 Task: Find connections with filter location Münster with filter topic #wellnesswith filter profile language Potuguese with filter current company GAIL (India) Limited with filter school Institute Of Marketing and Management with filter industry Hydroelectric Power Generation with filter service category Financial Advisory with filter keywords title Financial Services Representative
Action: Mouse moved to (649, 61)
Screenshot: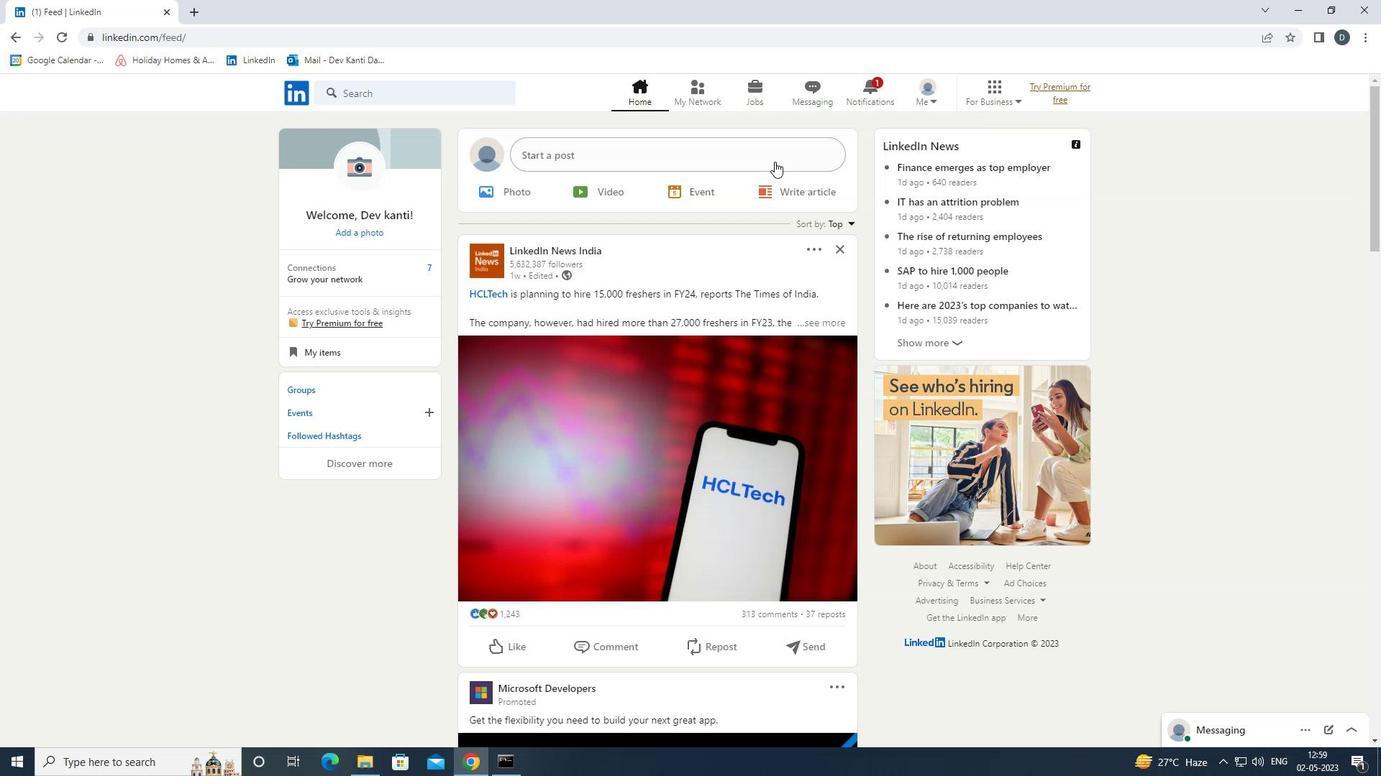 
Action: Mouse pressed left at (649, 61)
Screenshot: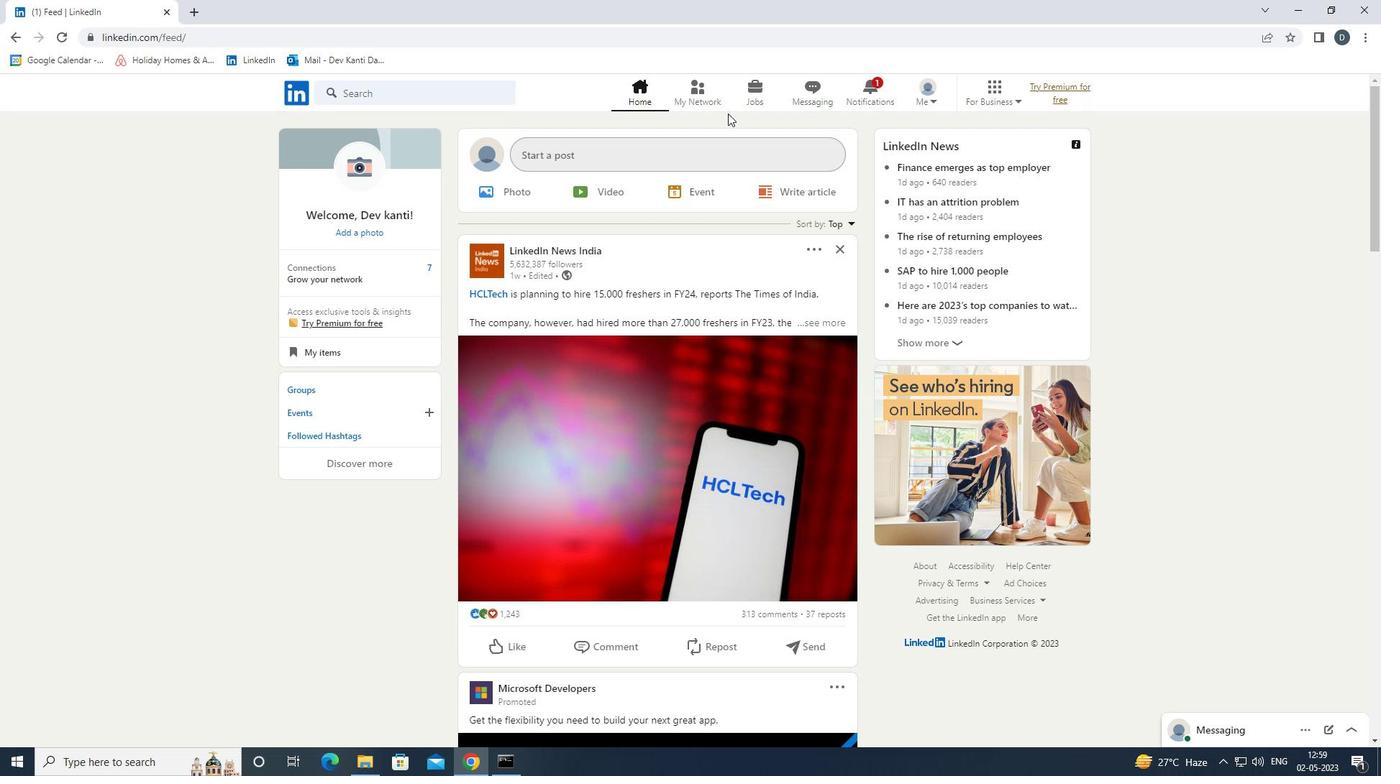 
Action: Mouse moved to (697, 92)
Screenshot: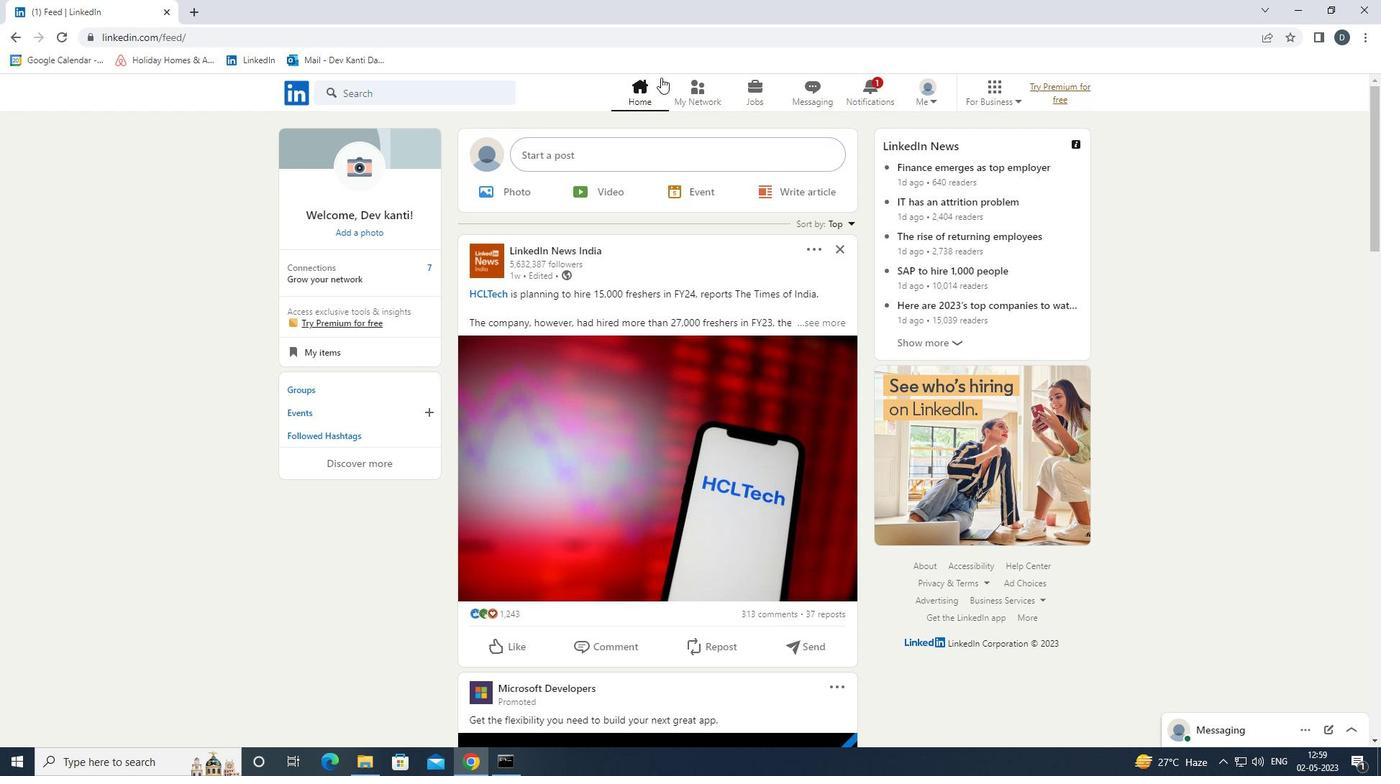 
Action: Mouse pressed left at (697, 92)
Screenshot: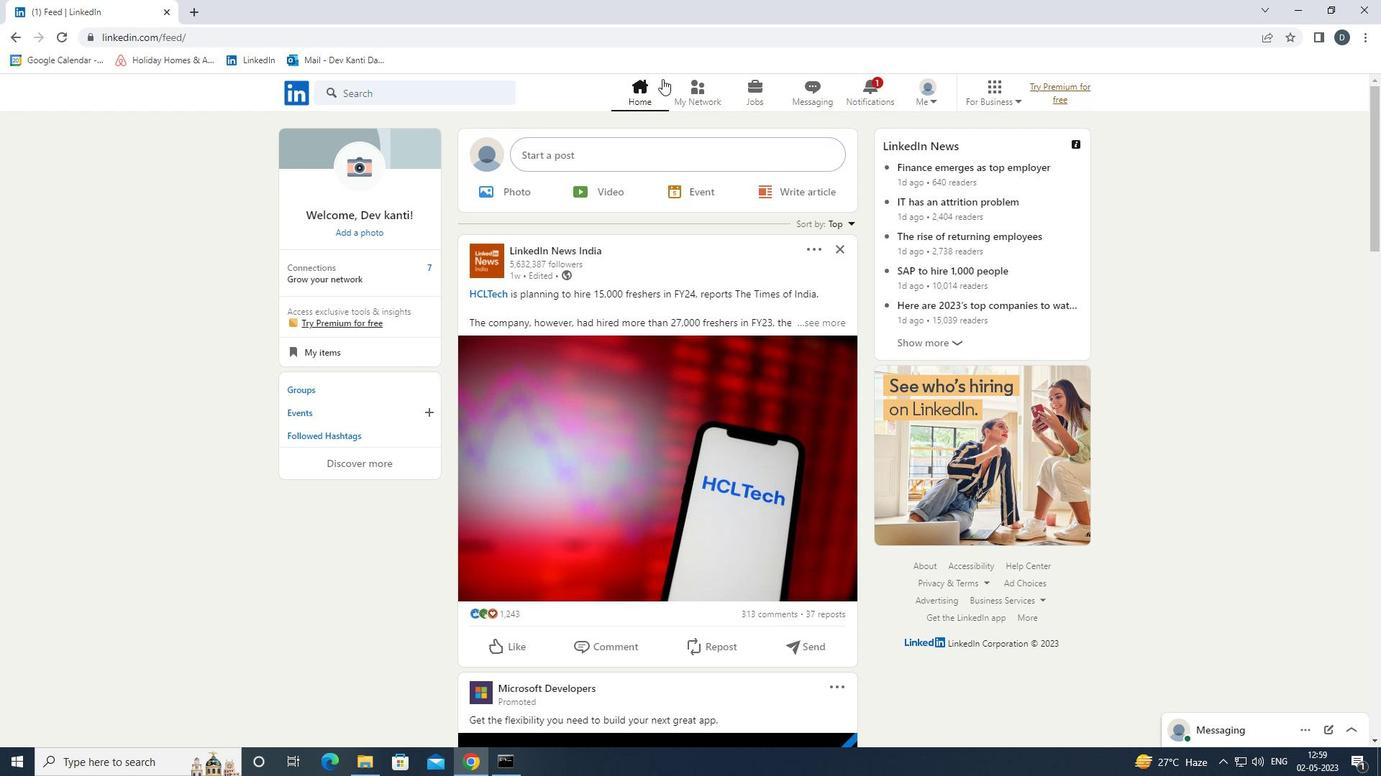 
Action: Mouse moved to (476, 166)
Screenshot: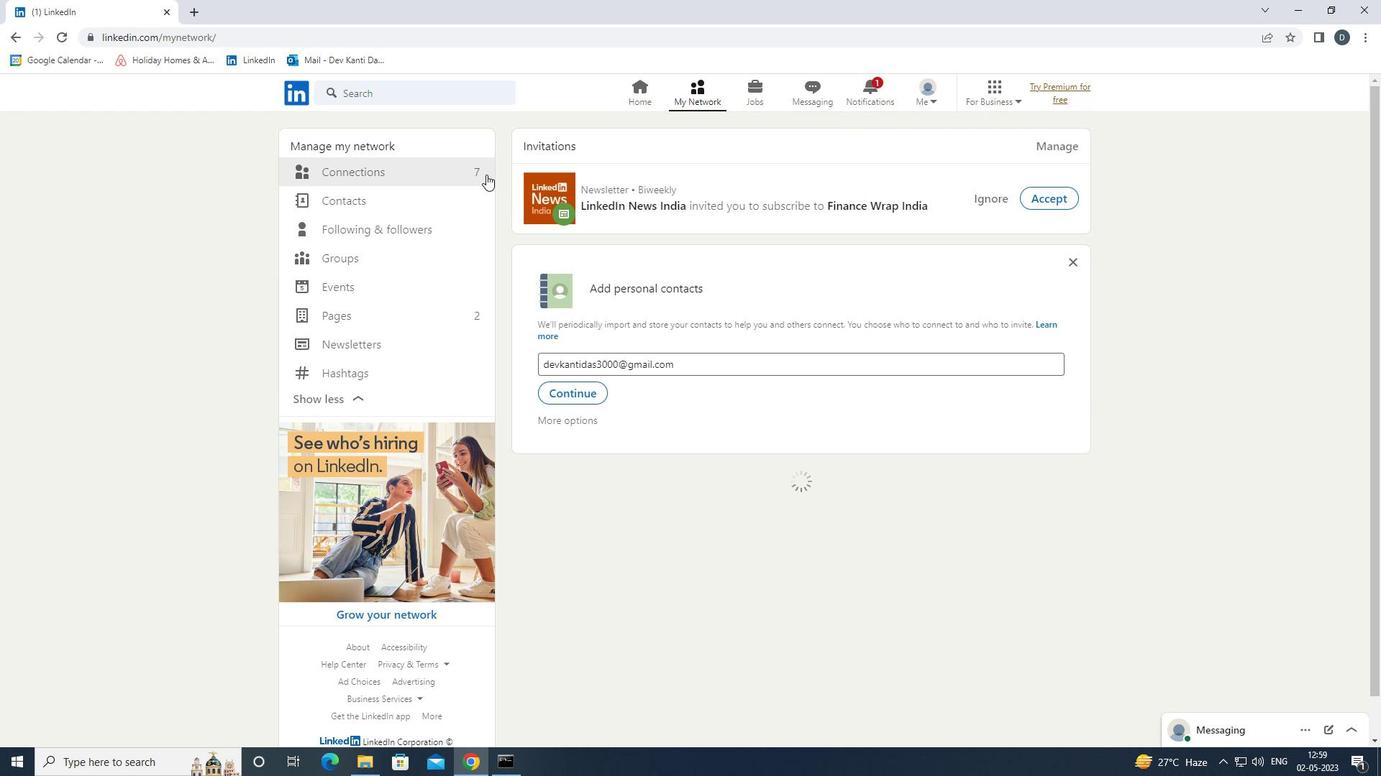 
Action: Mouse pressed left at (476, 166)
Screenshot: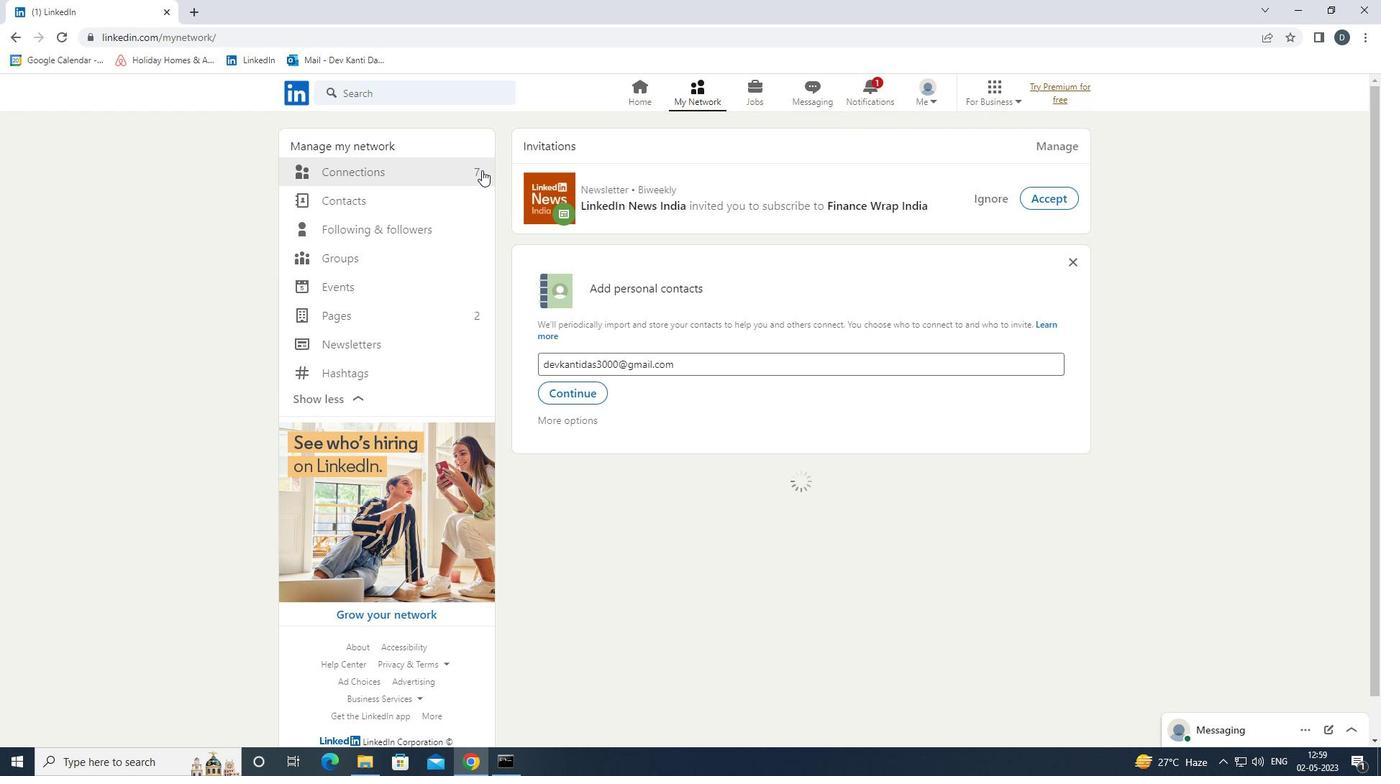 
Action: Mouse moved to (827, 178)
Screenshot: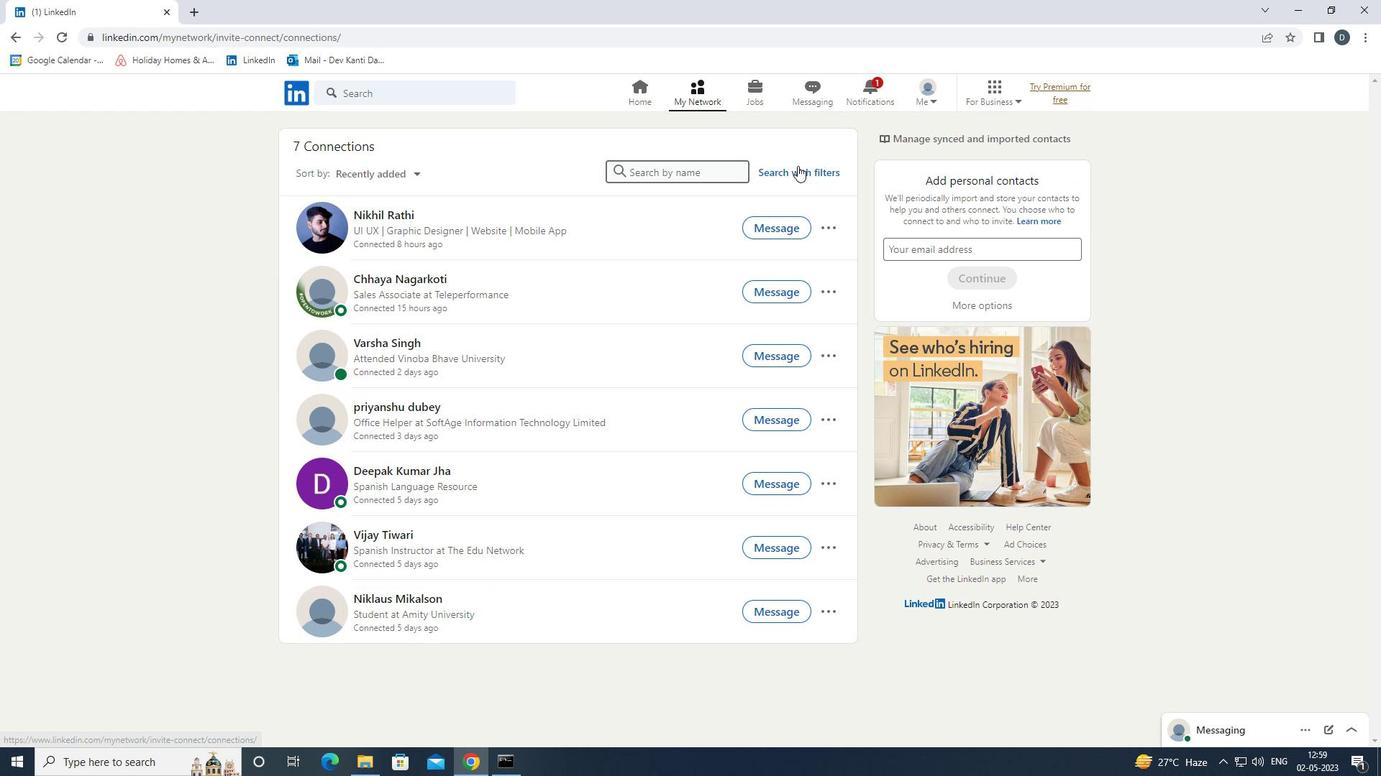 
Action: Mouse pressed left at (827, 178)
Screenshot: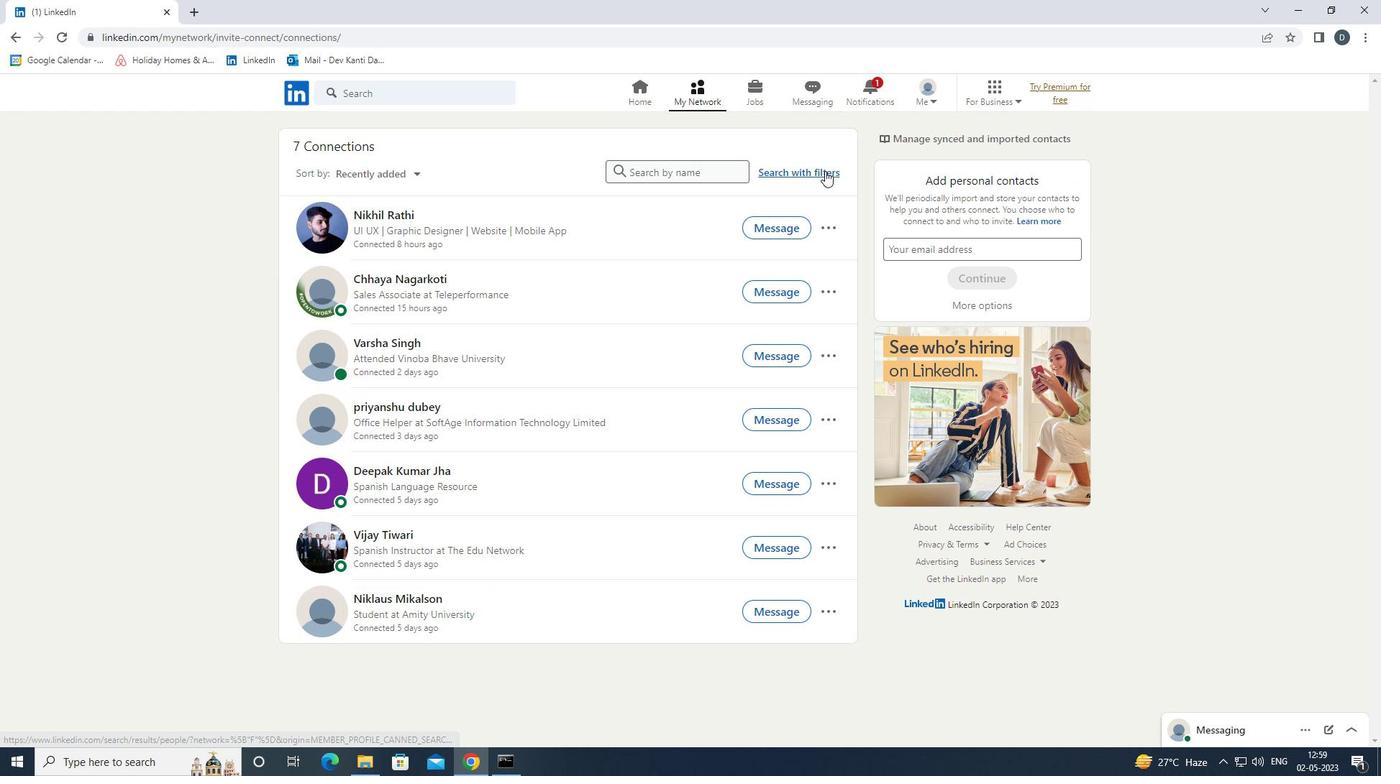 
Action: Mouse moved to (724, 137)
Screenshot: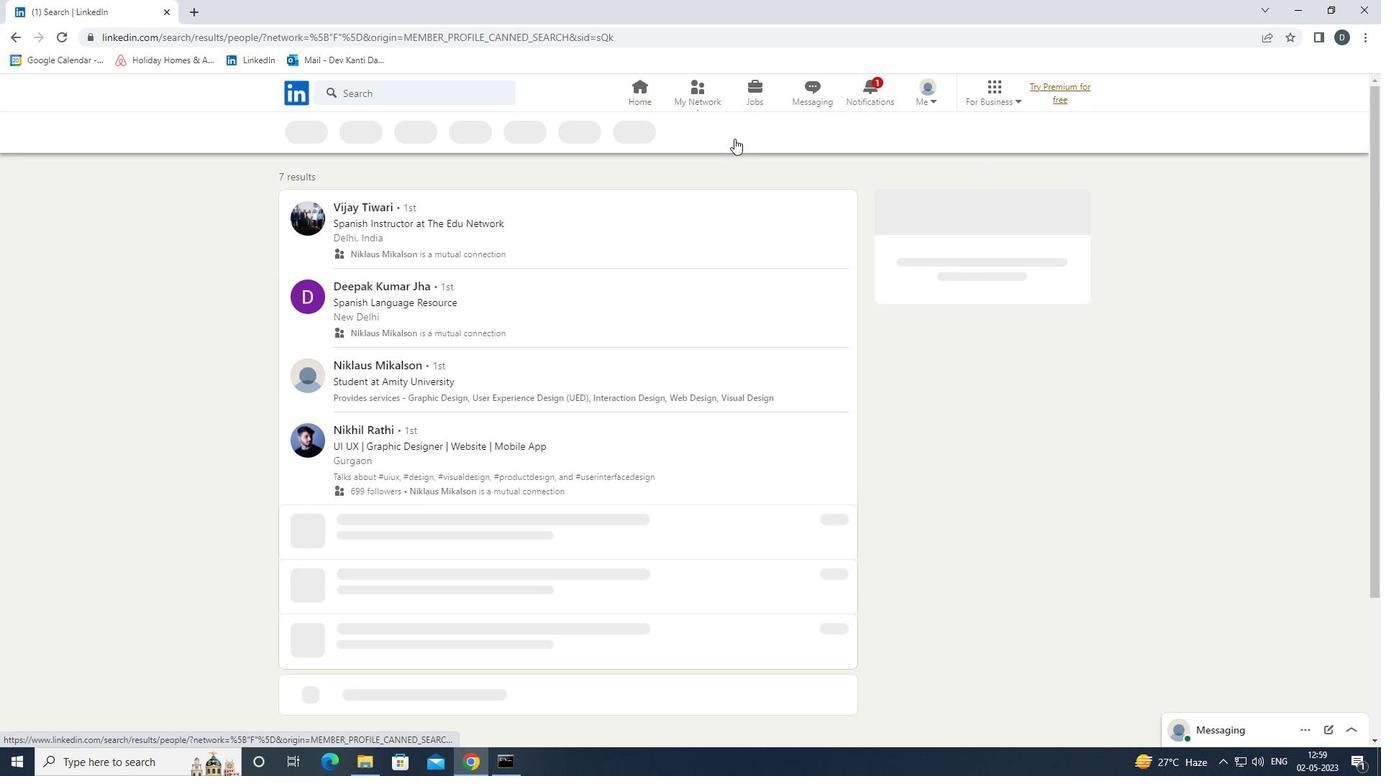 
Action: Mouse pressed left at (724, 137)
Screenshot: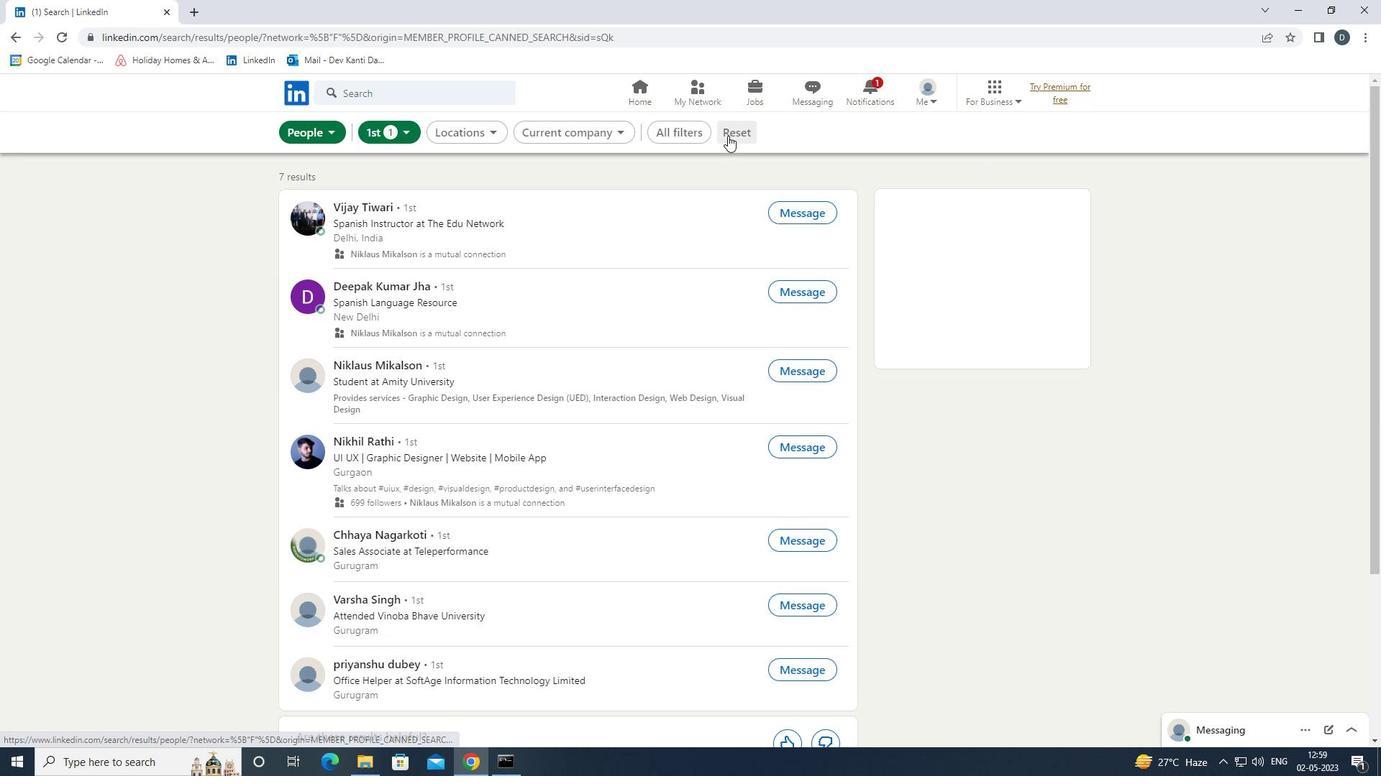 
Action: Mouse moved to (694, 138)
Screenshot: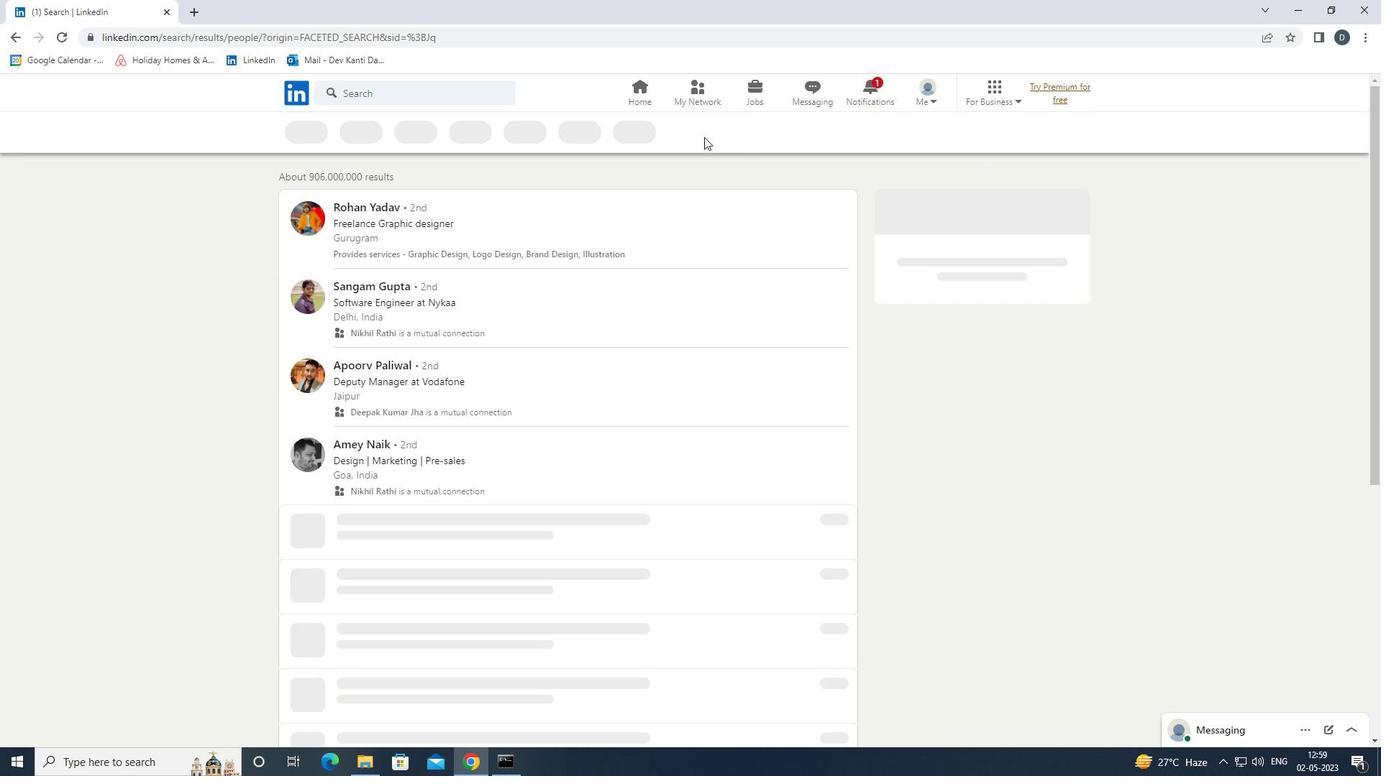 
Action: Mouse pressed left at (694, 138)
Screenshot: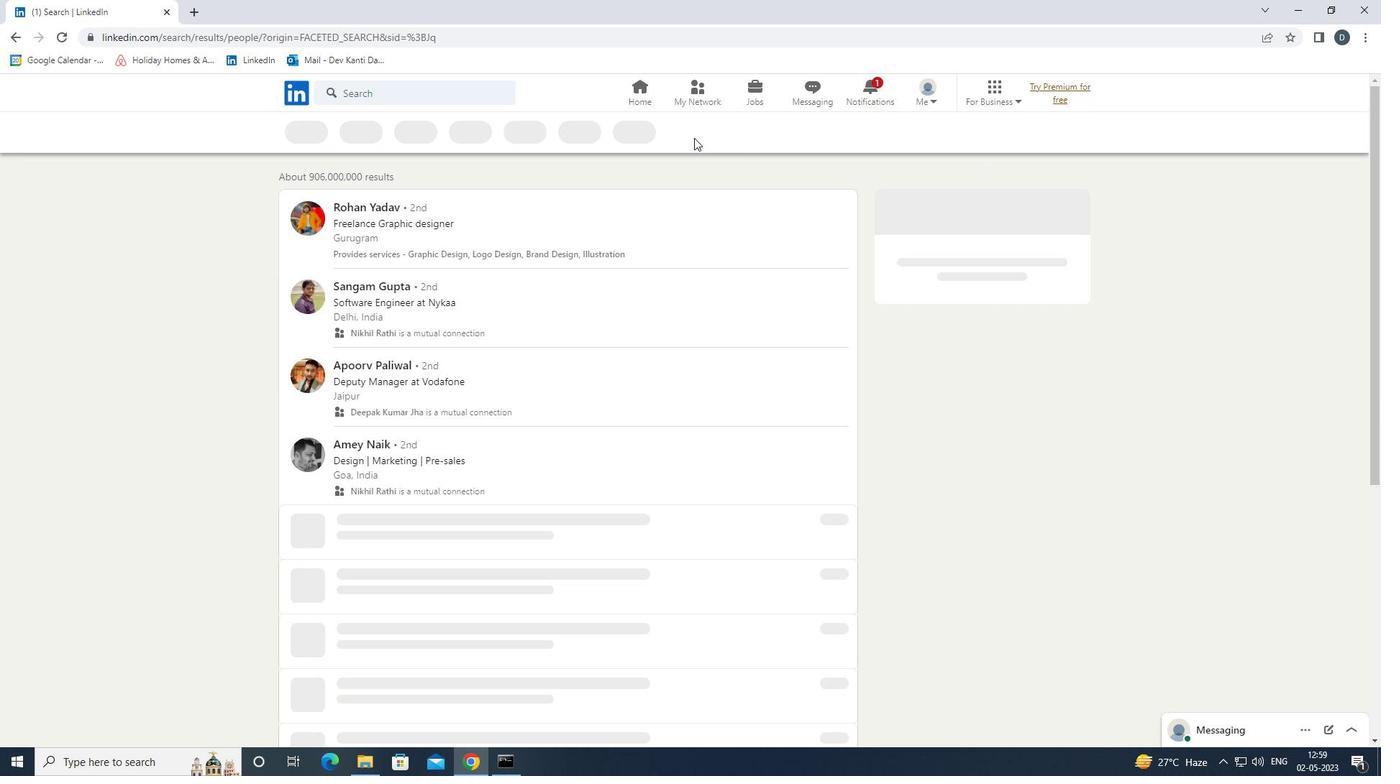 
Action: Mouse moved to (701, 135)
Screenshot: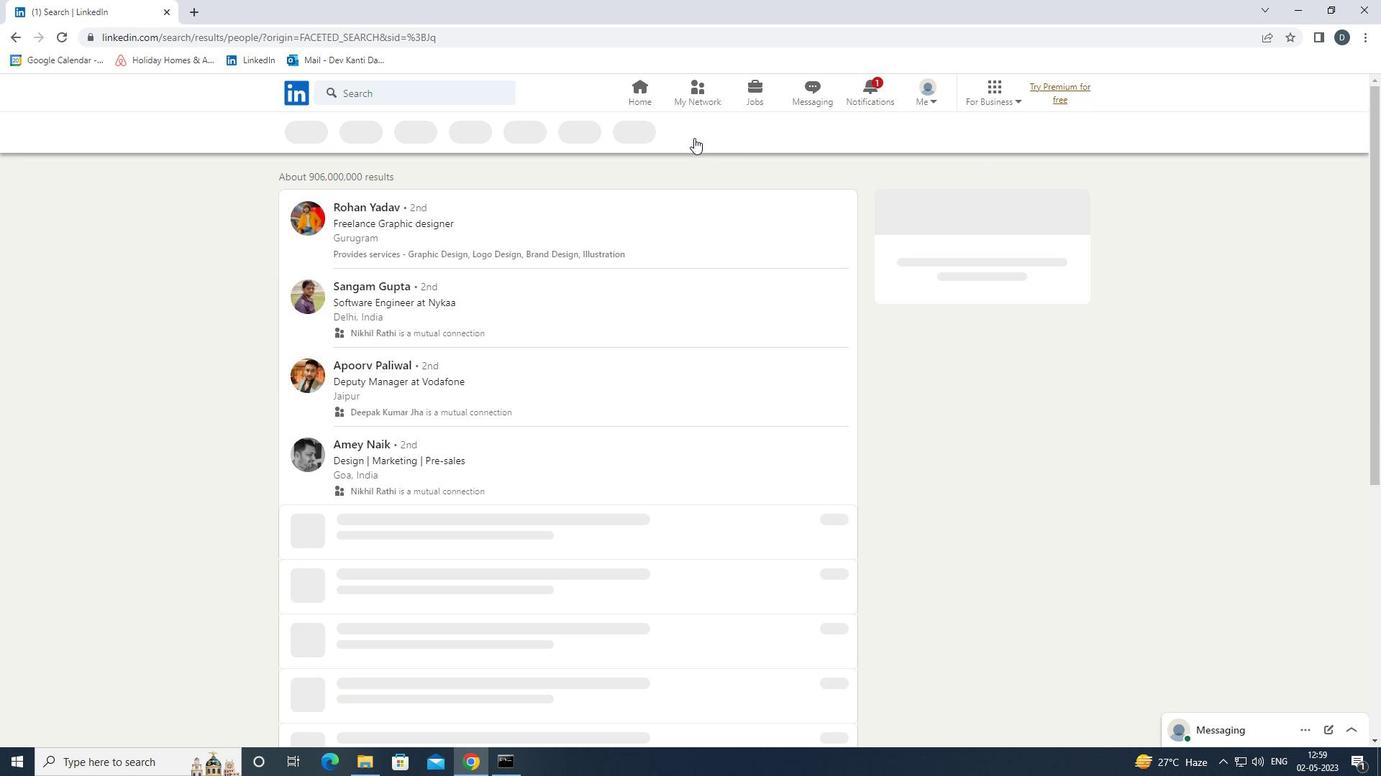 
Action: Mouse pressed left at (701, 135)
Screenshot: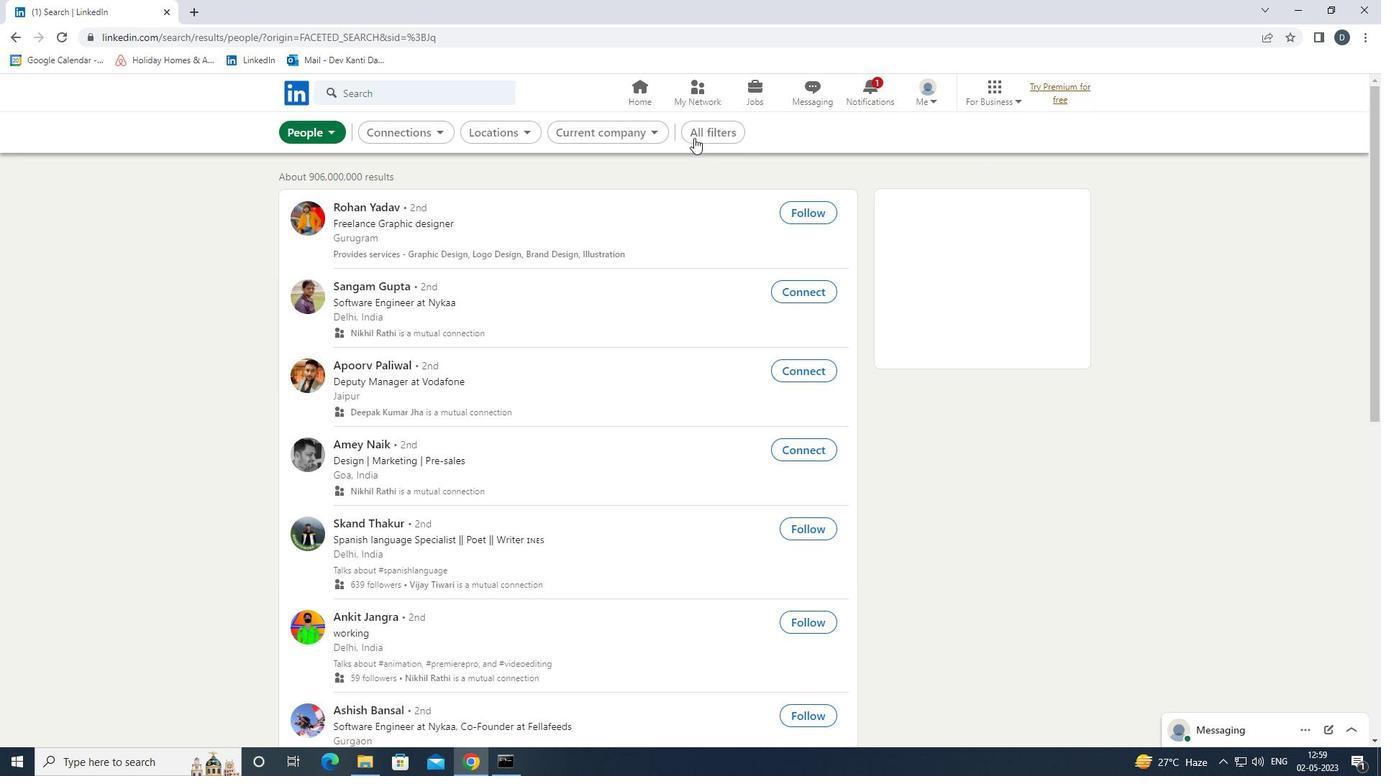 
Action: Mouse moved to (738, 138)
Screenshot: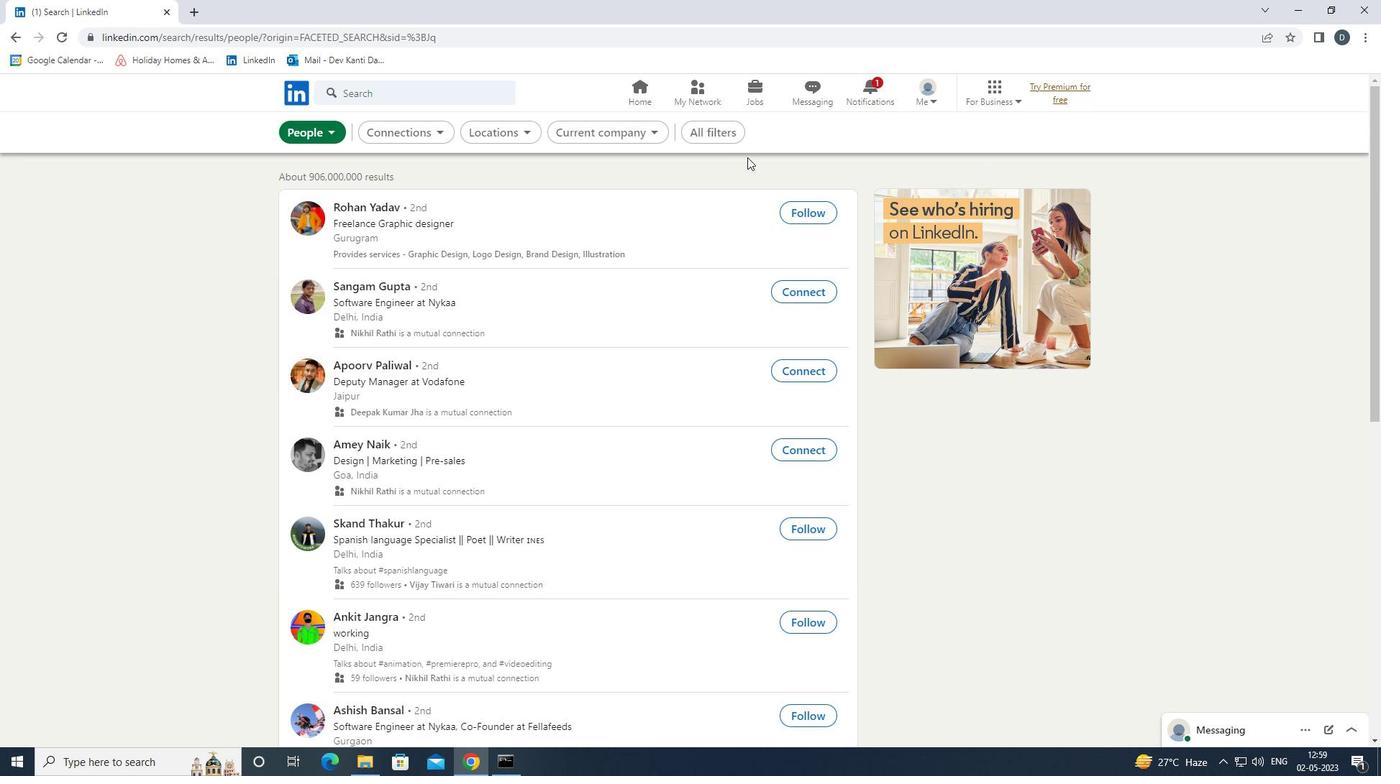 
Action: Mouse pressed left at (738, 138)
Screenshot: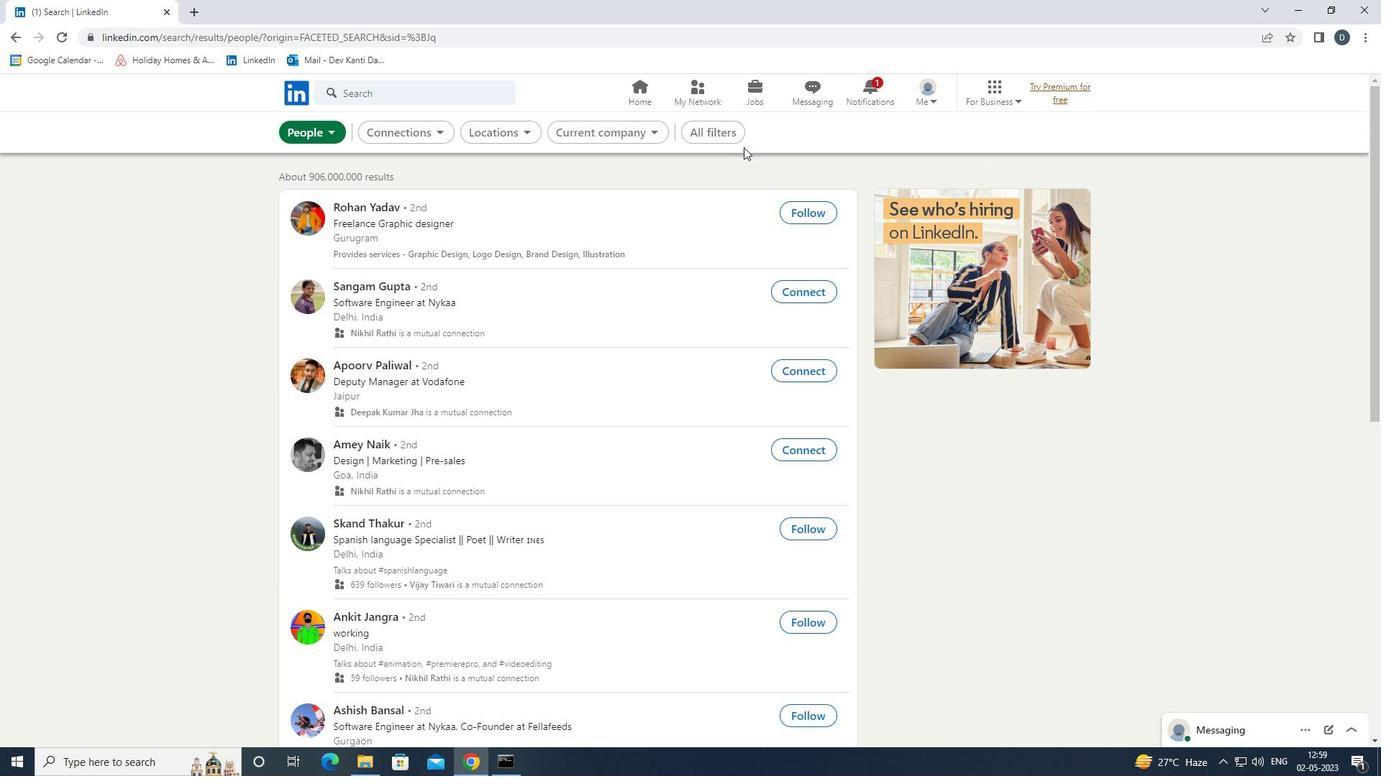 
Action: Mouse moved to (1282, 417)
Screenshot: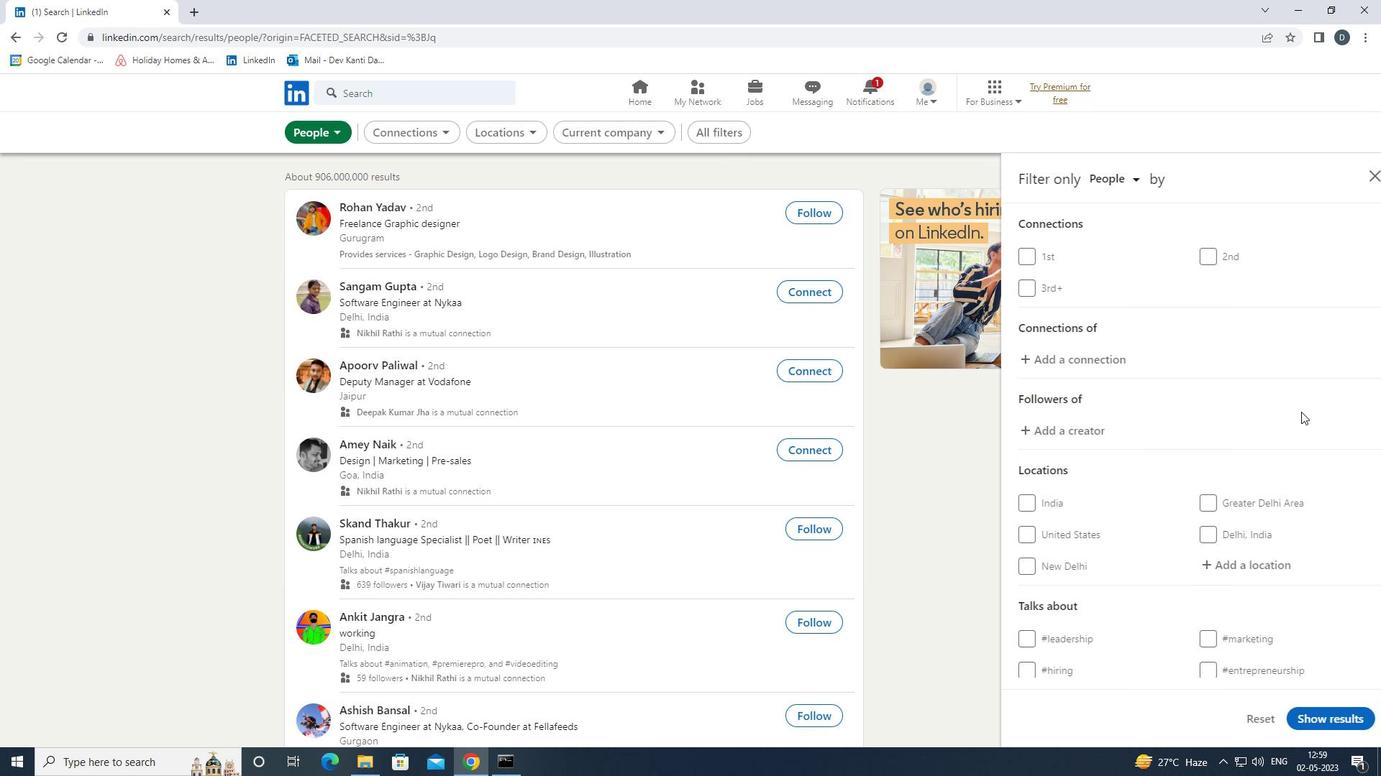 
Action: Mouse scrolled (1282, 417) with delta (0, 0)
Screenshot: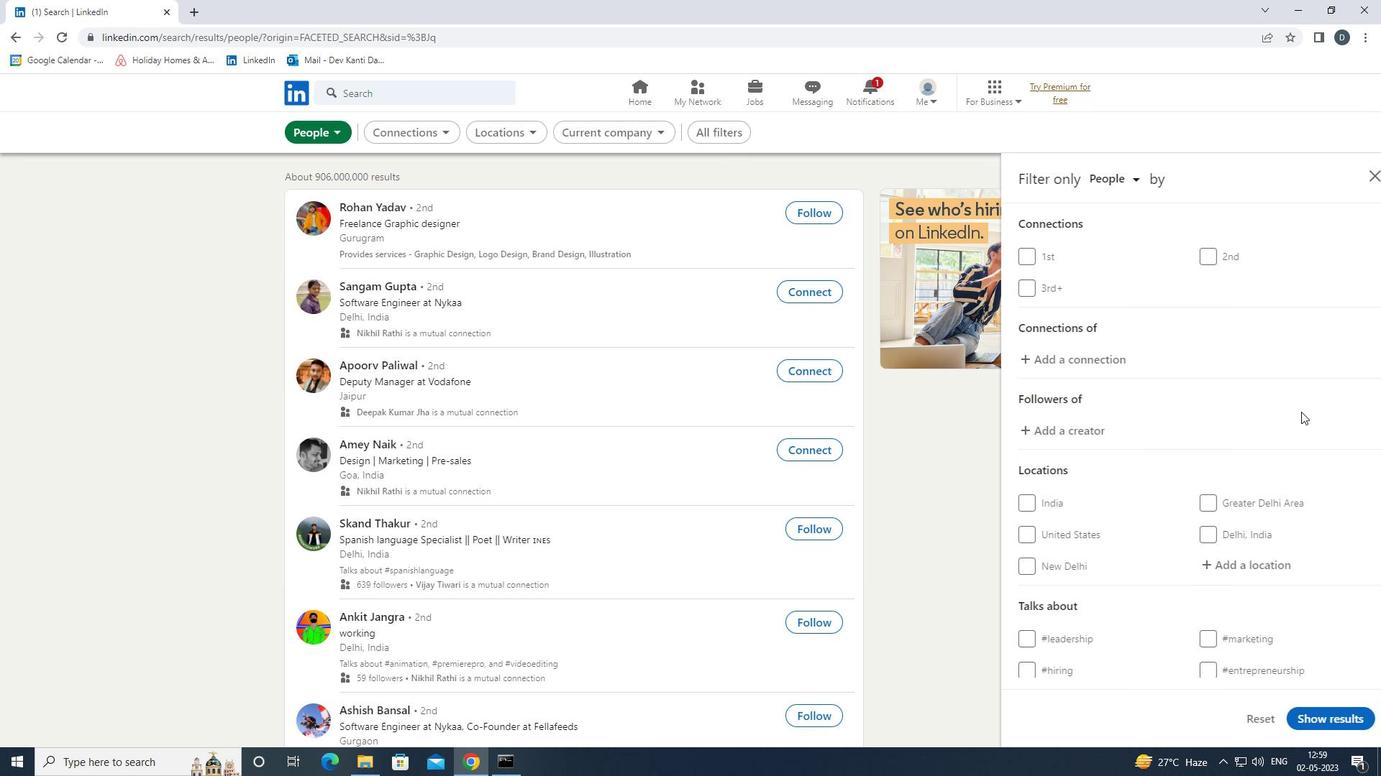 
Action: Mouse moved to (1279, 418)
Screenshot: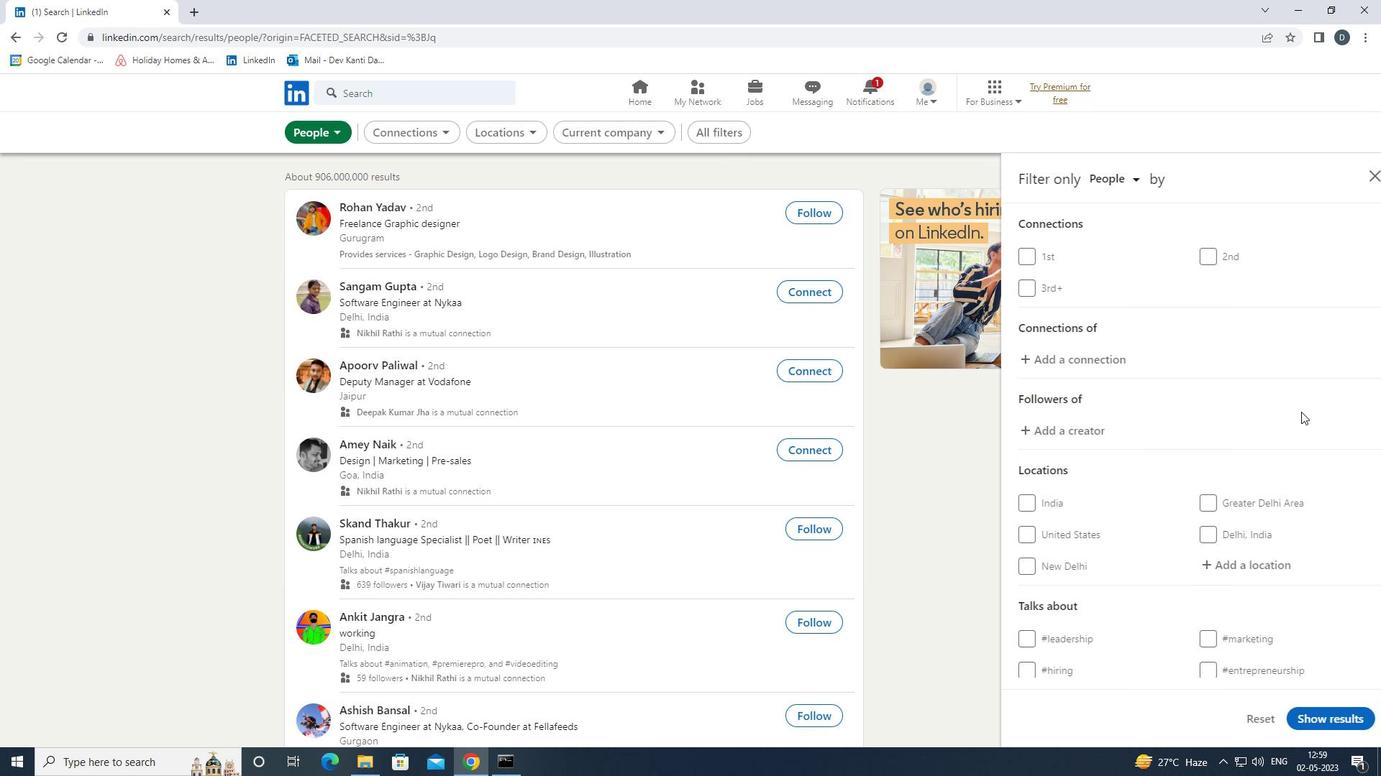 
Action: Mouse scrolled (1279, 417) with delta (0, 0)
Screenshot: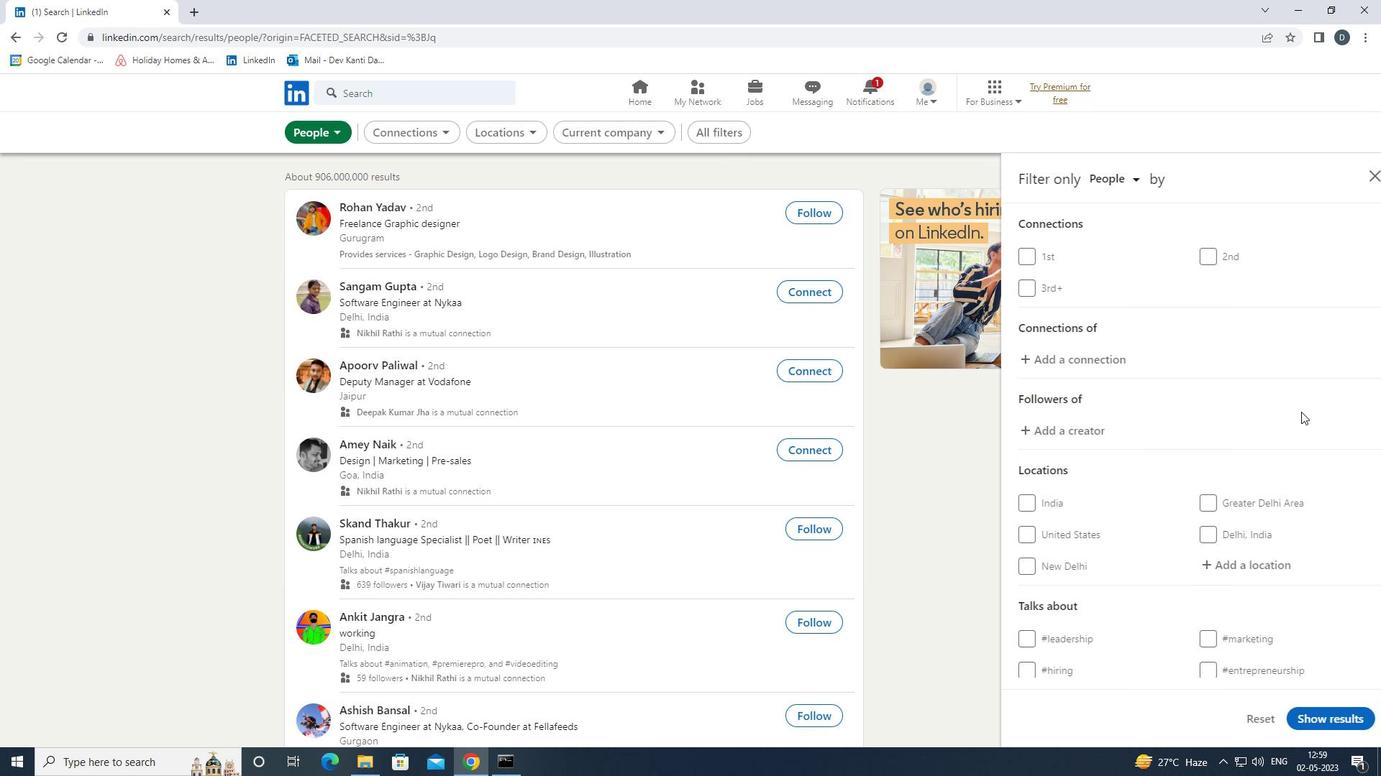 
Action: Mouse moved to (1239, 410)
Screenshot: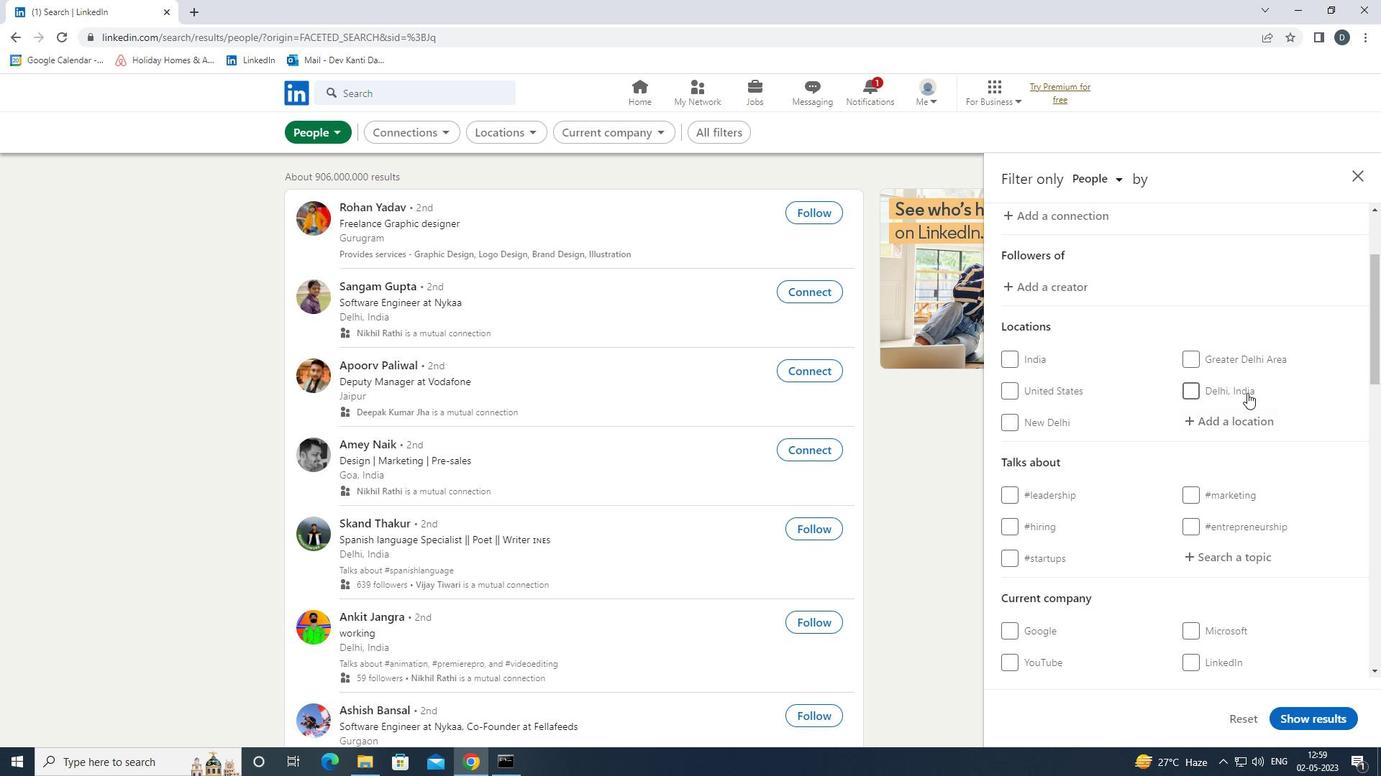 
Action: Mouse pressed left at (1239, 410)
Screenshot: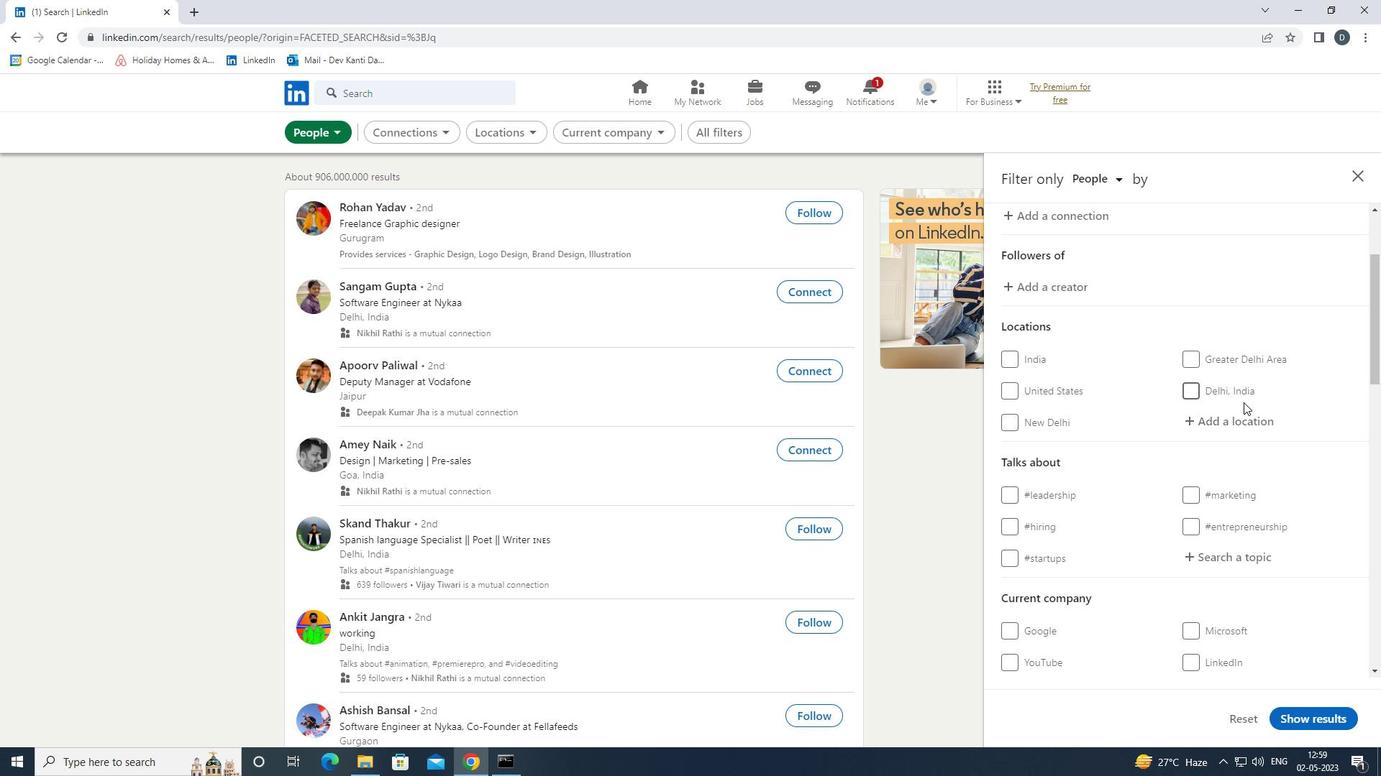 
Action: Mouse moved to (1238, 412)
Screenshot: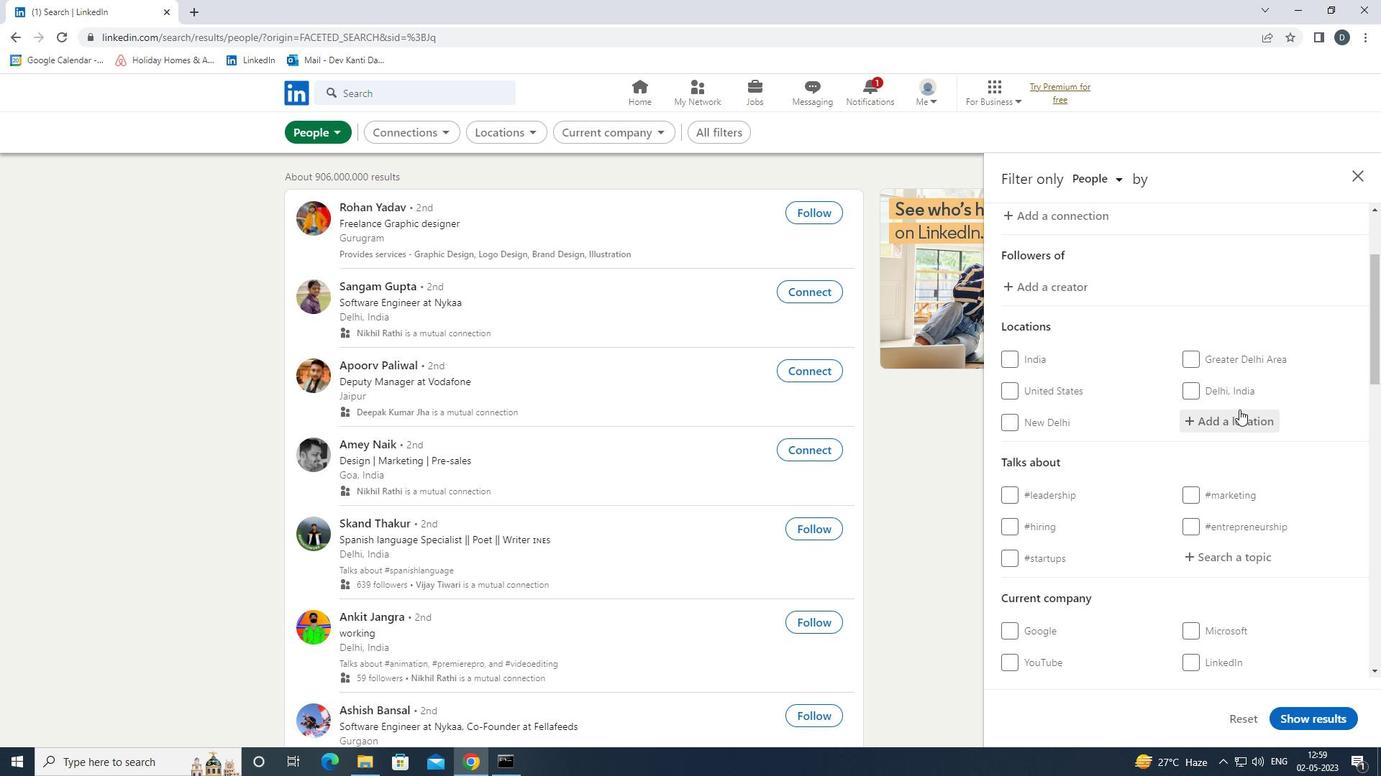 
Action: Key pressed <Key.shift>MUNSTER<Key.down><Key.down><Key.down><Key.enter>
Screenshot: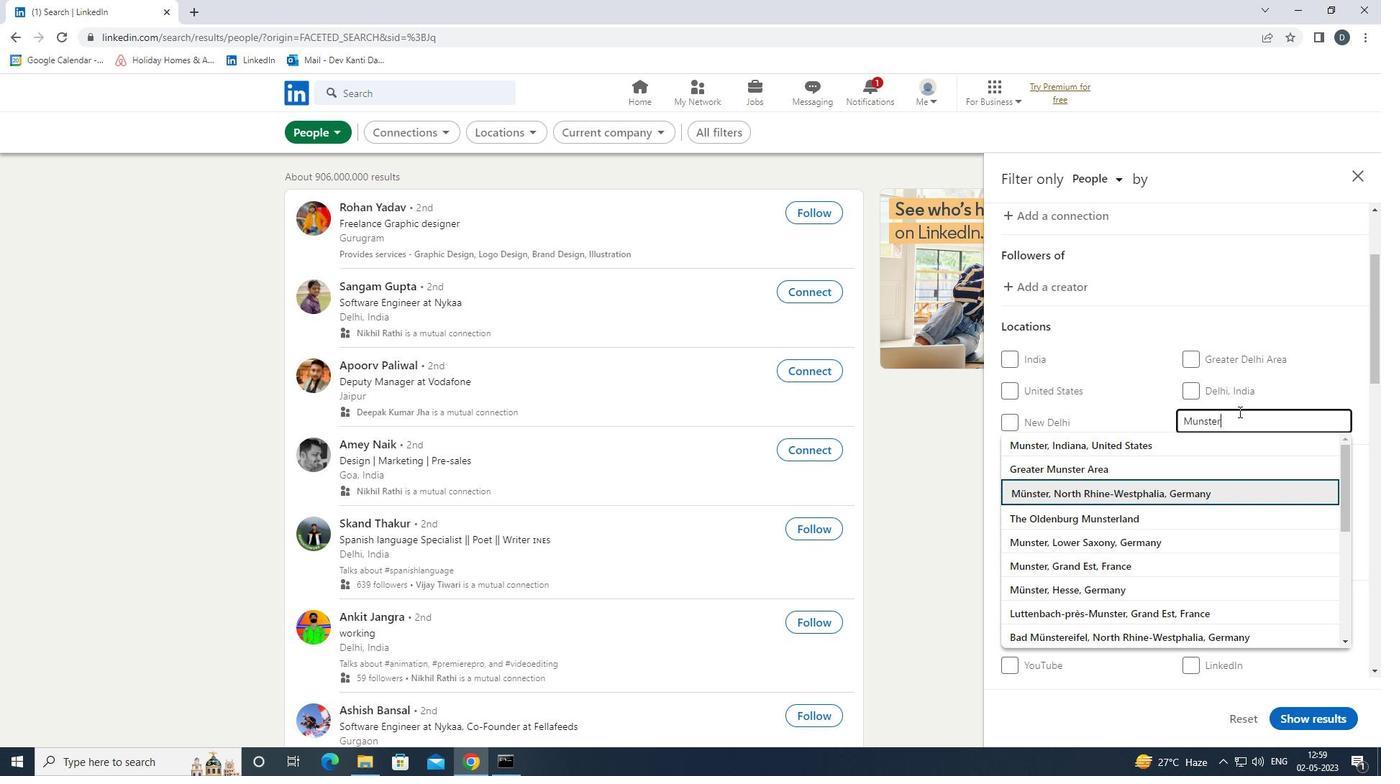 
Action: Mouse moved to (1237, 404)
Screenshot: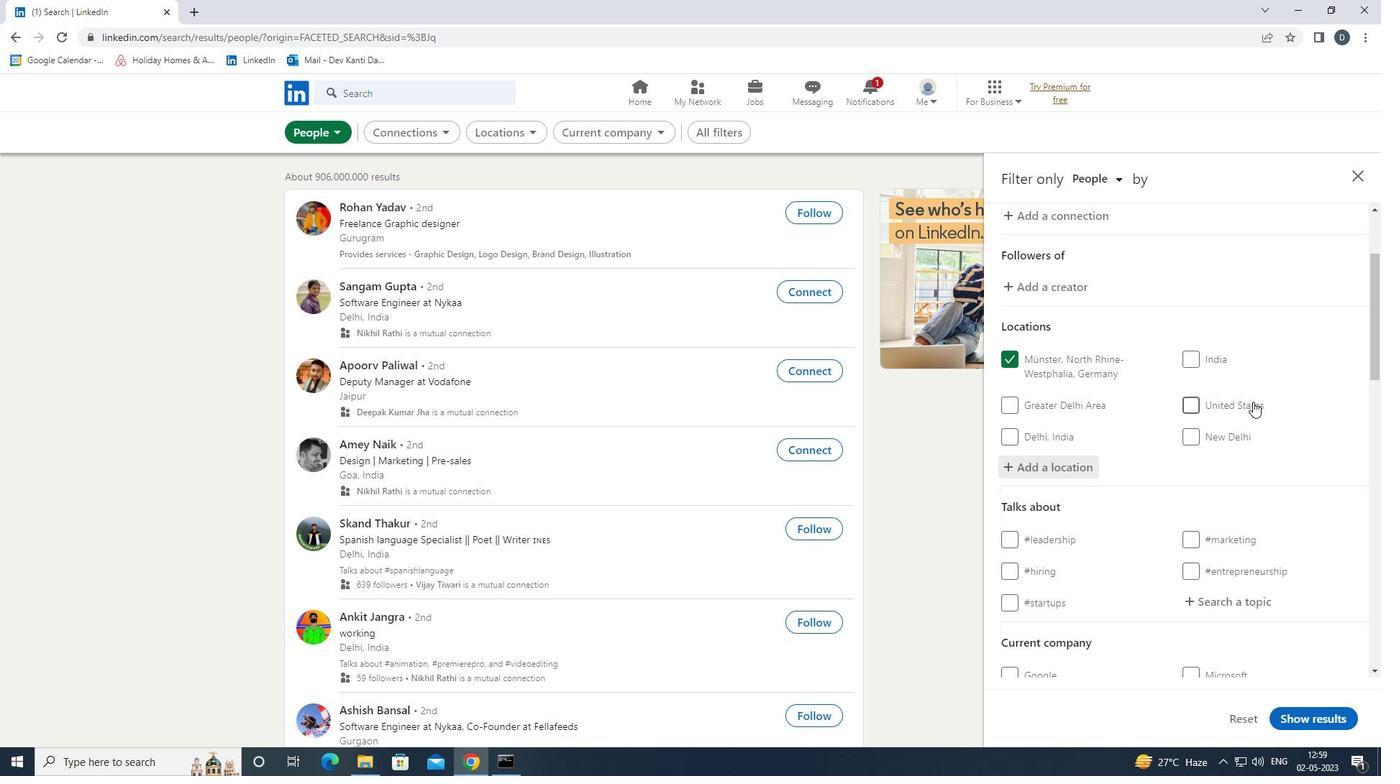 
Action: Mouse scrolled (1237, 403) with delta (0, 0)
Screenshot: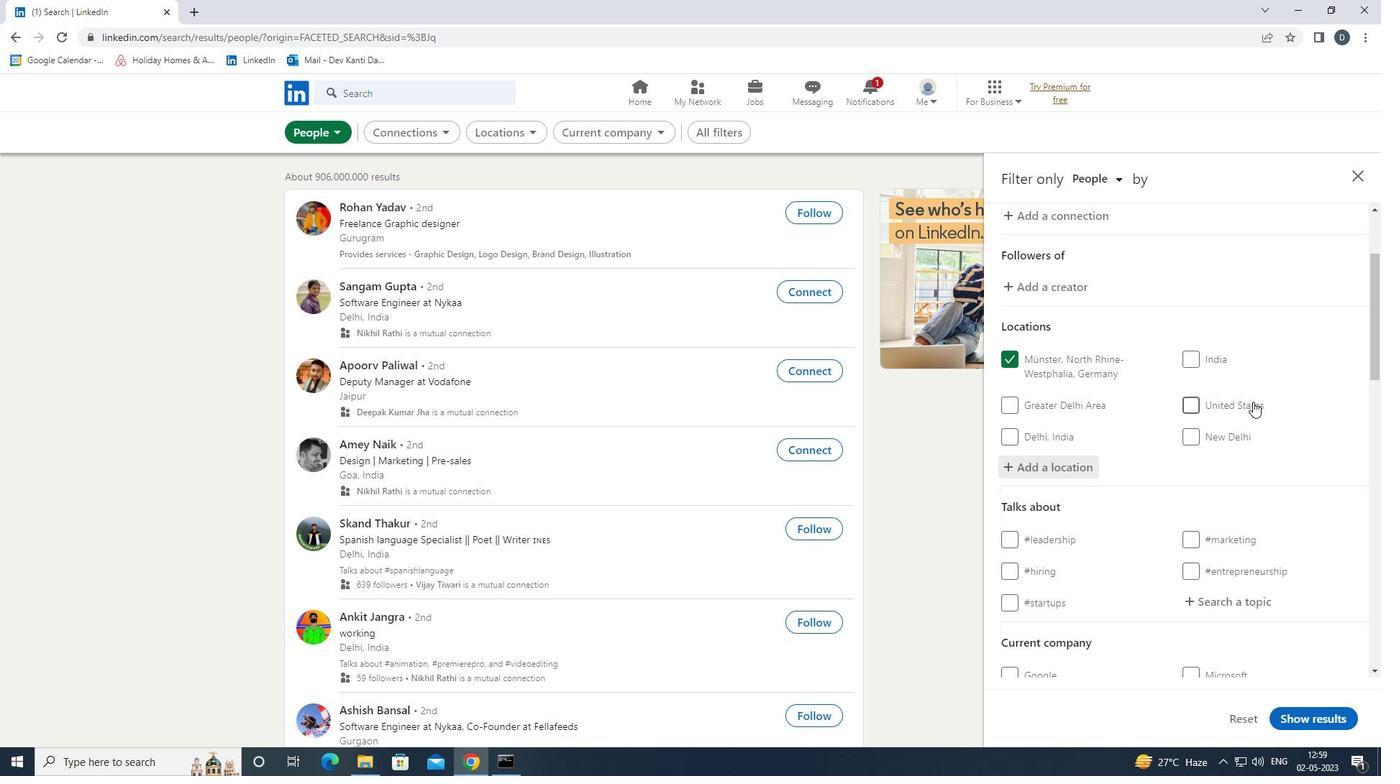 
Action: Mouse scrolled (1237, 403) with delta (0, 0)
Screenshot: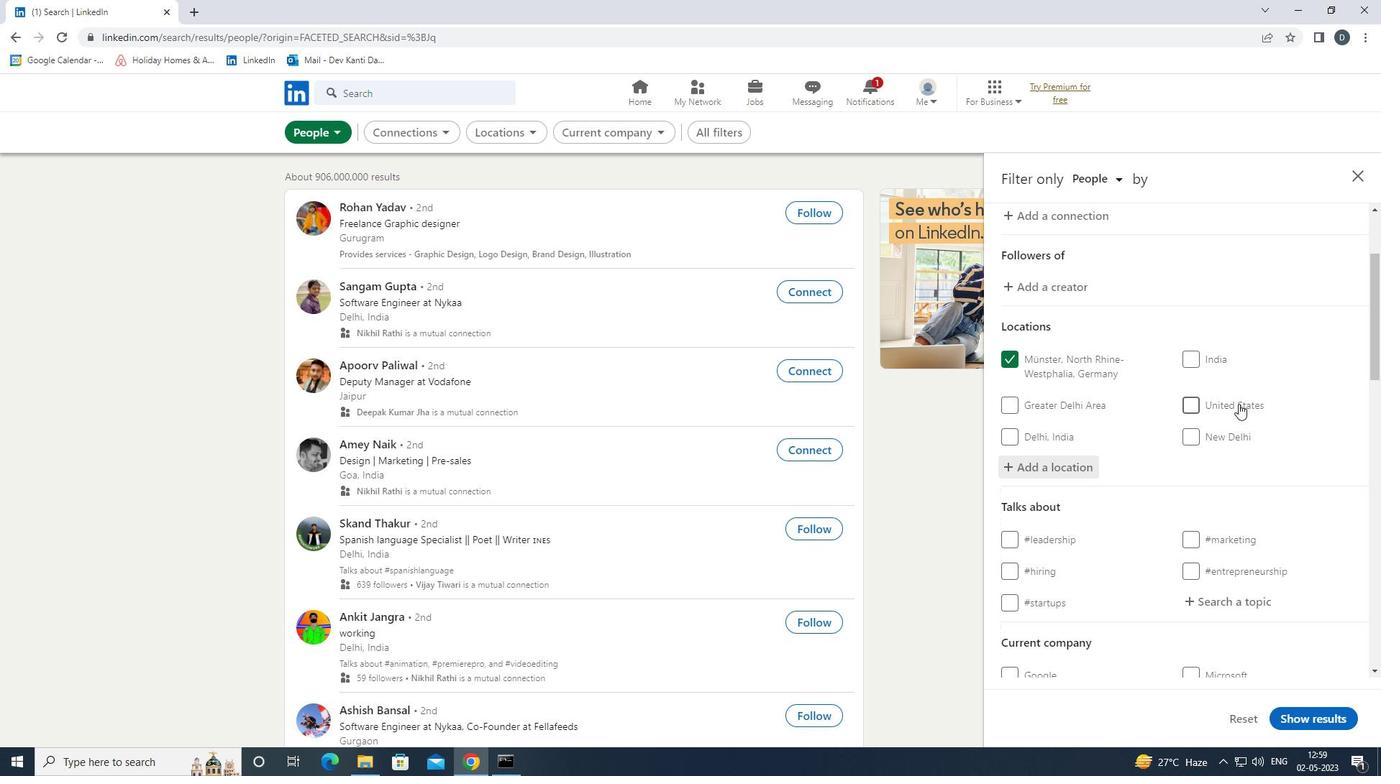 
Action: Mouse moved to (1237, 404)
Screenshot: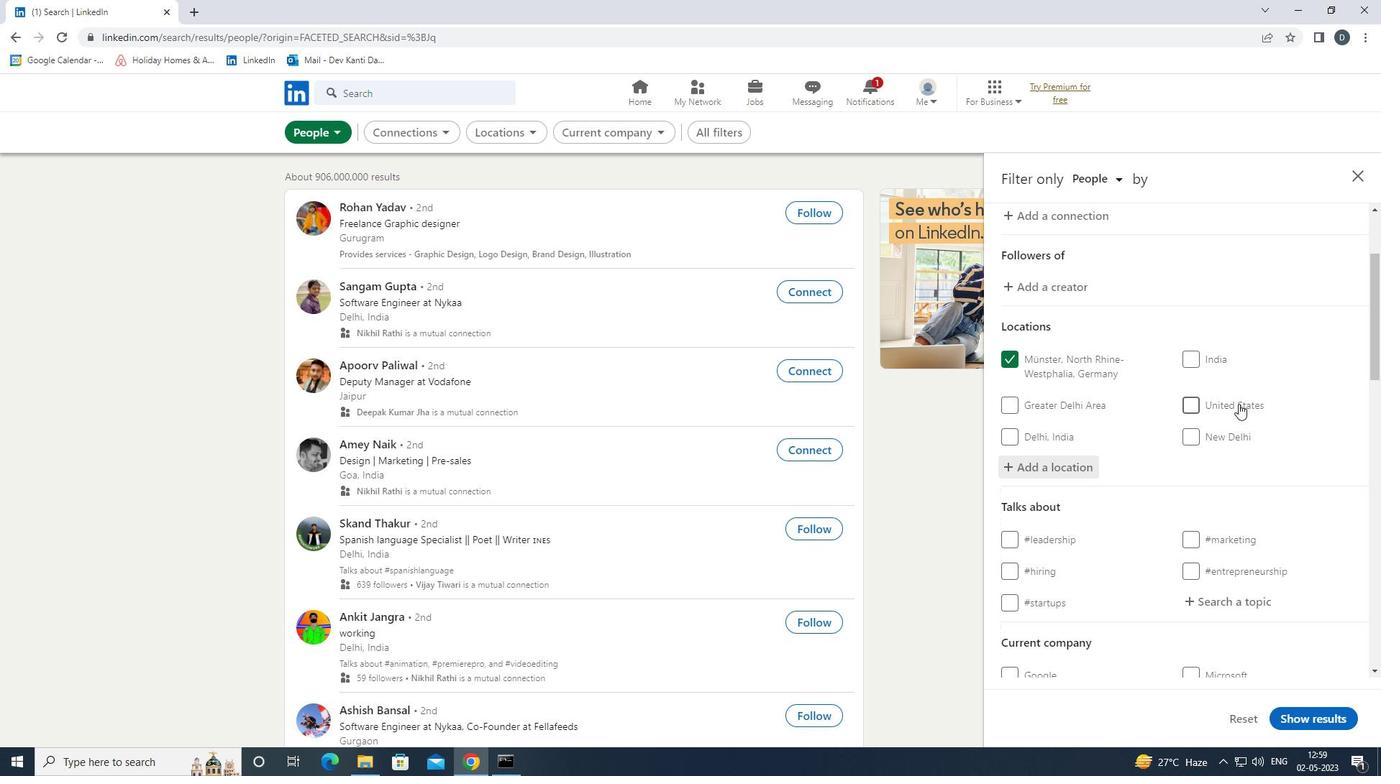 
Action: Mouse scrolled (1237, 404) with delta (0, 0)
Screenshot: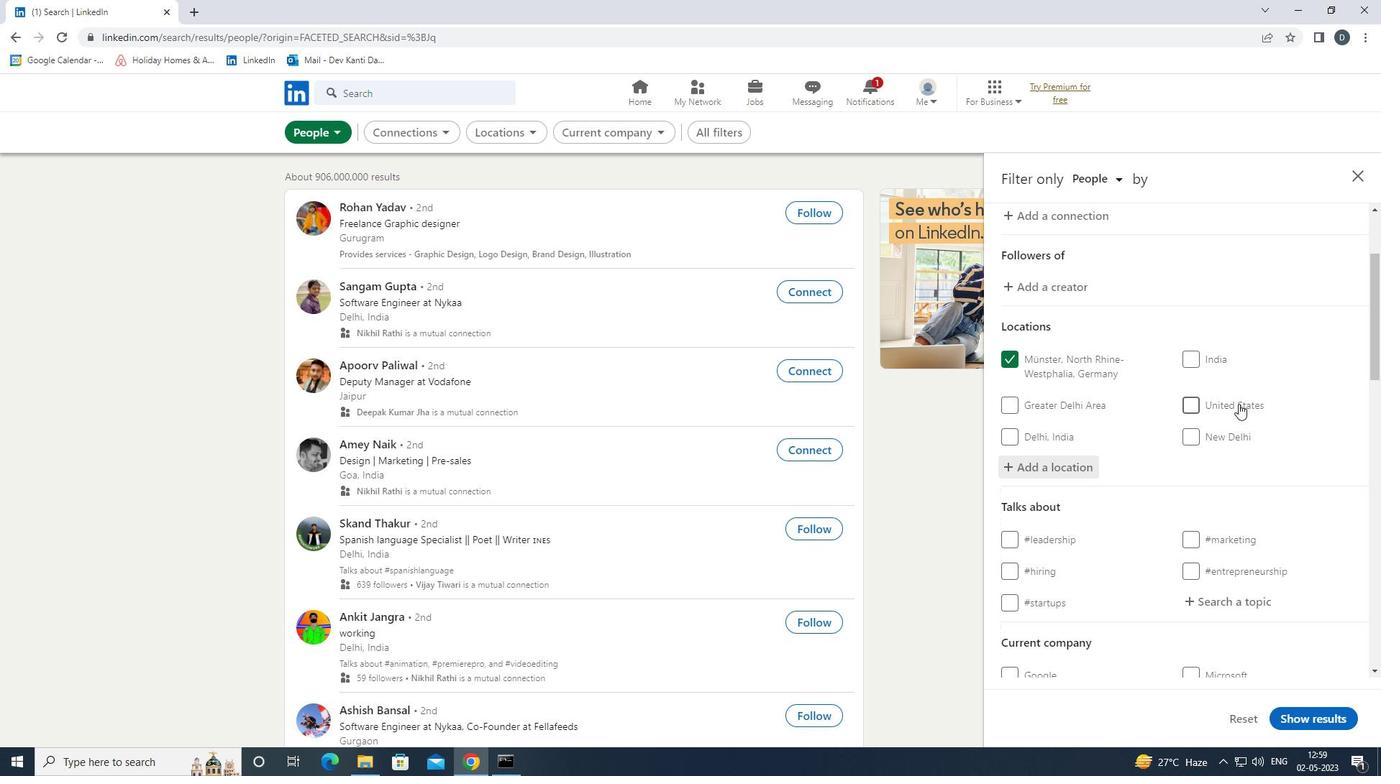 
Action: Mouse moved to (1235, 395)
Screenshot: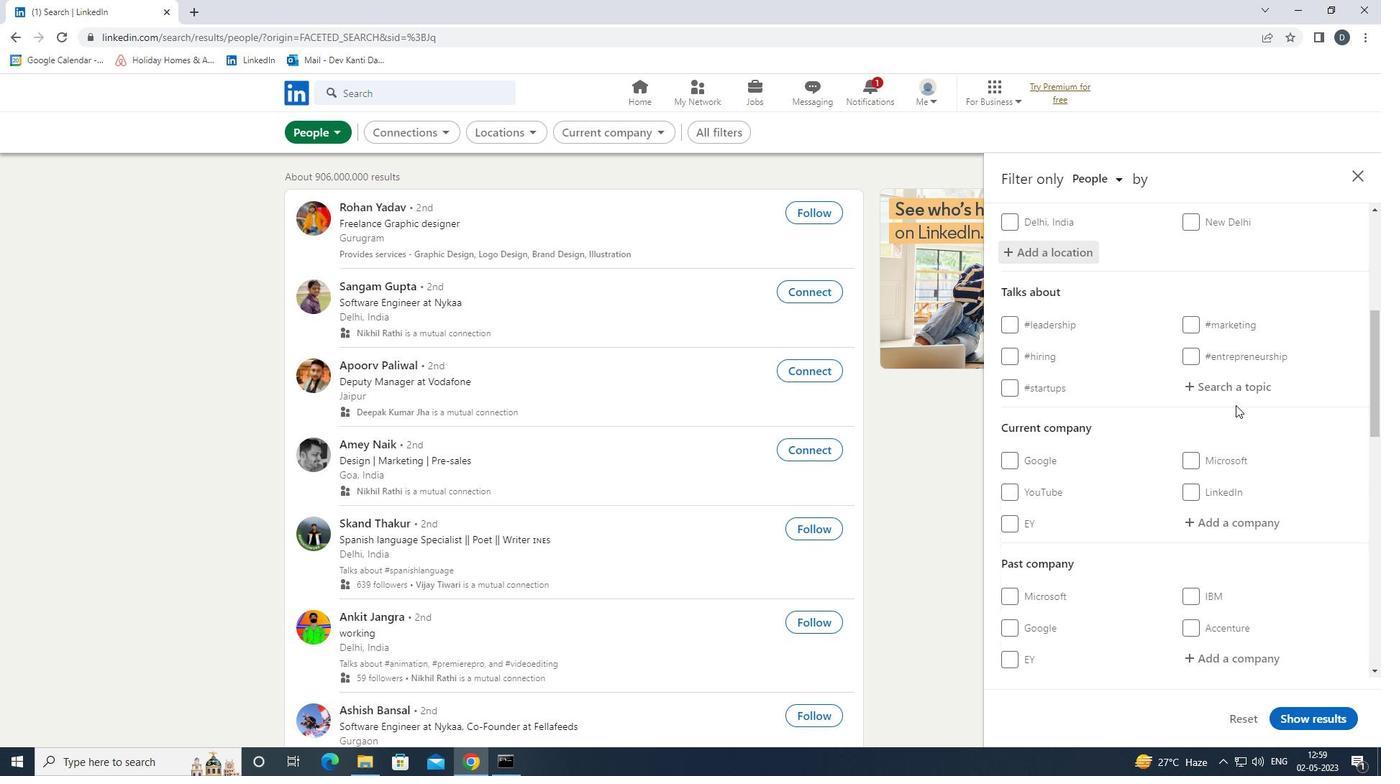 
Action: Mouse pressed left at (1235, 395)
Screenshot: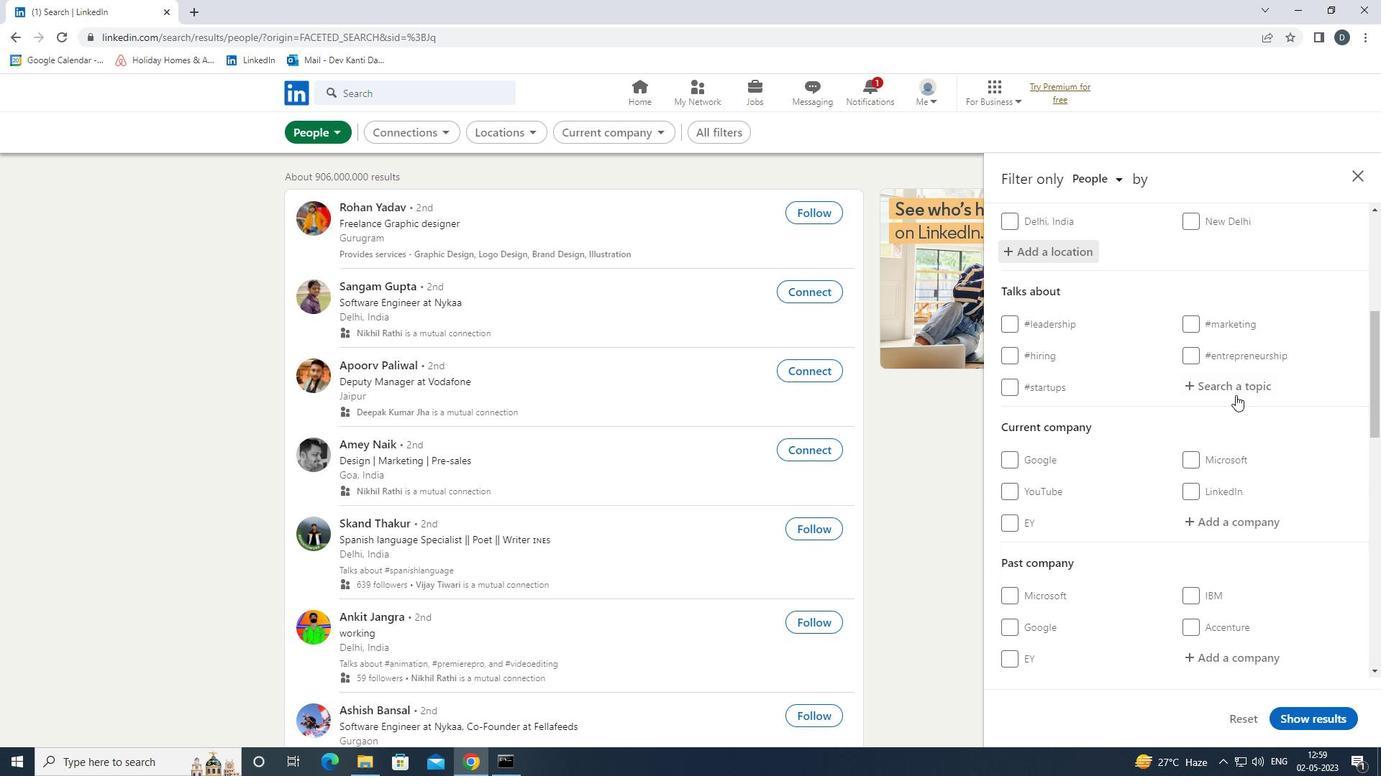 
Action: Key pressed WELNESS<Key.down><Key.enter>
Screenshot: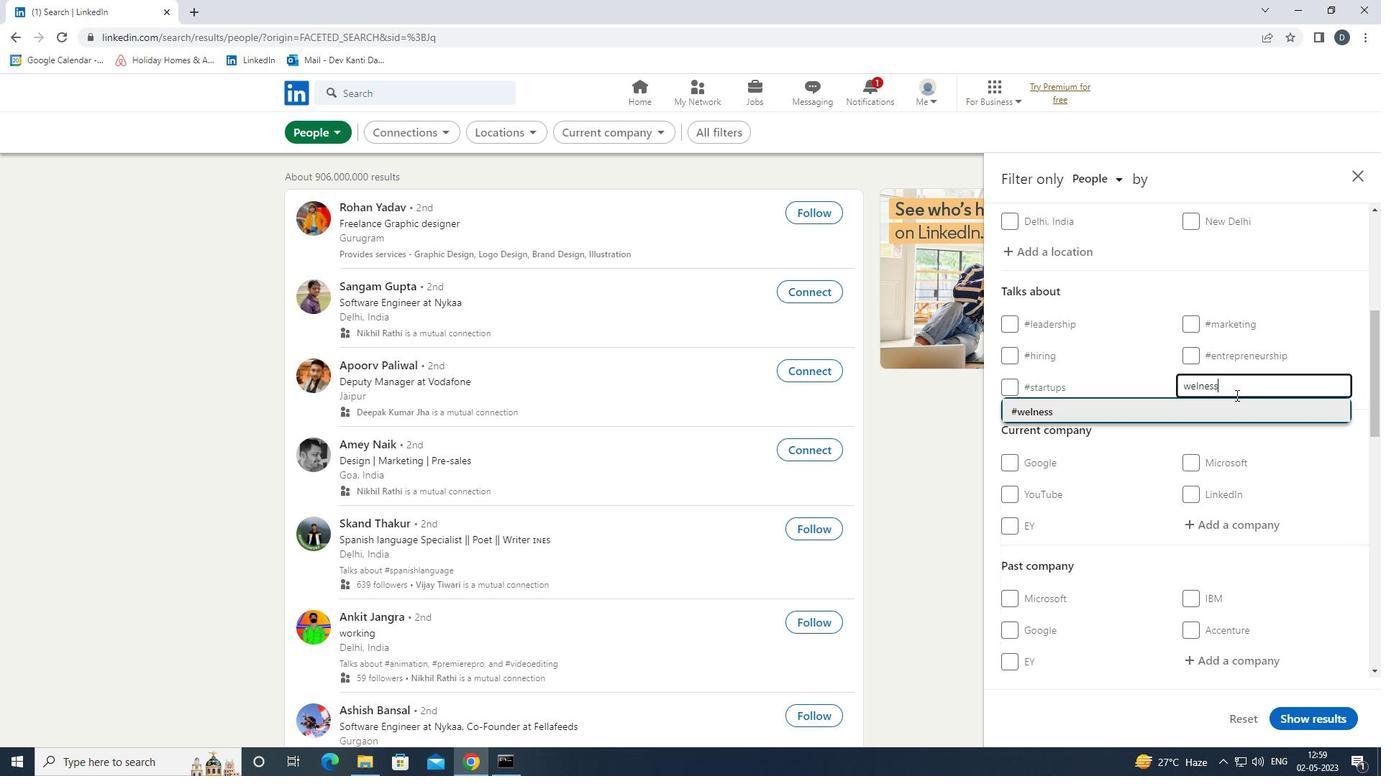 
Action: Mouse moved to (1237, 413)
Screenshot: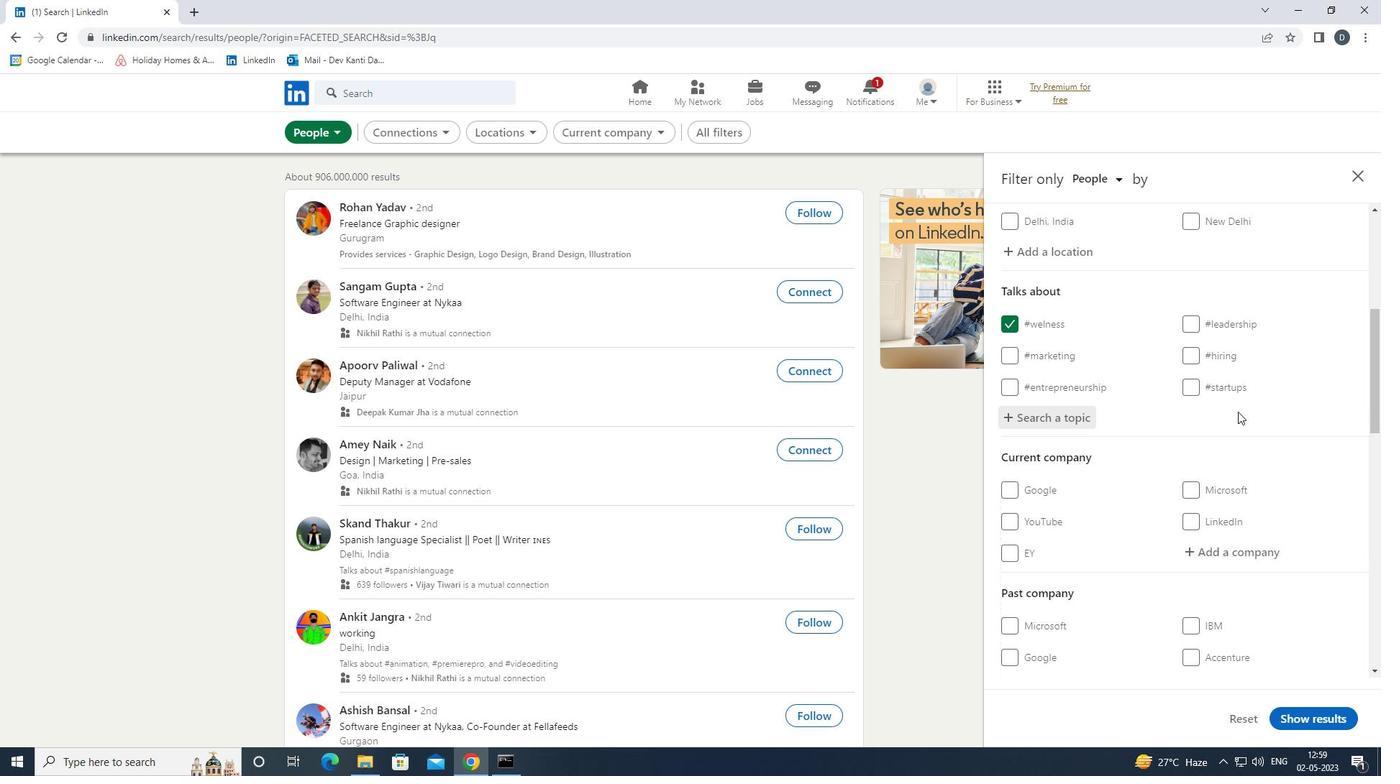 
Action: Mouse scrolled (1237, 412) with delta (0, 0)
Screenshot: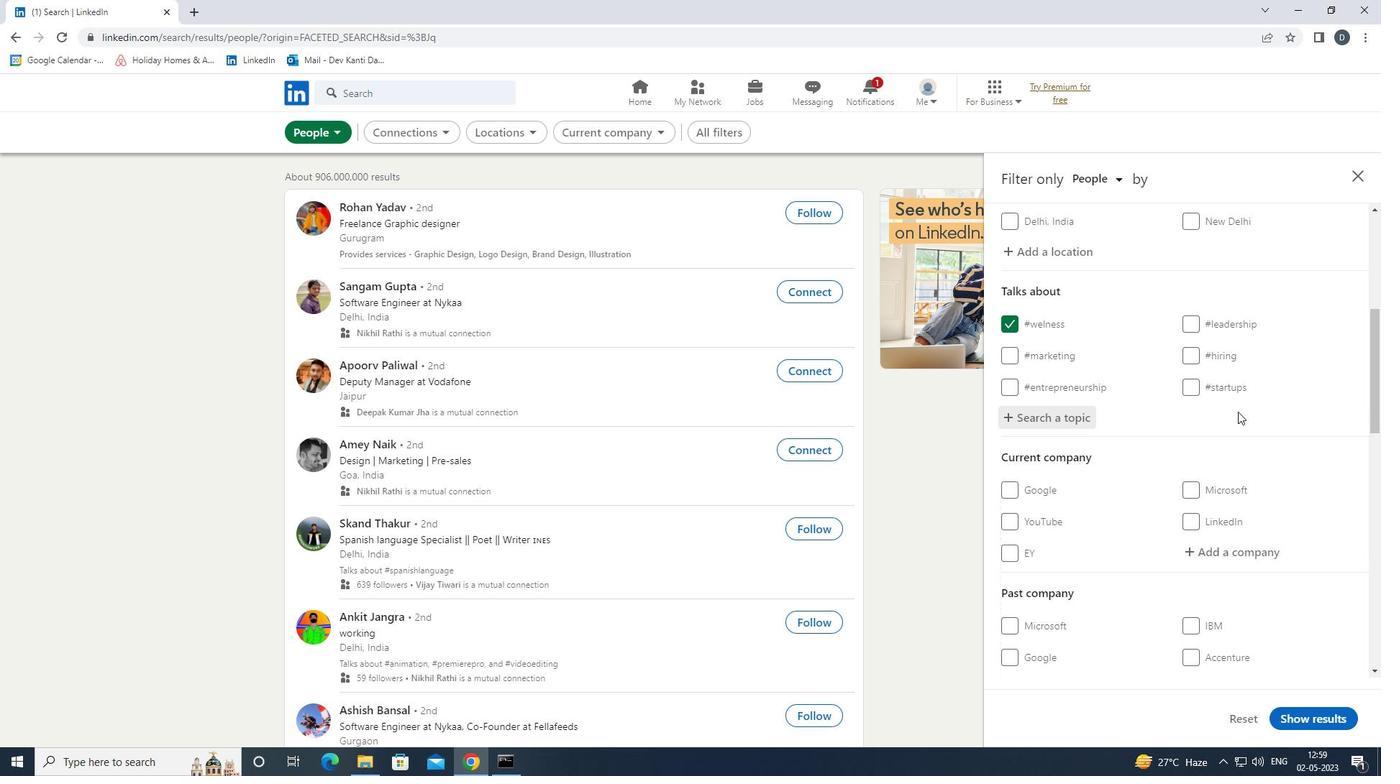 
Action: Mouse moved to (1237, 415)
Screenshot: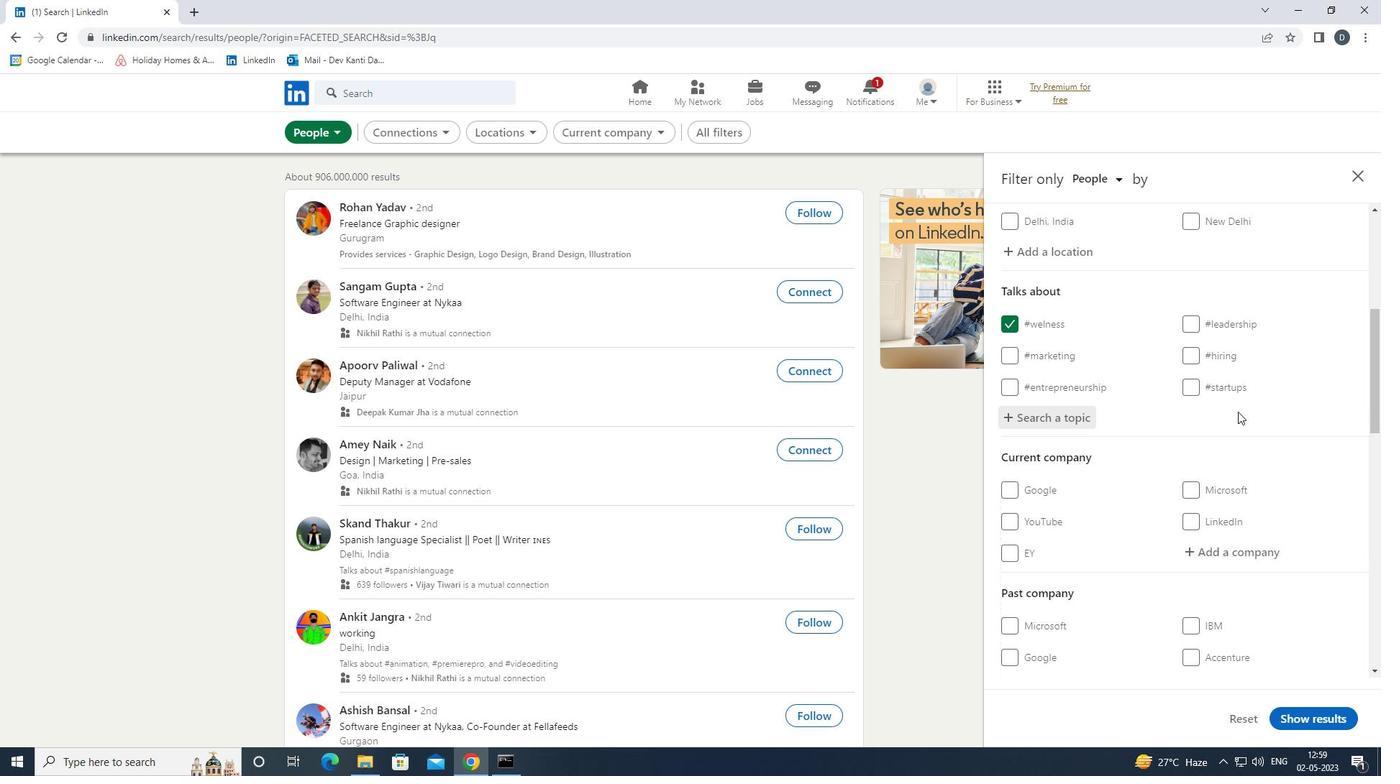 
Action: Mouse scrolled (1237, 414) with delta (0, 0)
Screenshot: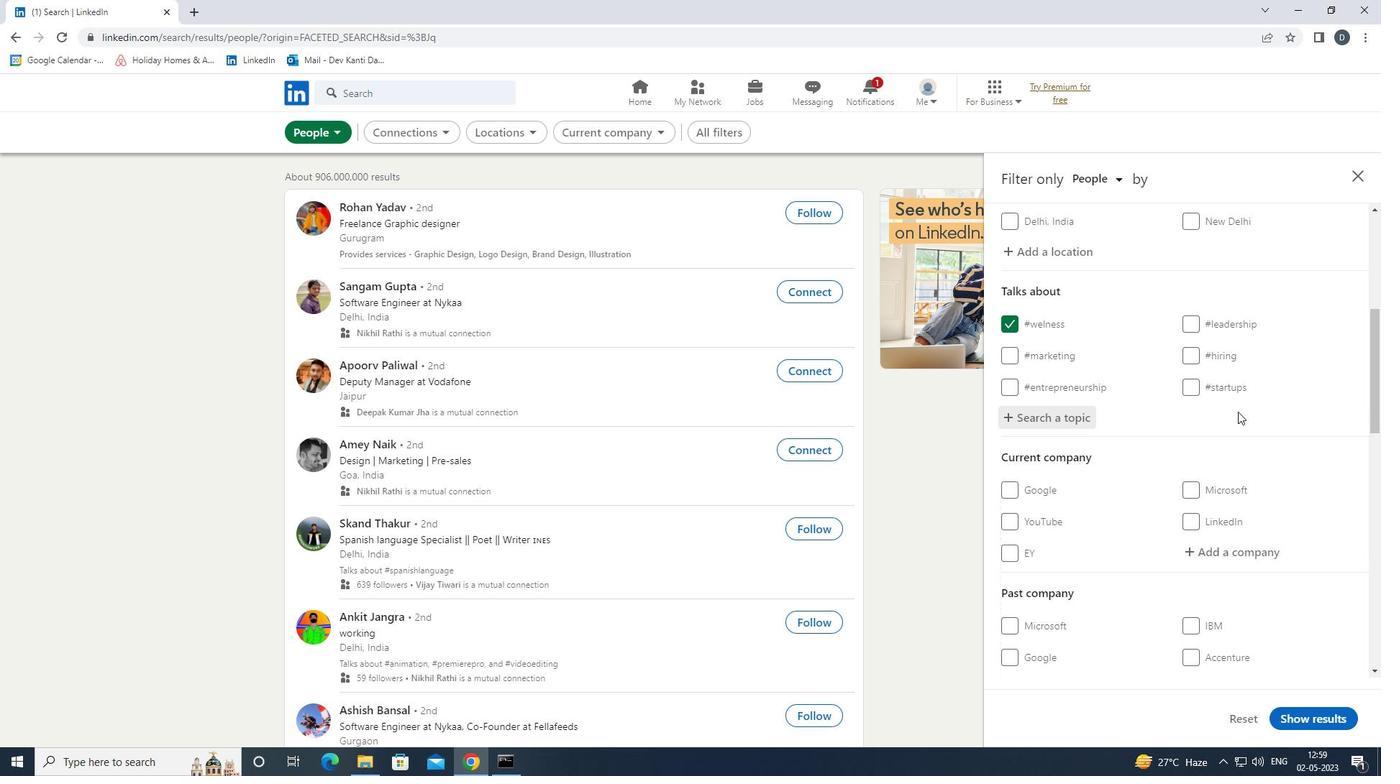 
Action: Mouse moved to (1231, 418)
Screenshot: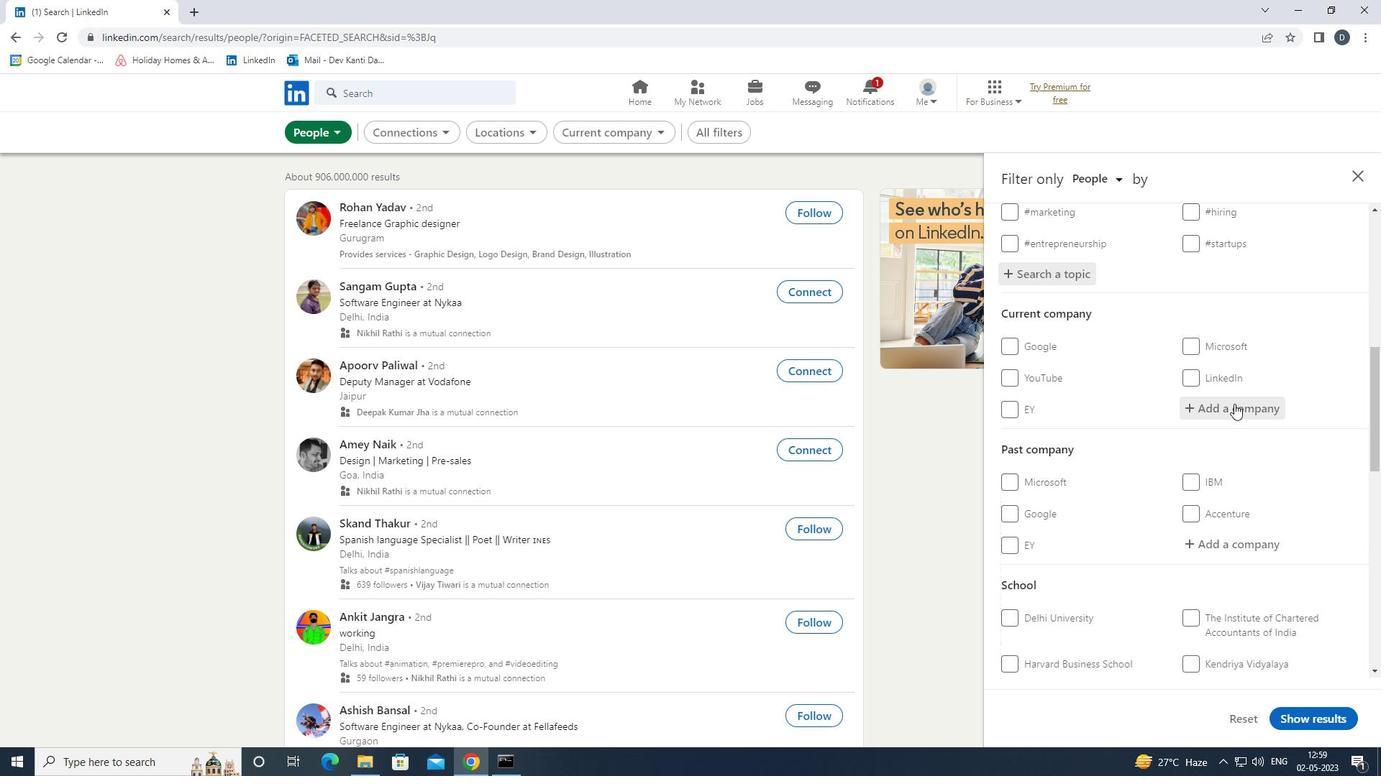 
Action: Mouse scrolled (1231, 417) with delta (0, 0)
Screenshot: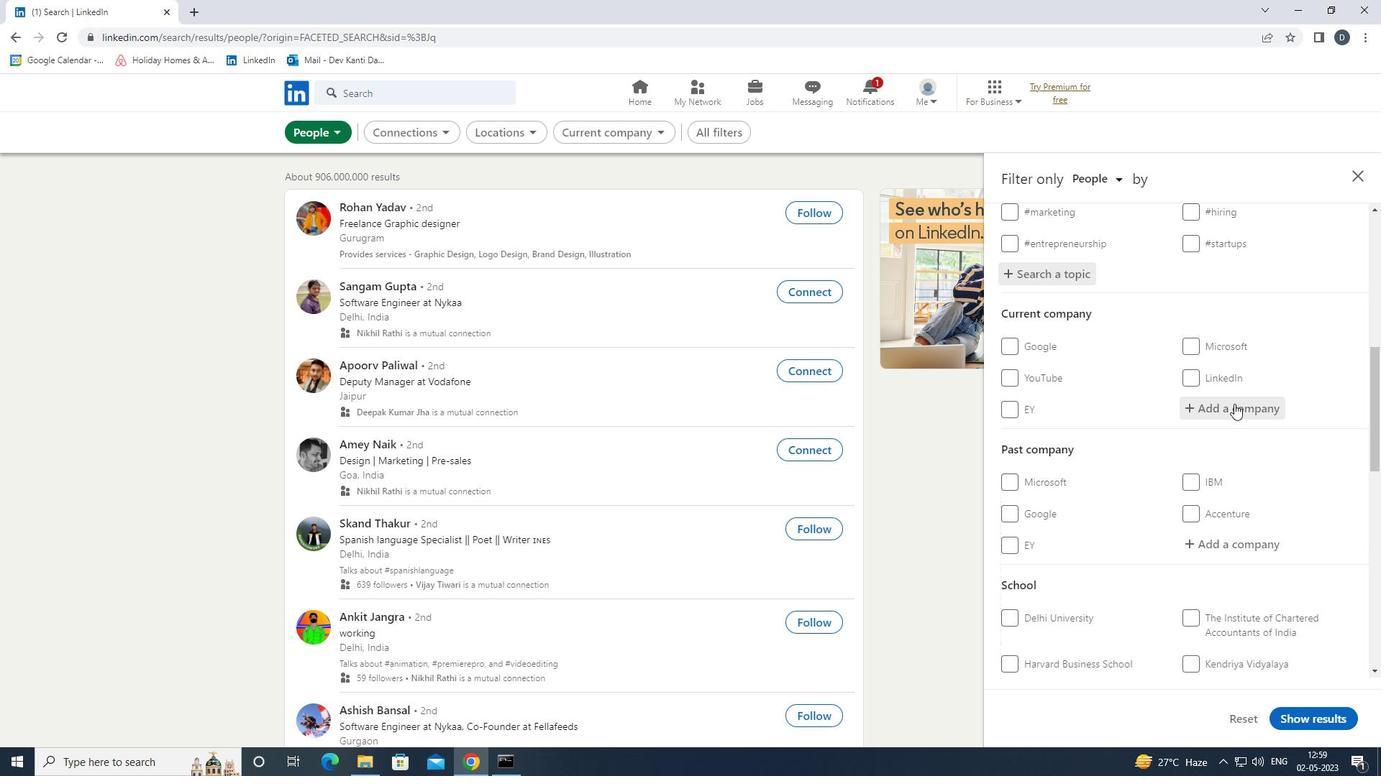 
Action: Mouse moved to (1231, 419)
Screenshot: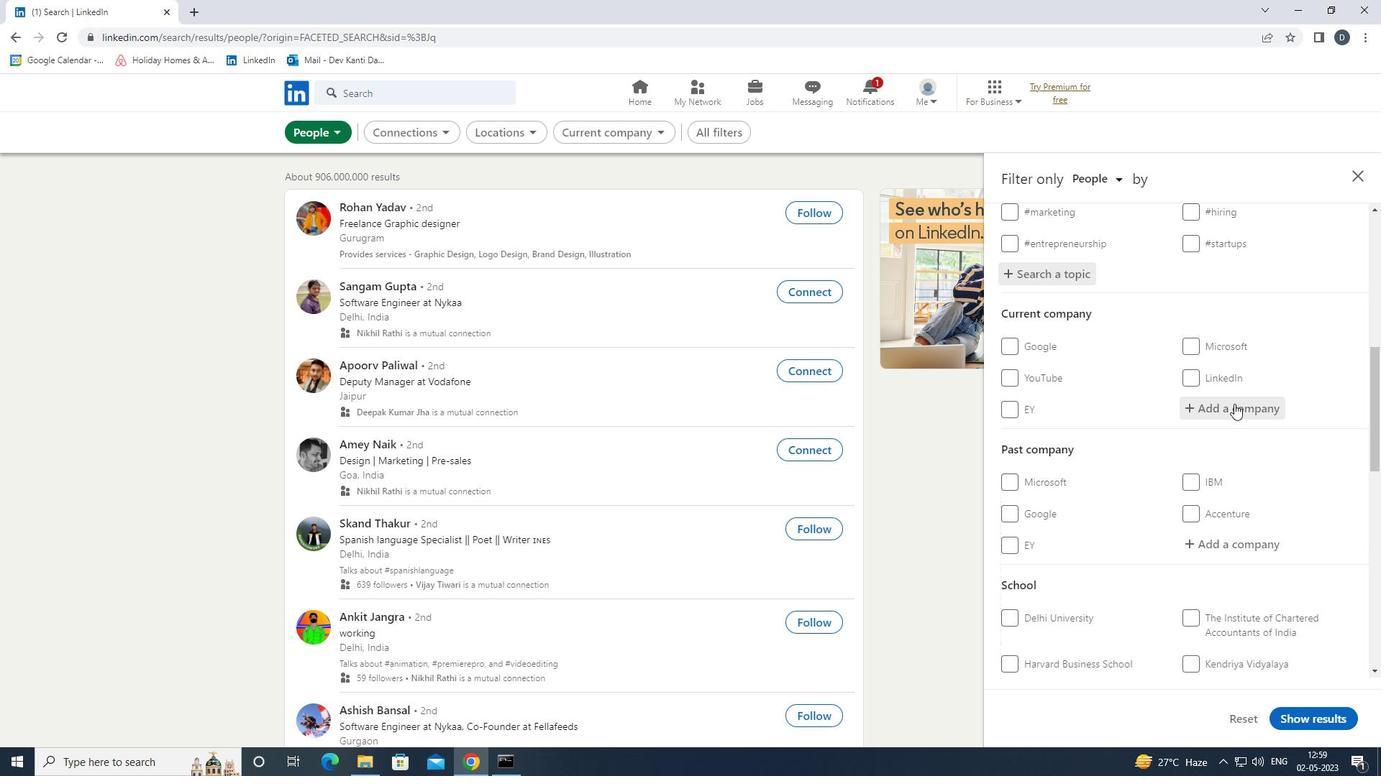 
Action: Mouse scrolled (1231, 418) with delta (0, 0)
Screenshot: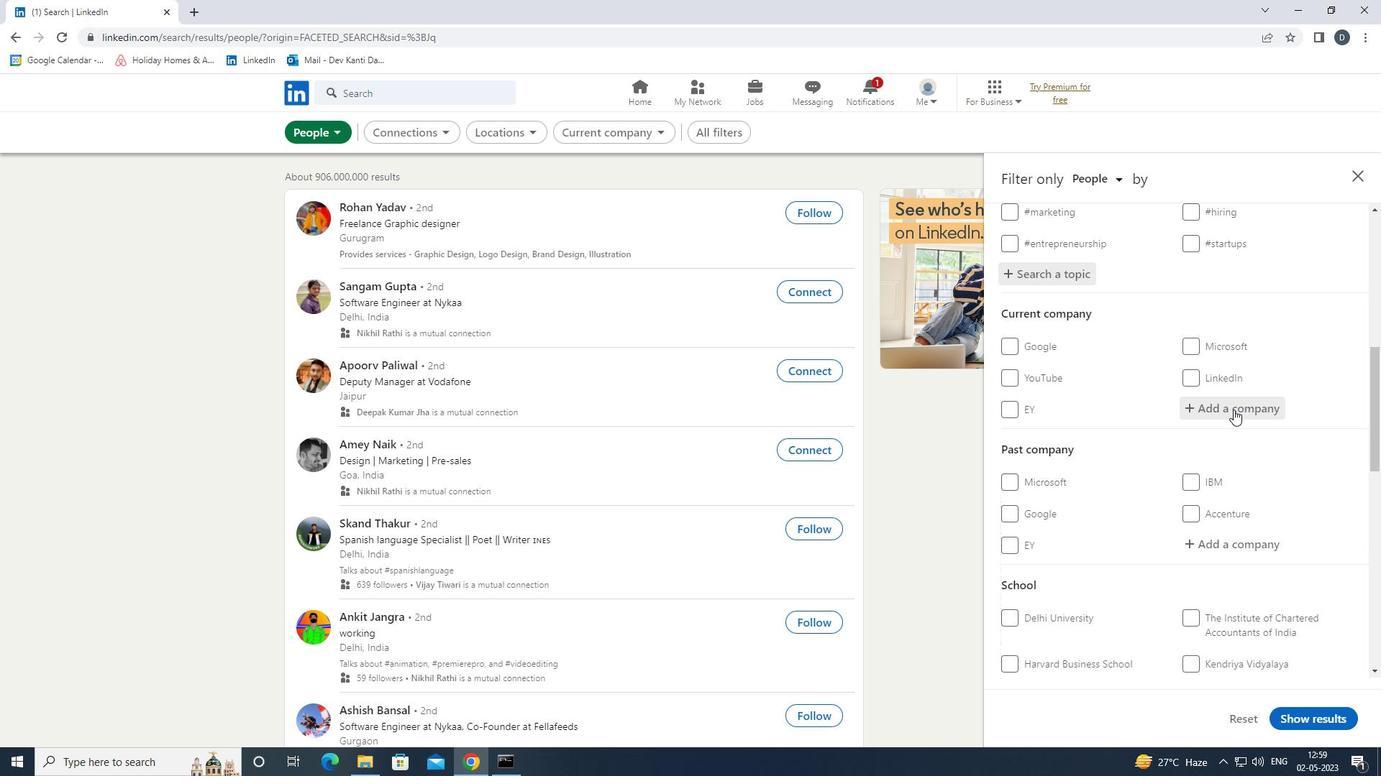 
Action: Mouse scrolled (1231, 418) with delta (0, 0)
Screenshot: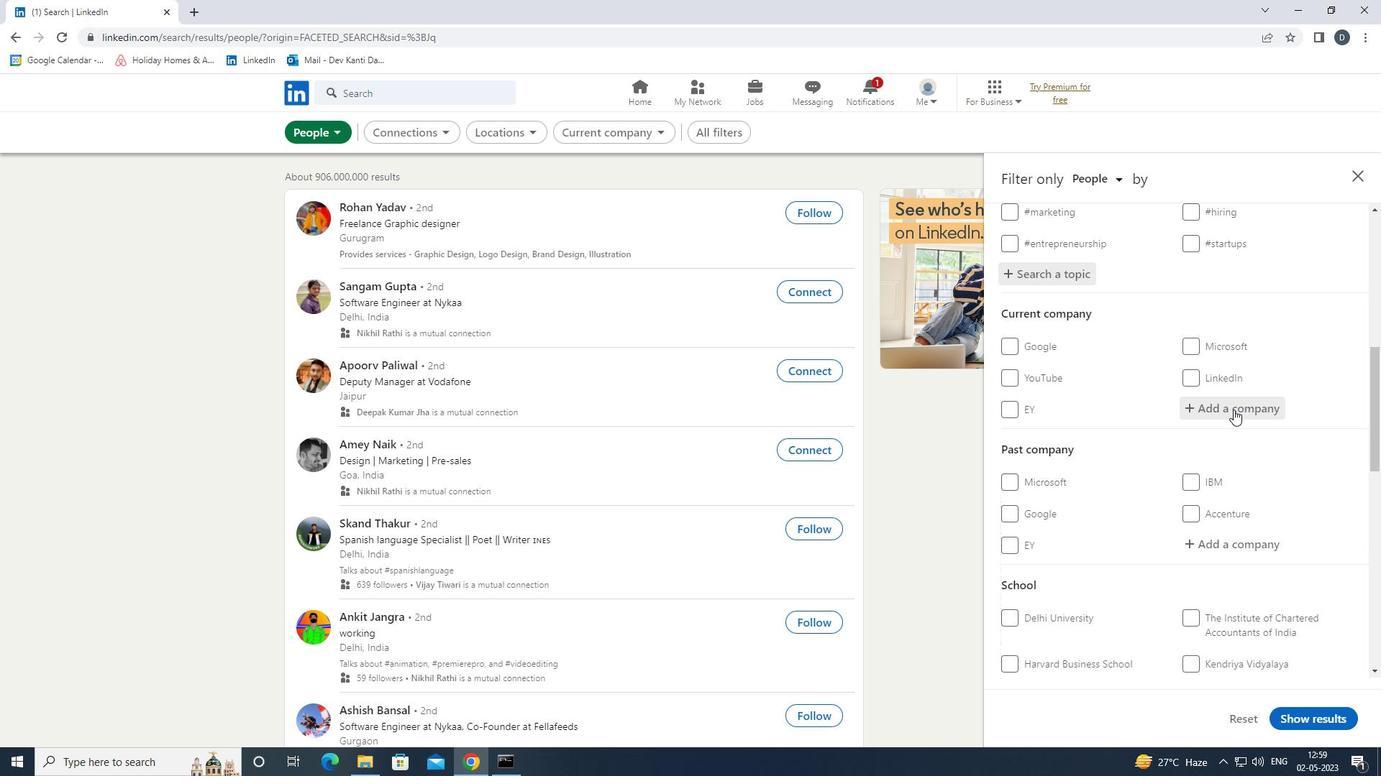 
Action: Mouse scrolled (1231, 418) with delta (0, 0)
Screenshot: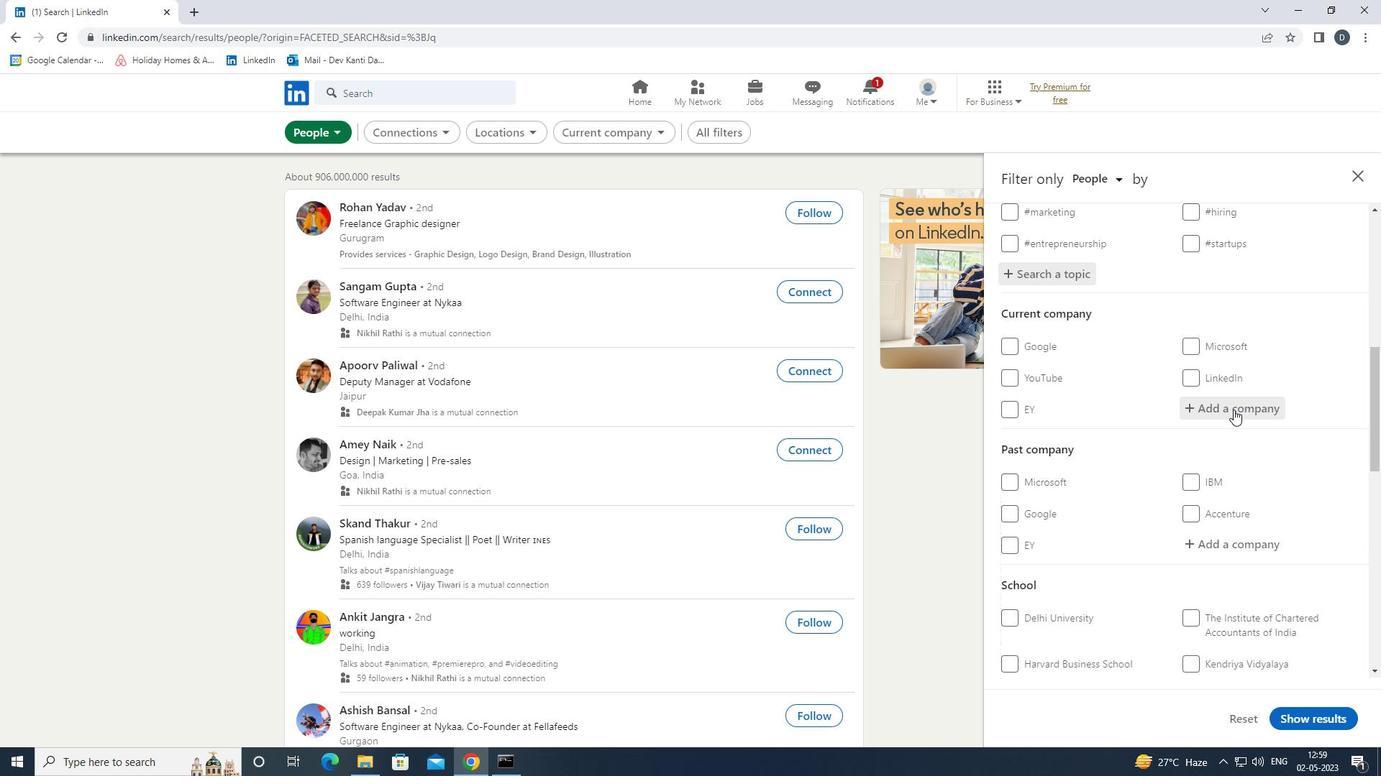 
Action: Mouse scrolled (1231, 418) with delta (0, 0)
Screenshot: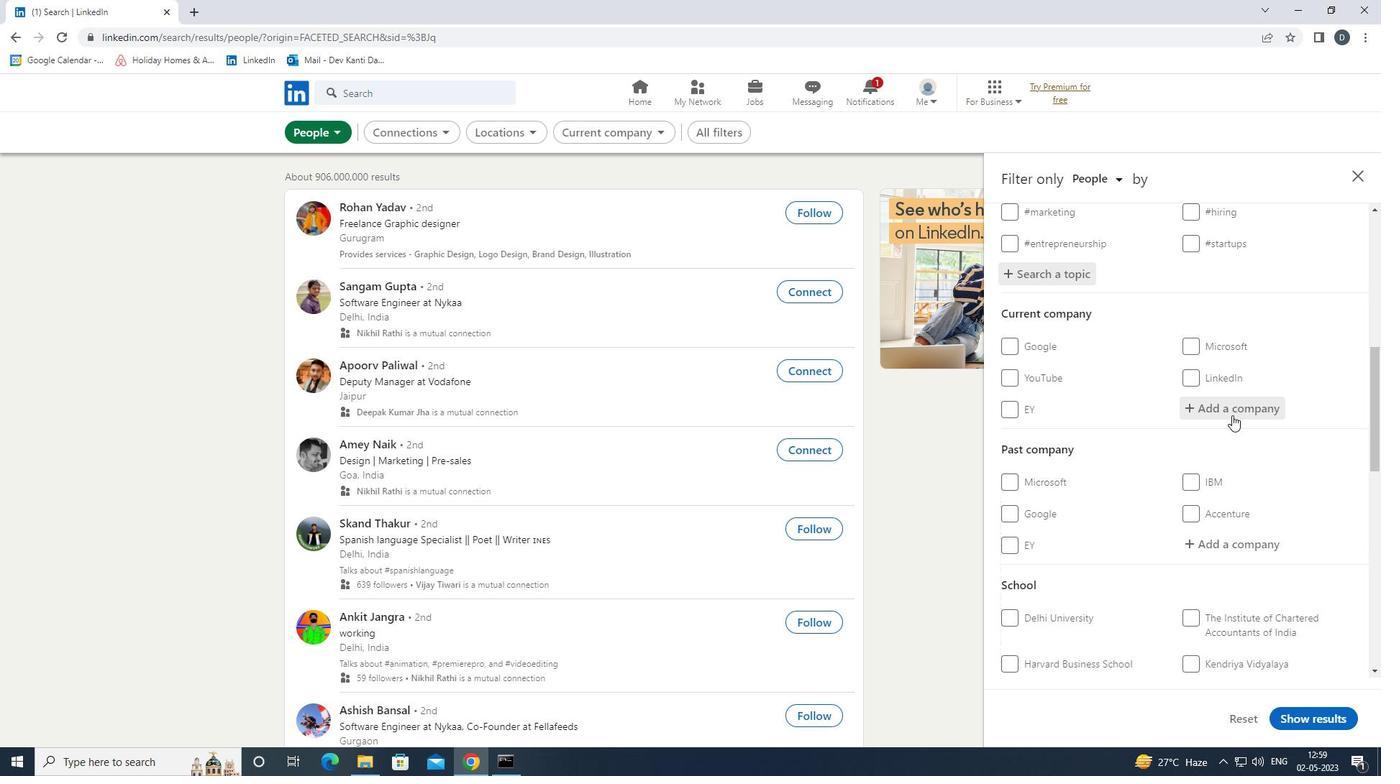 
Action: Mouse moved to (1207, 608)
Screenshot: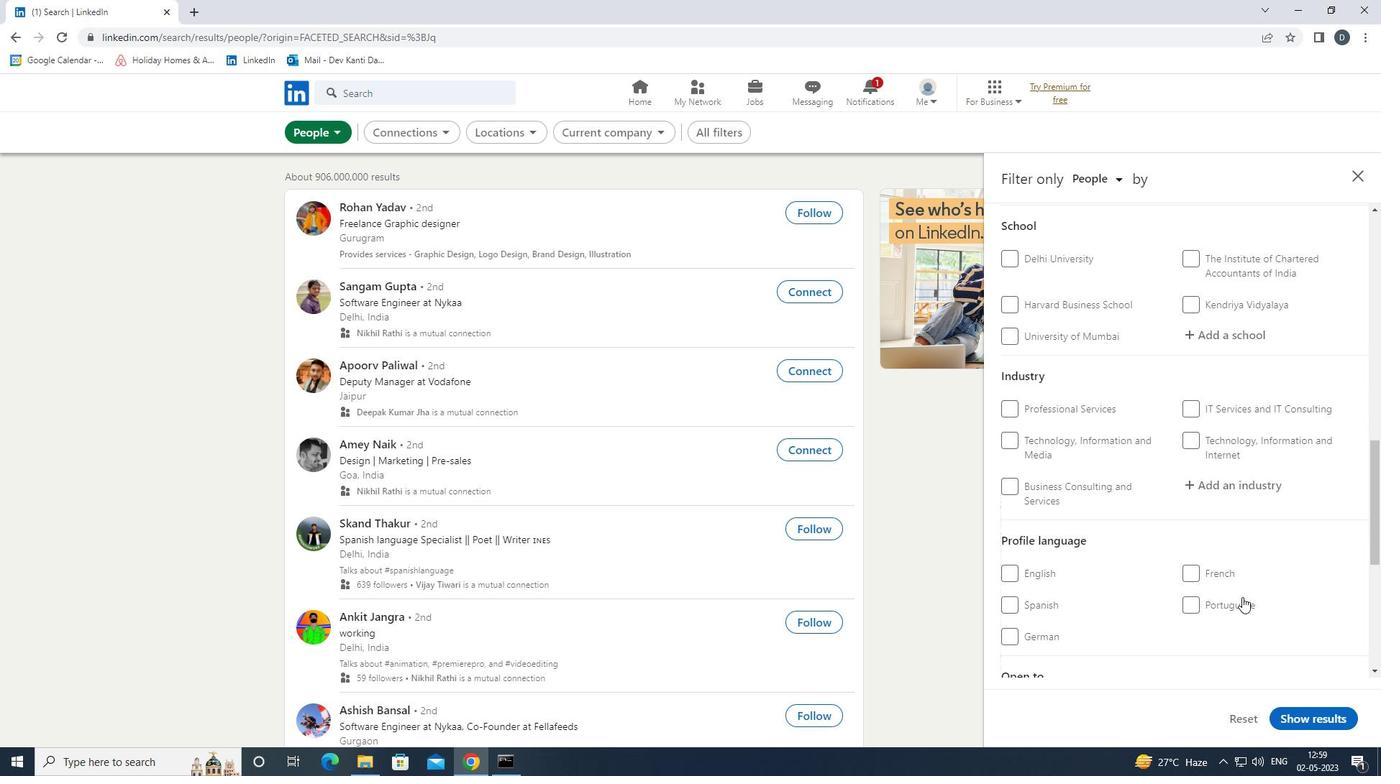 
Action: Mouse pressed left at (1207, 608)
Screenshot: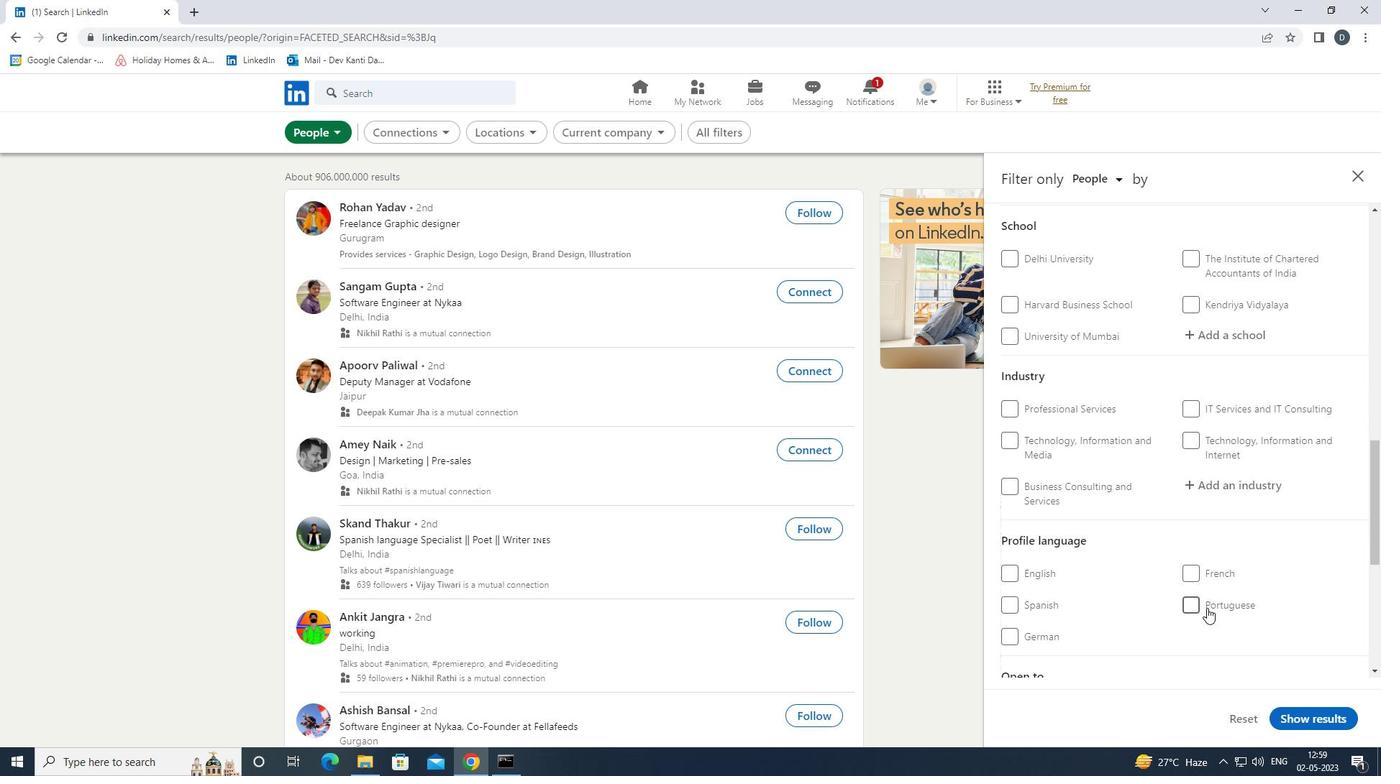 
Action: Mouse moved to (1207, 608)
Screenshot: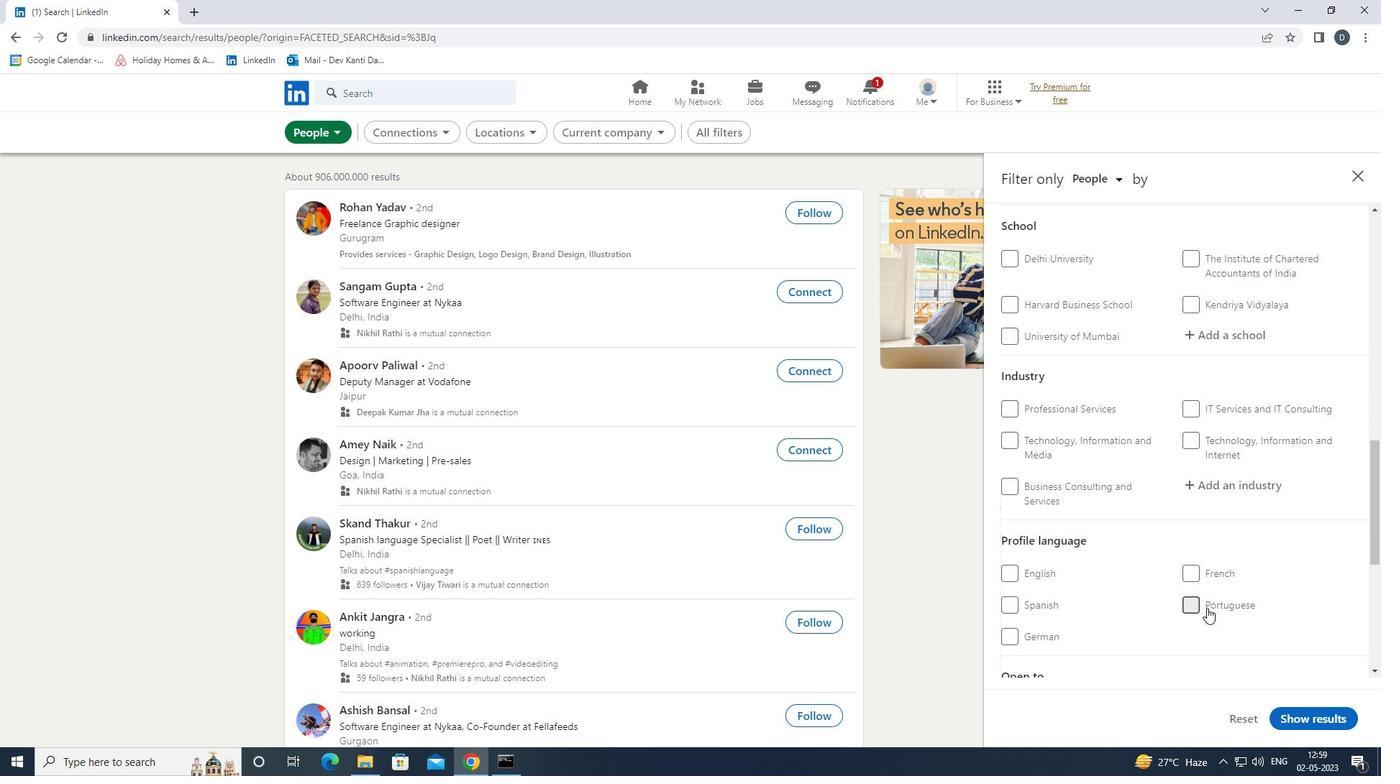 
Action: Mouse scrolled (1207, 609) with delta (0, 0)
Screenshot: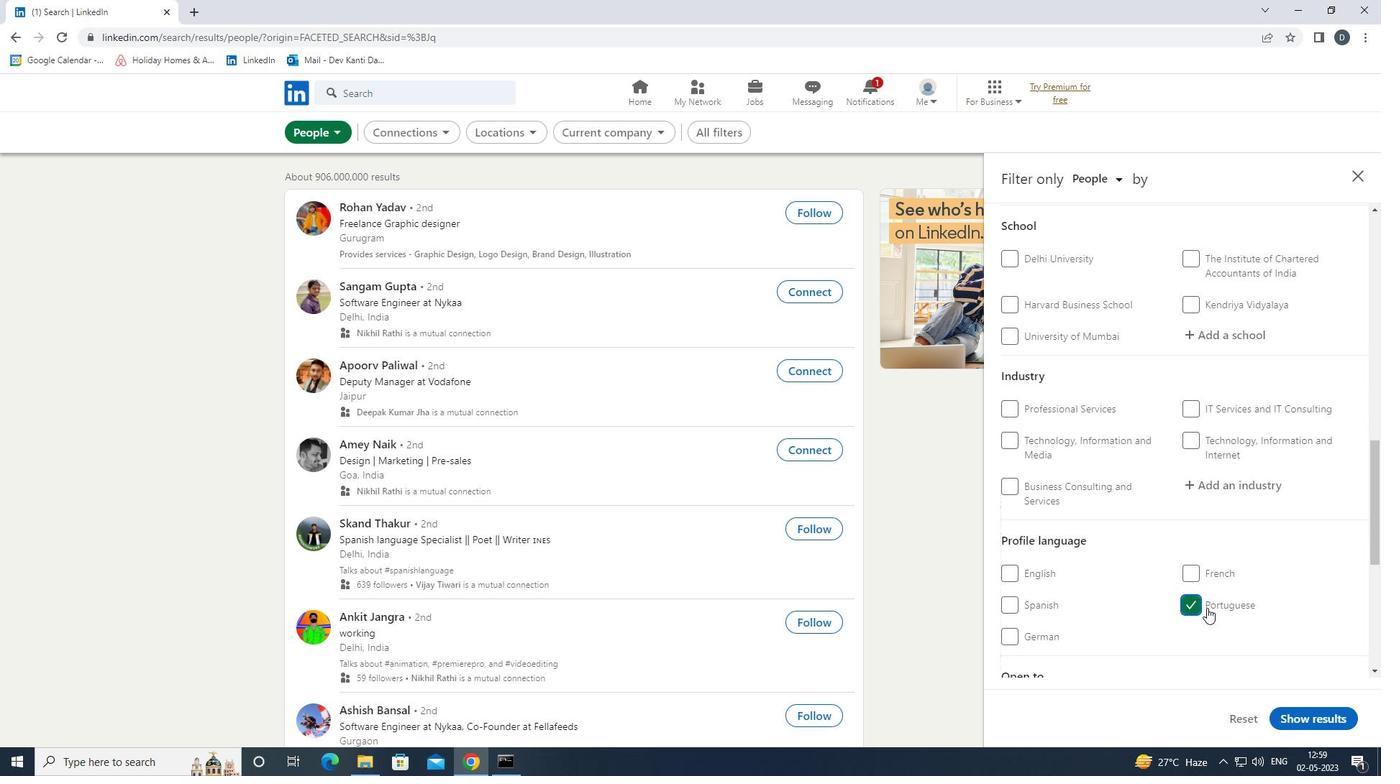 
Action: Mouse scrolled (1207, 609) with delta (0, 0)
Screenshot: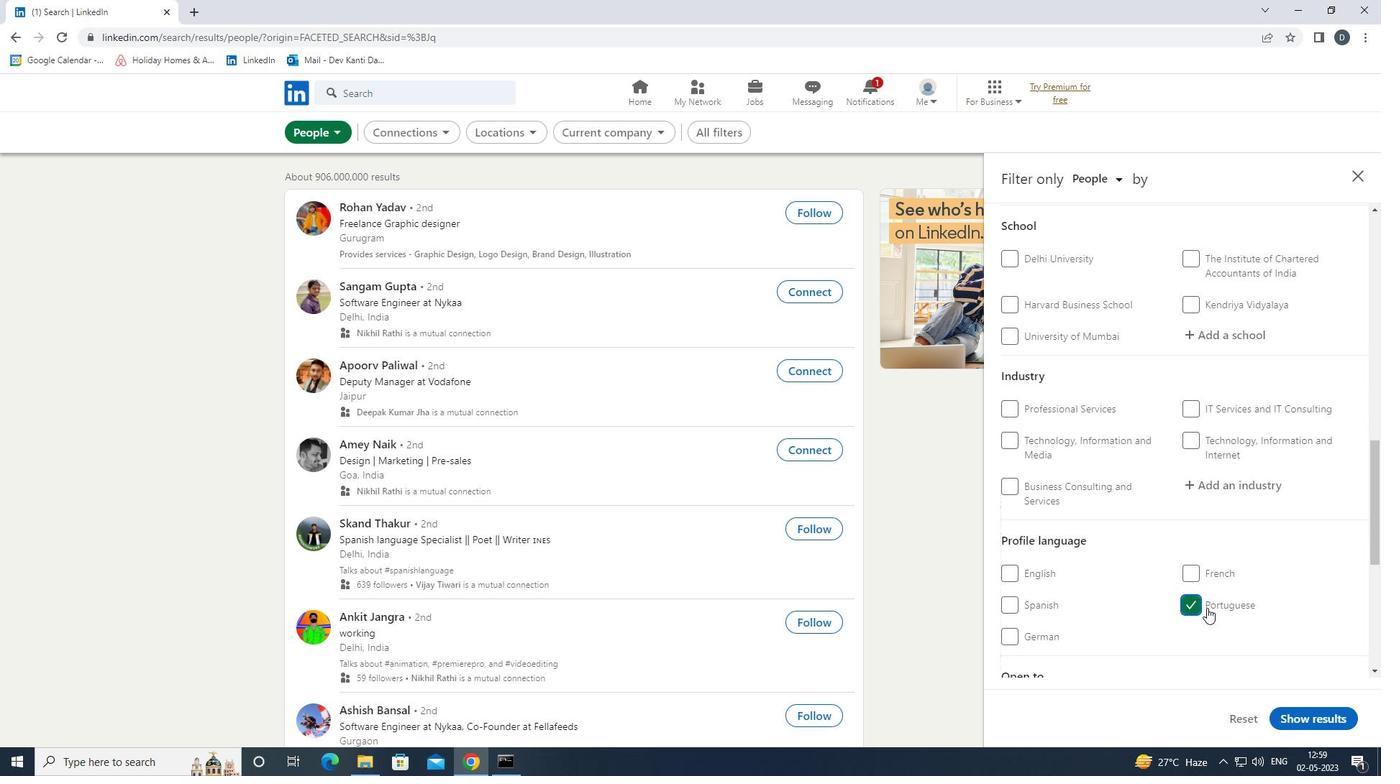 
Action: Mouse scrolled (1207, 609) with delta (0, 0)
Screenshot: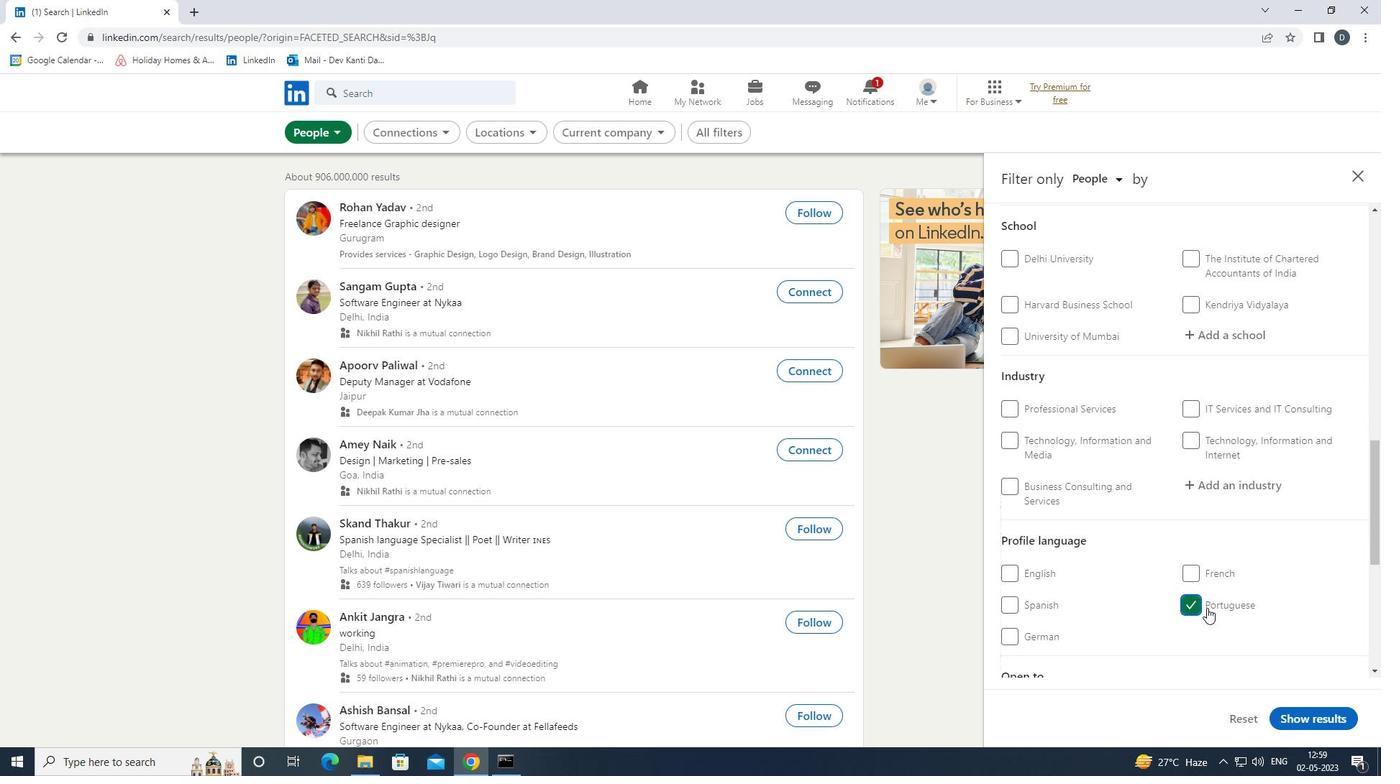 
Action: Mouse scrolled (1207, 609) with delta (0, 0)
Screenshot: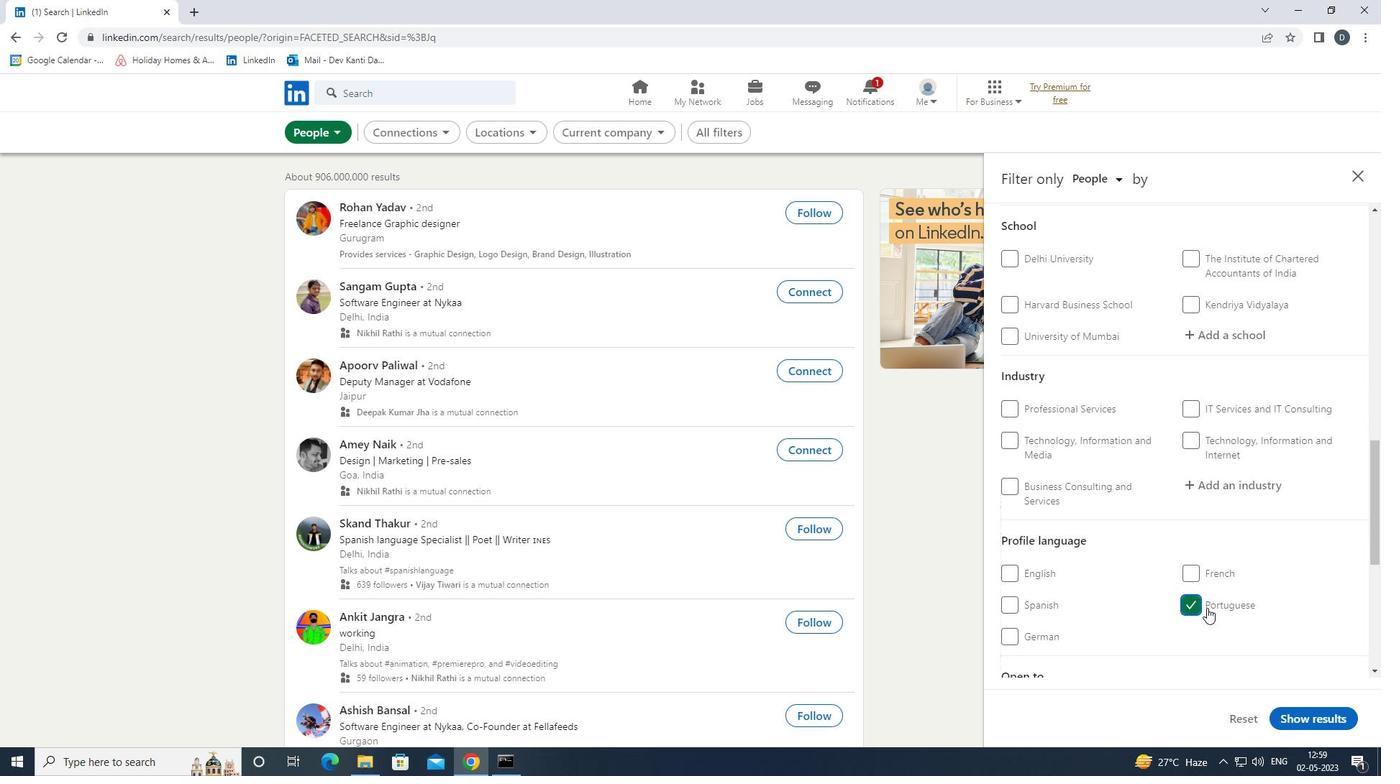 
Action: Mouse scrolled (1207, 609) with delta (0, 0)
Screenshot: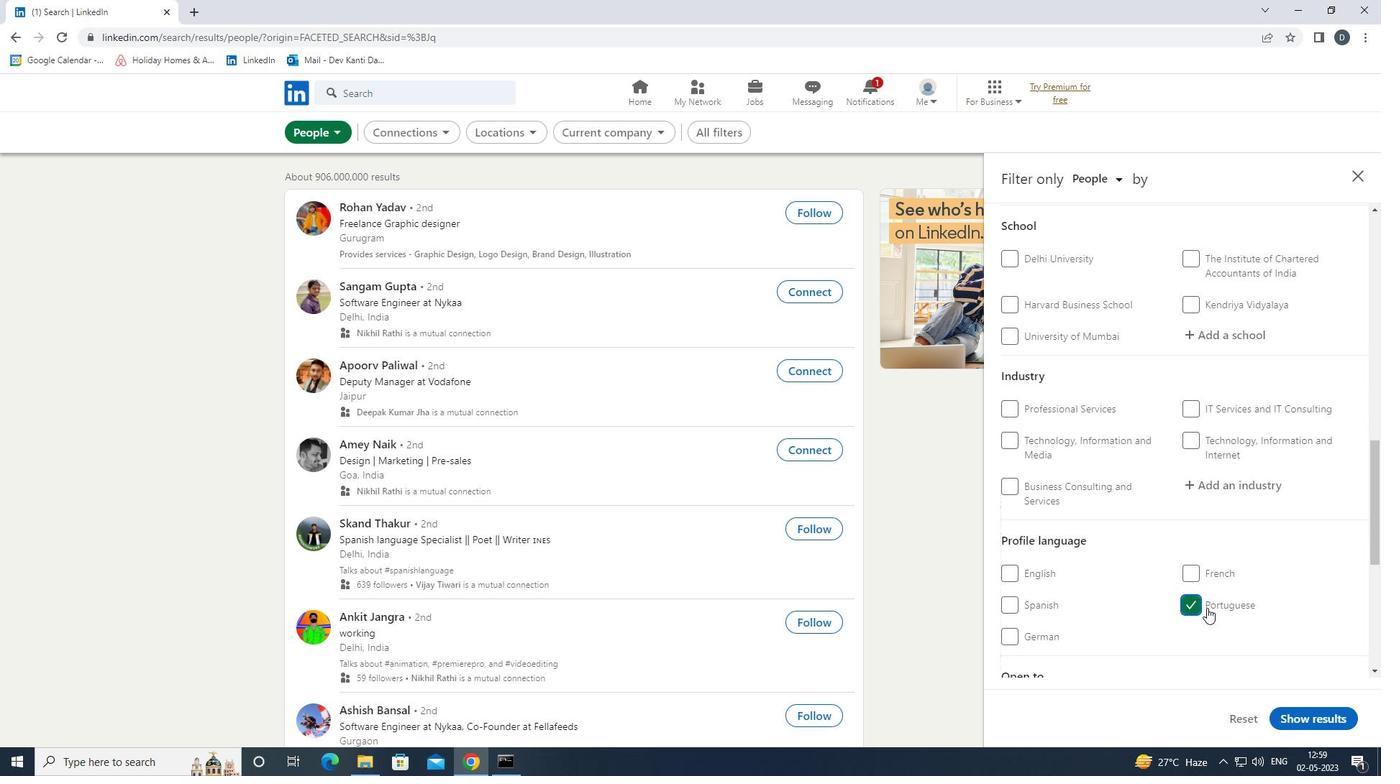 
Action: Mouse scrolled (1207, 609) with delta (0, 0)
Screenshot: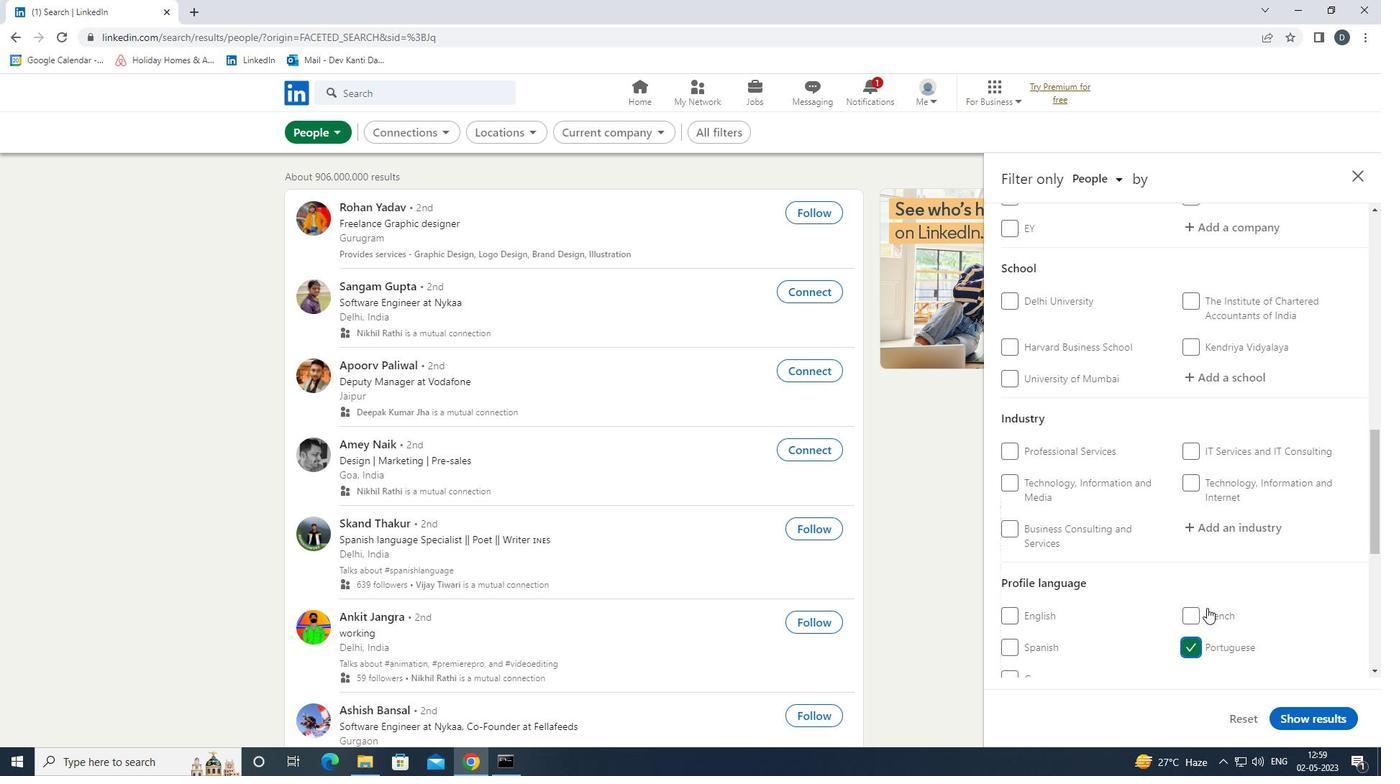 
Action: Mouse scrolled (1207, 609) with delta (0, 0)
Screenshot: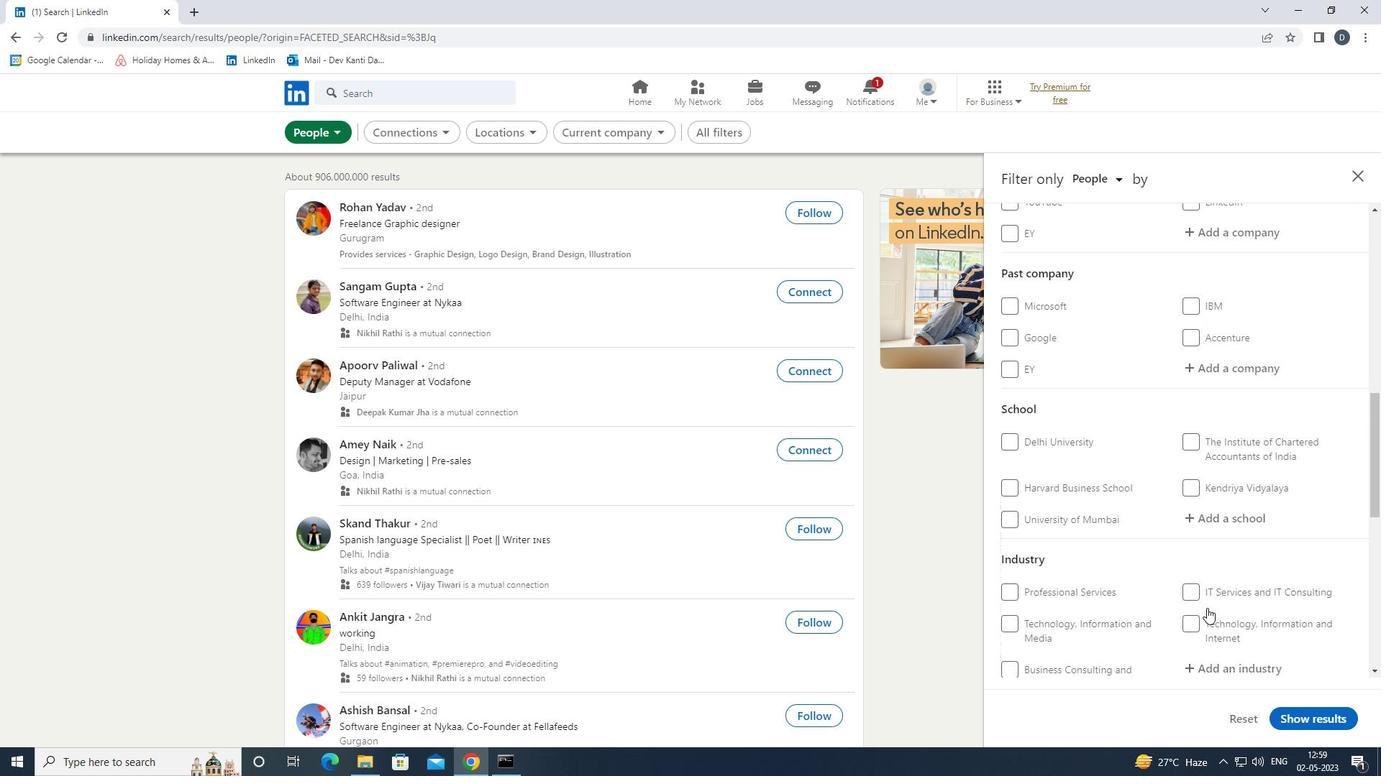 
Action: Mouse moved to (1207, 608)
Screenshot: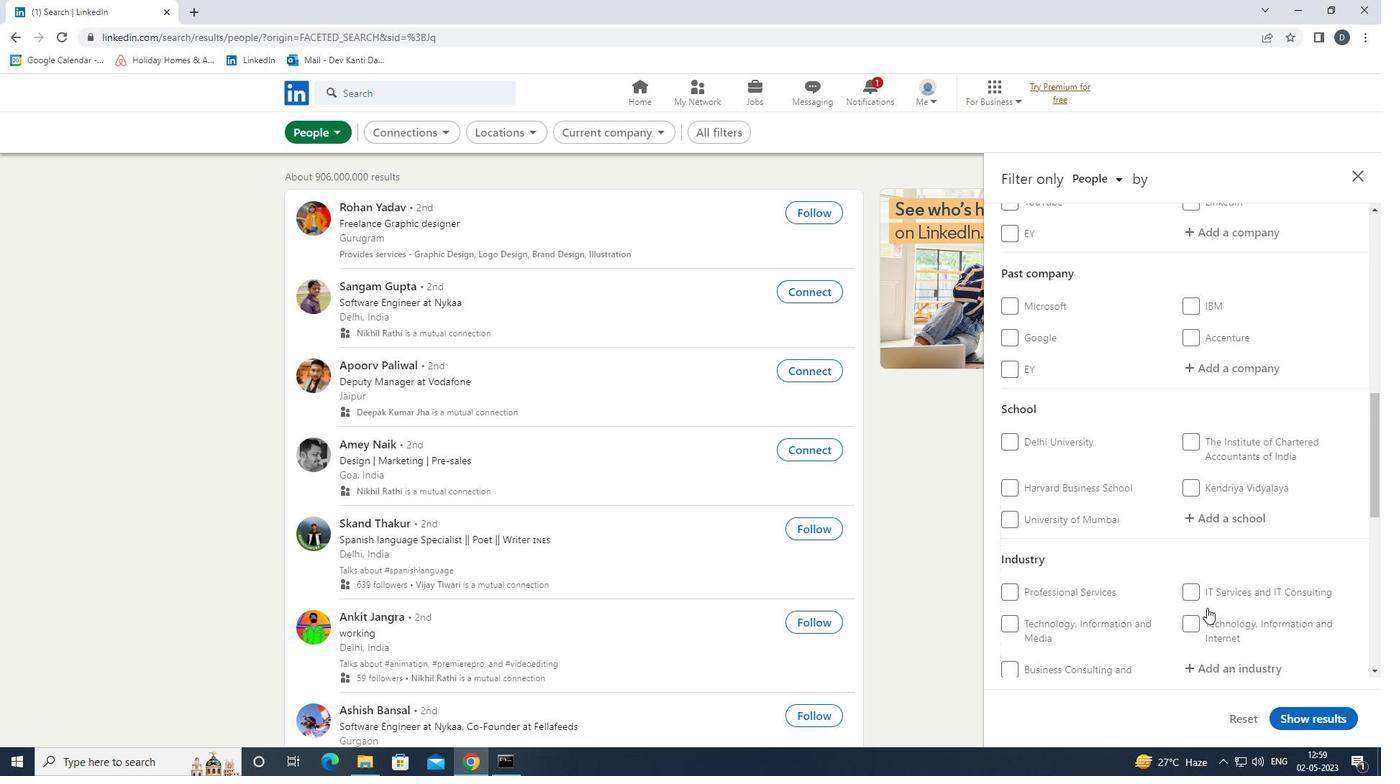 
Action: Mouse scrolled (1207, 609) with delta (0, 0)
Screenshot: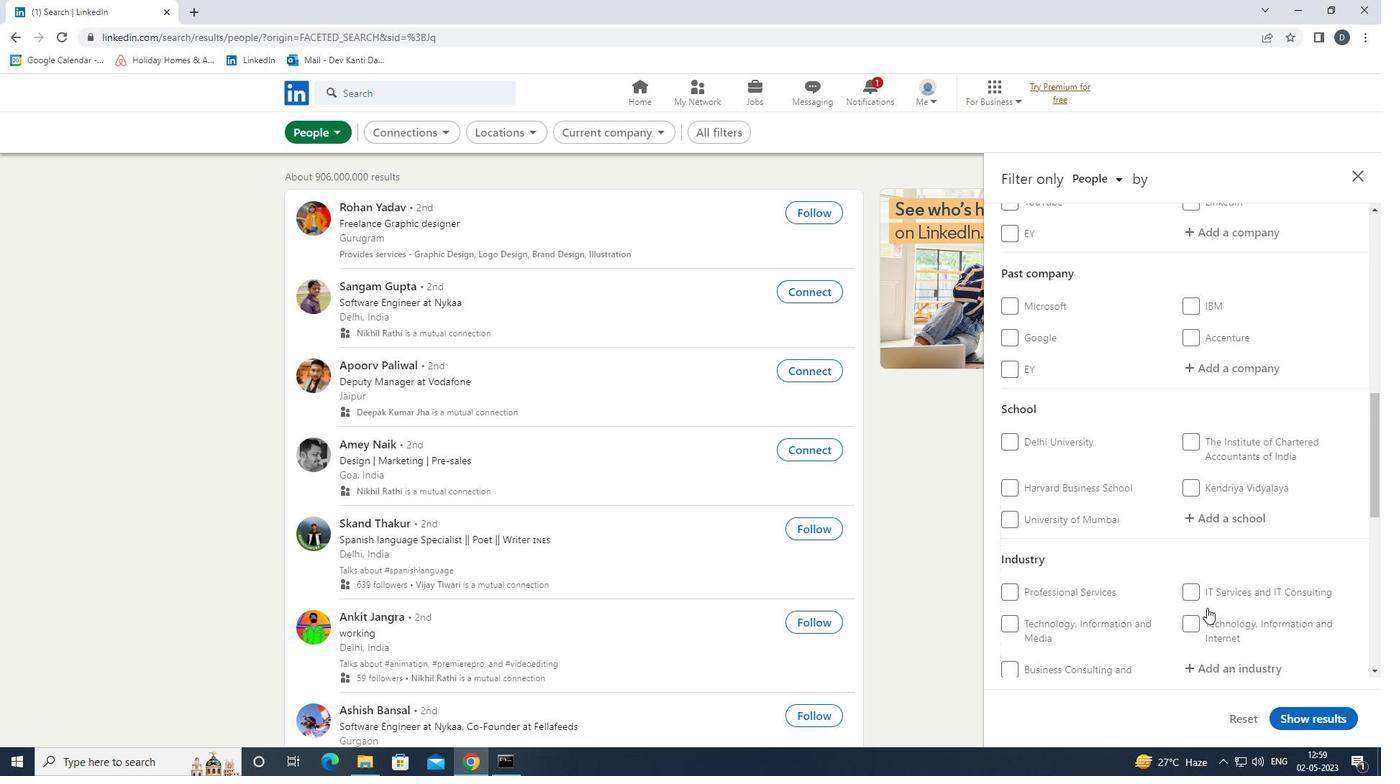 
Action: Mouse moved to (1222, 584)
Screenshot: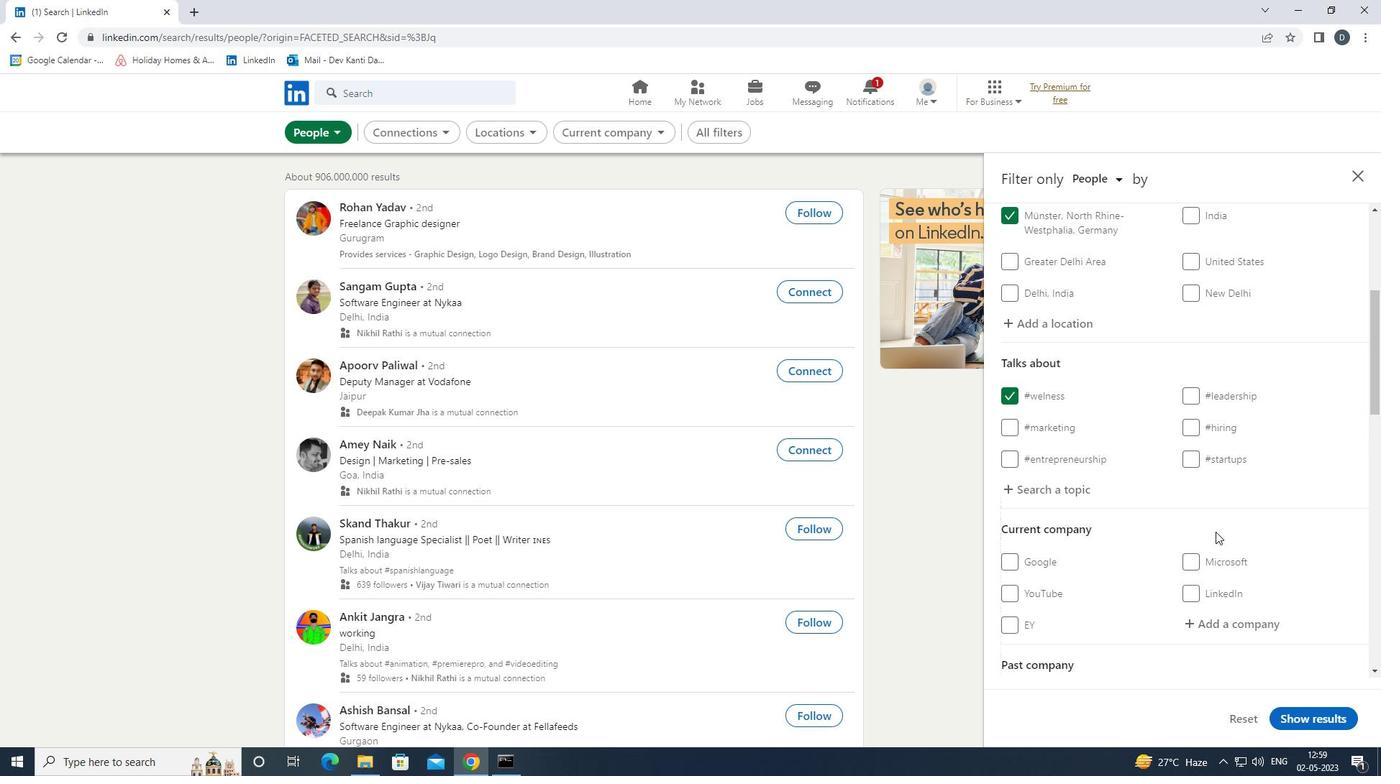 
Action: Mouse scrolled (1222, 583) with delta (0, 0)
Screenshot: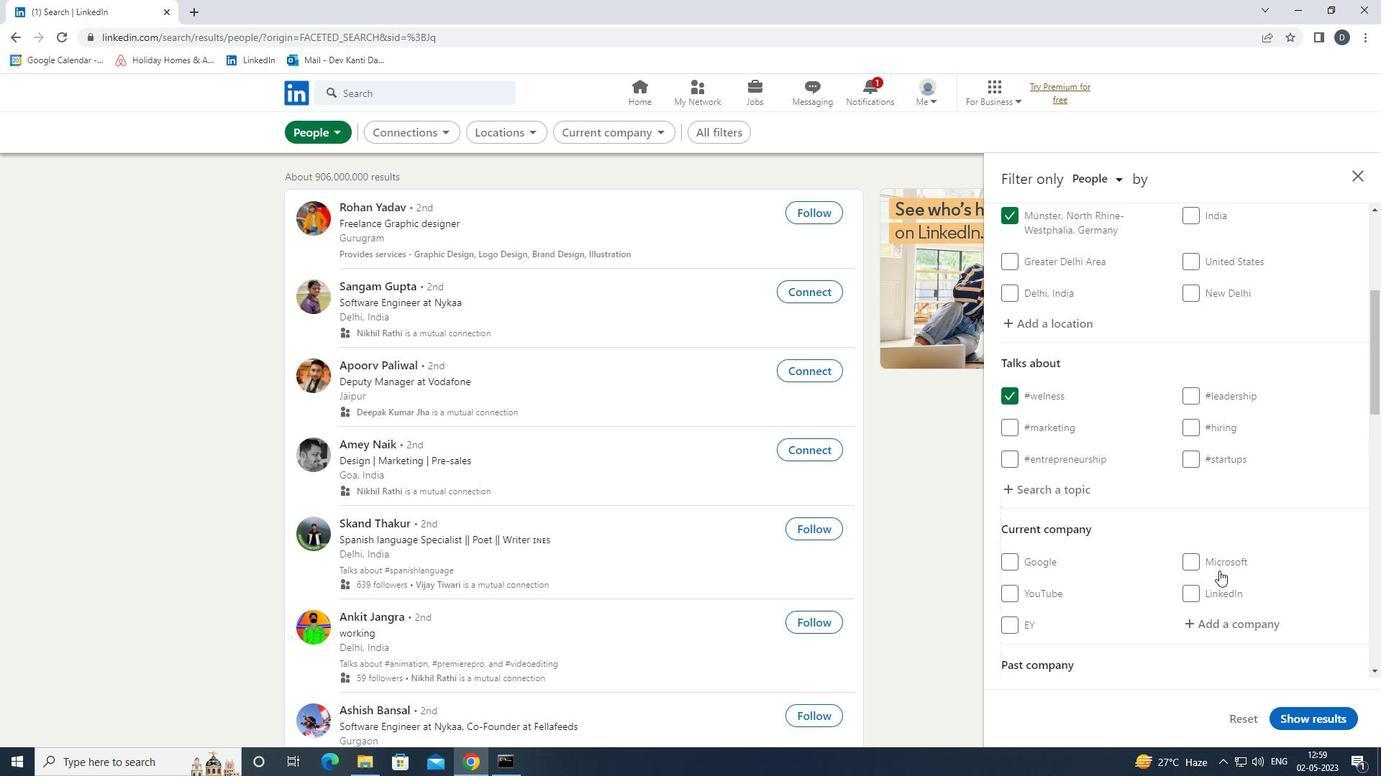 
Action: Mouse scrolled (1222, 583) with delta (0, 0)
Screenshot: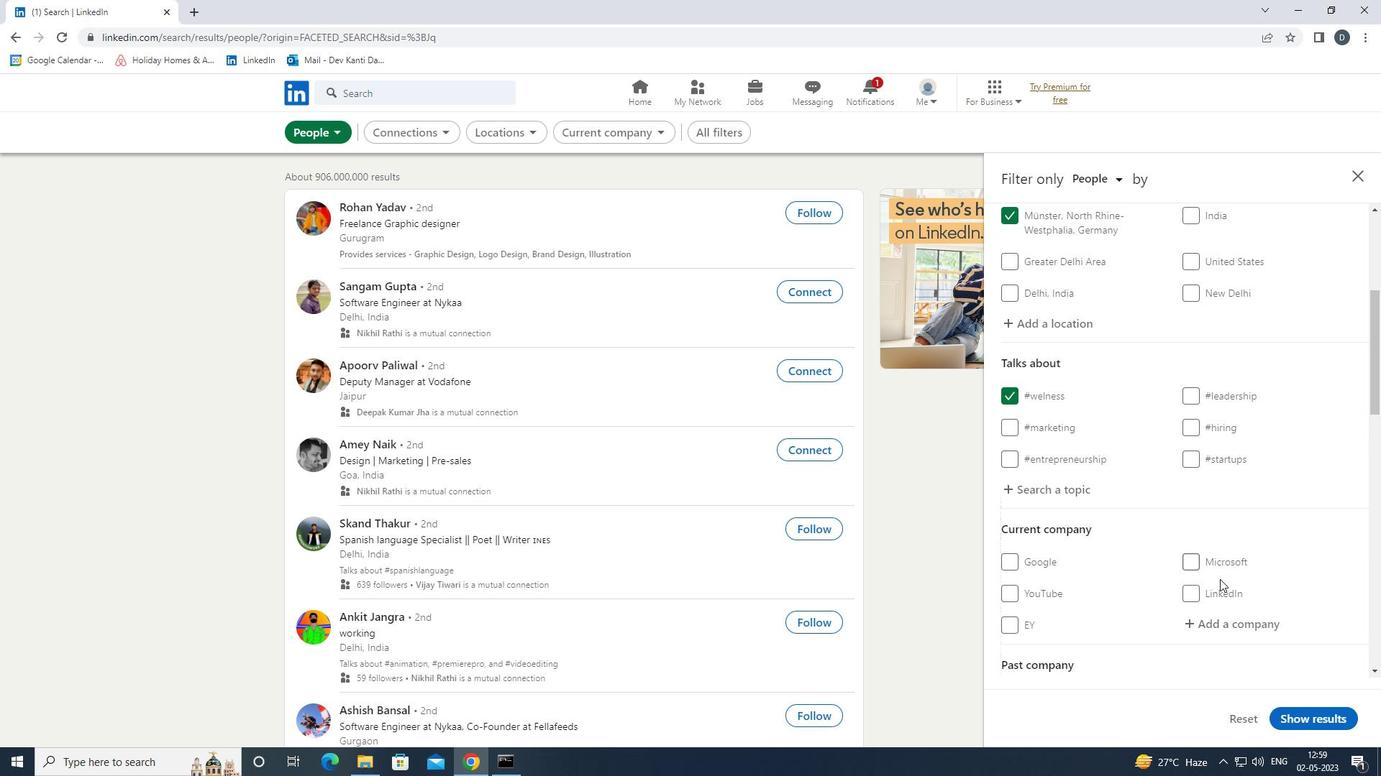 
Action: Mouse moved to (1248, 480)
Screenshot: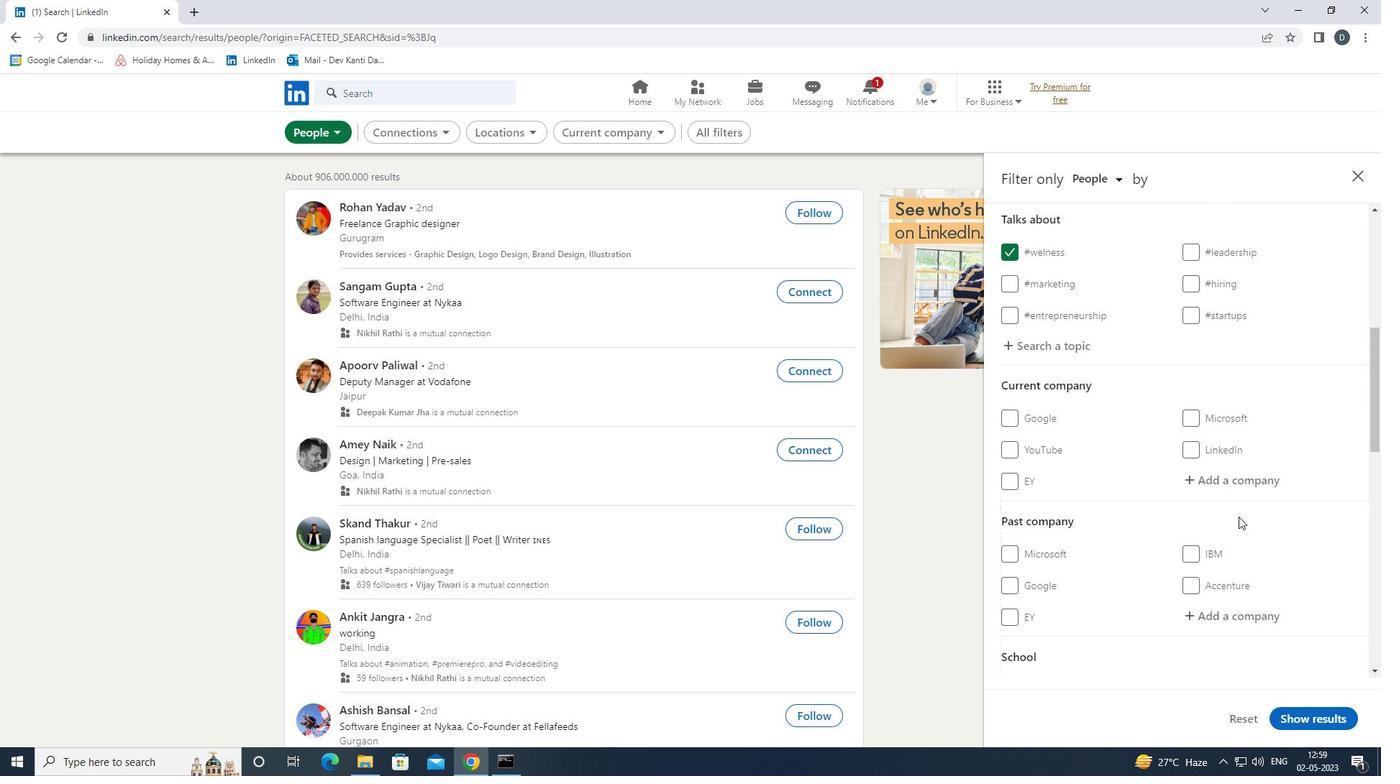 
Action: Mouse pressed left at (1248, 480)
Screenshot: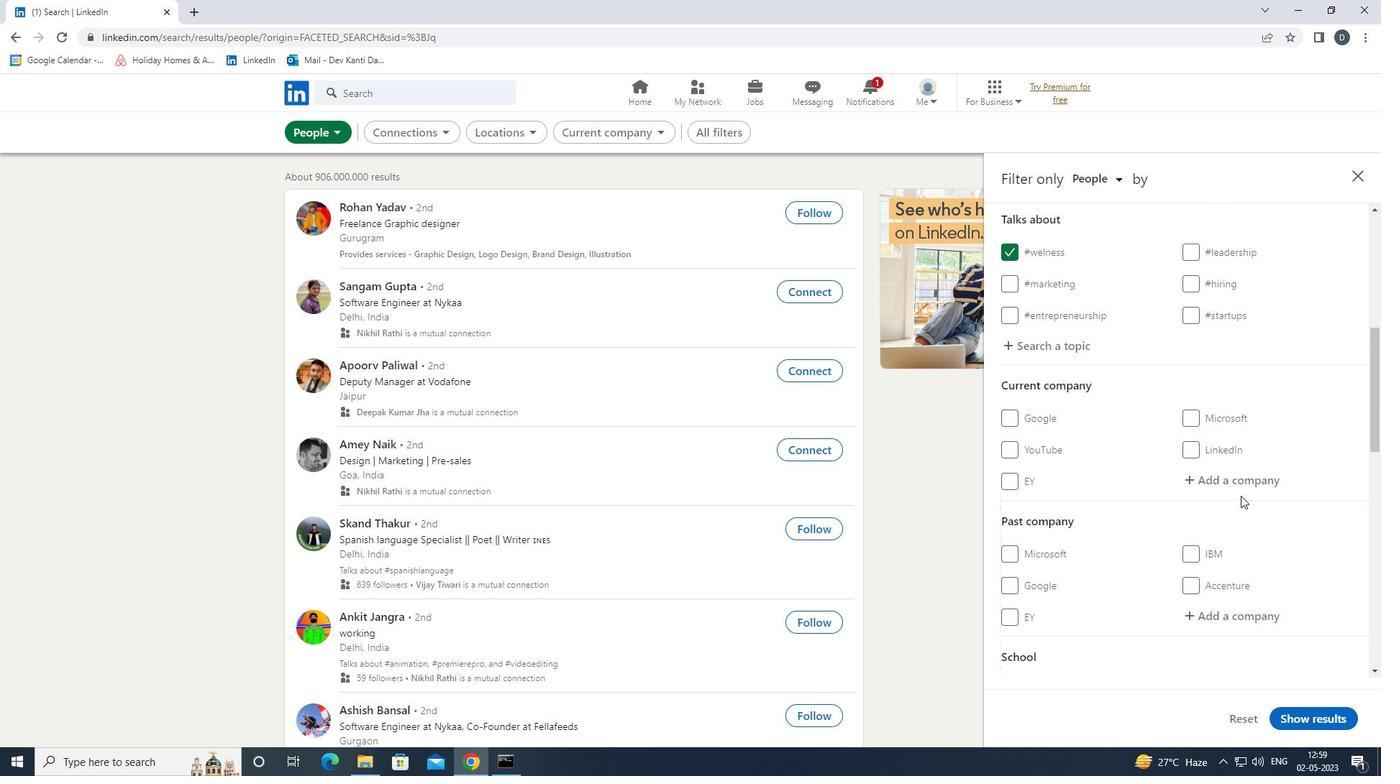 
Action: Key pressed <Key.shift><Key.shift><Key.shift>GAIL<Key.down><Key.enter>
Screenshot: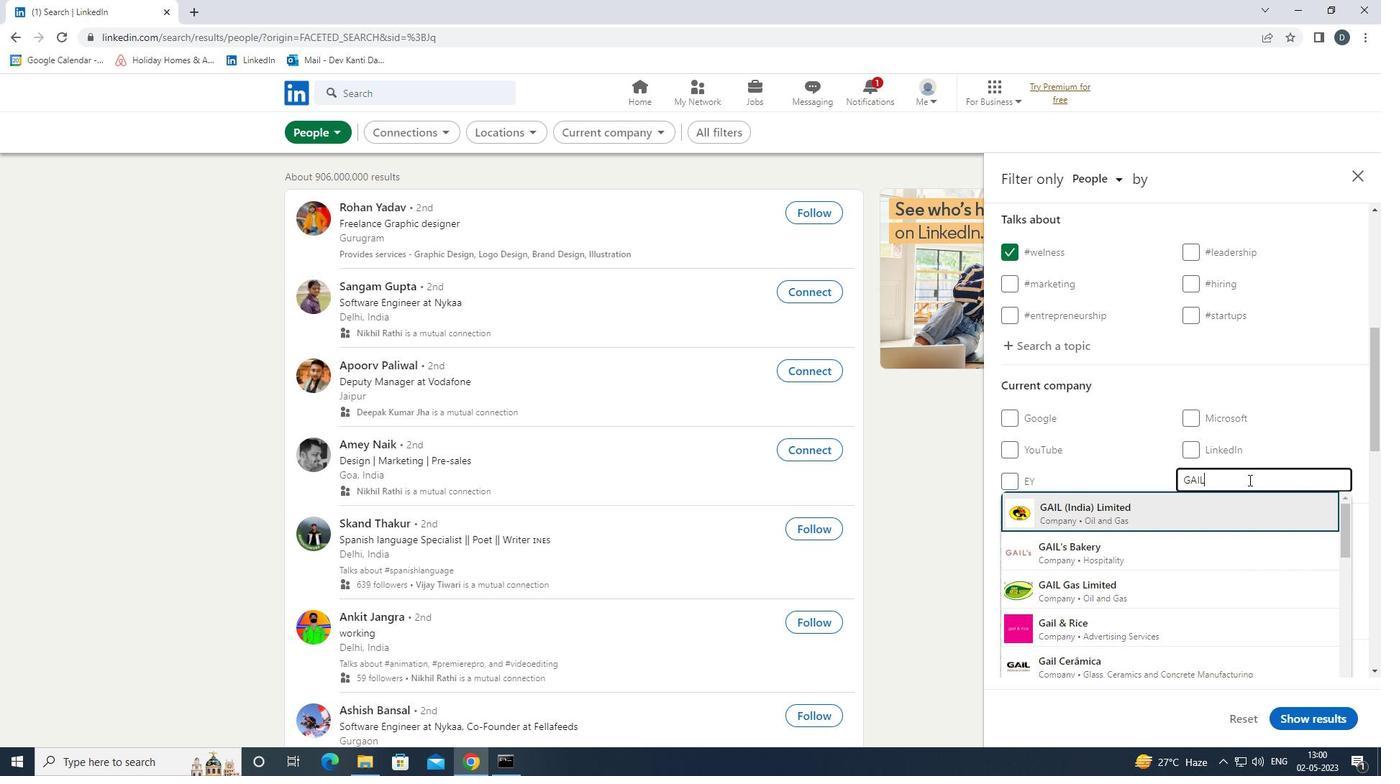 
Action: Mouse scrolled (1248, 479) with delta (0, 0)
Screenshot: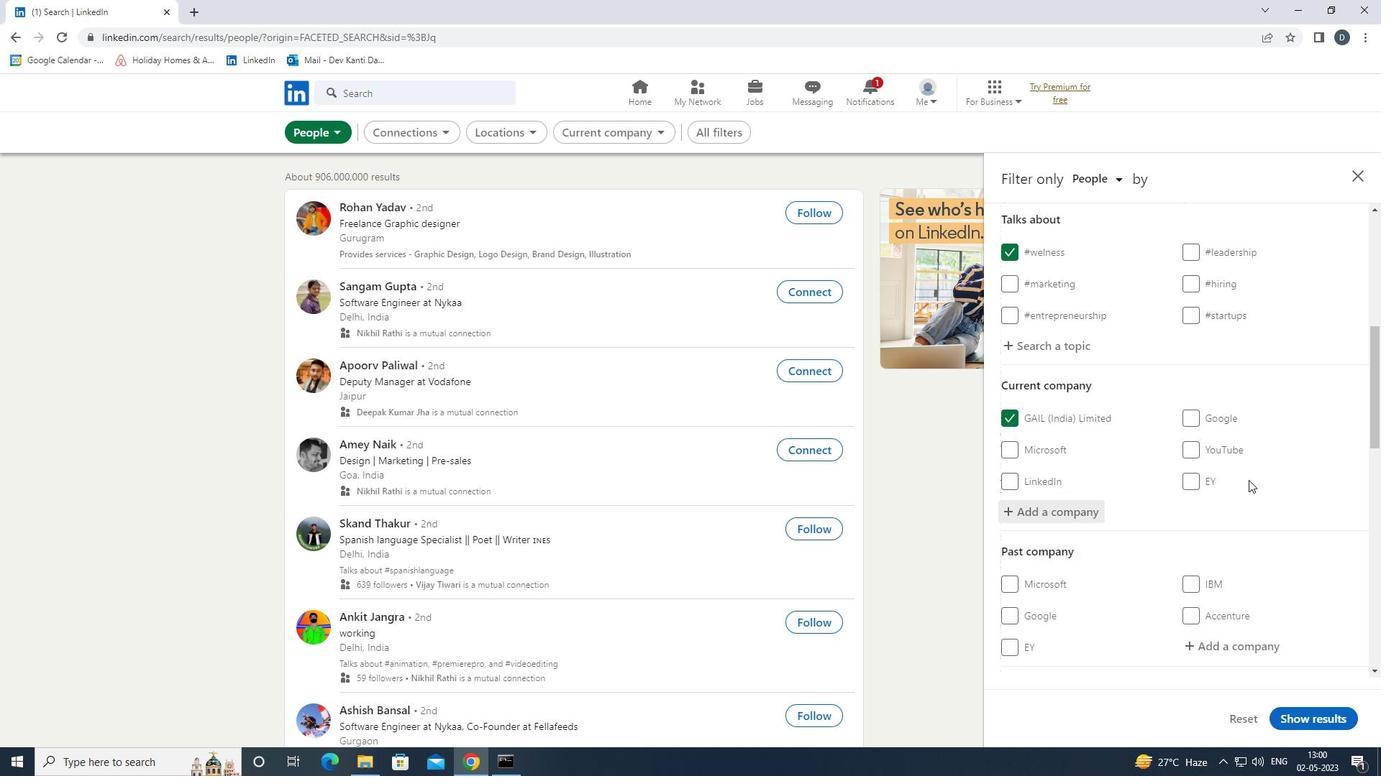 
Action: Mouse scrolled (1248, 479) with delta (0, 0)
Screenshot: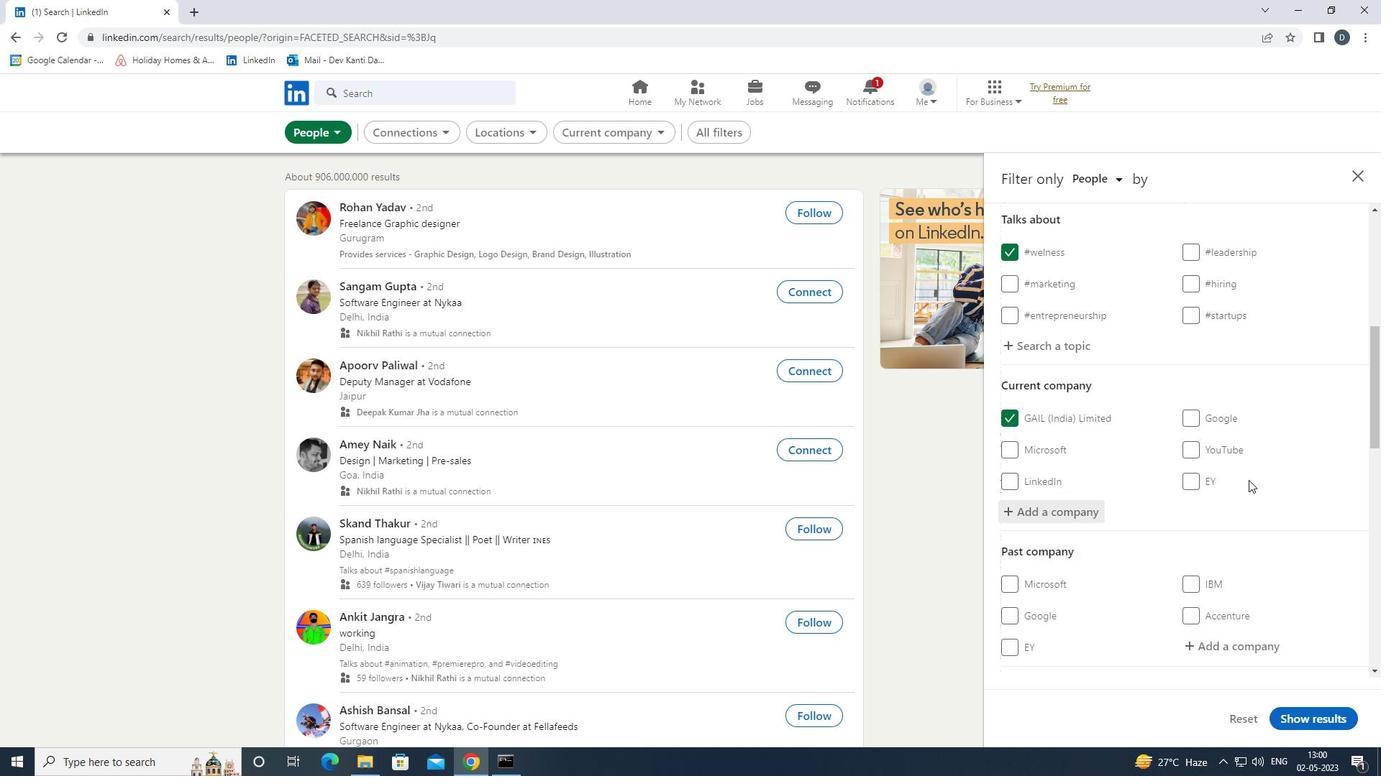 
Action: Mouse scrolled (1248, 479) with delta (0, 0)
Screenshot: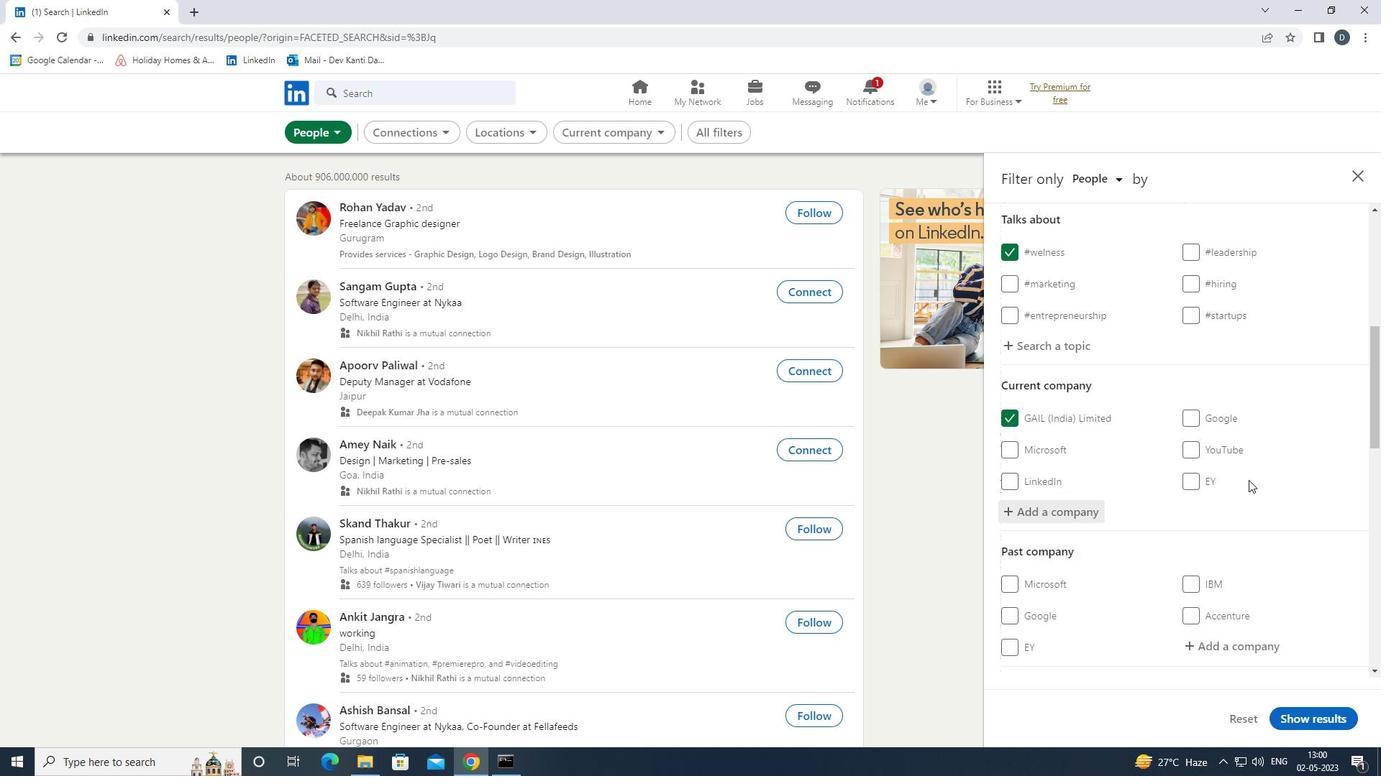 
Action: Mouse scrolled (1248, 479) with delta (0, 0)
Screenshot: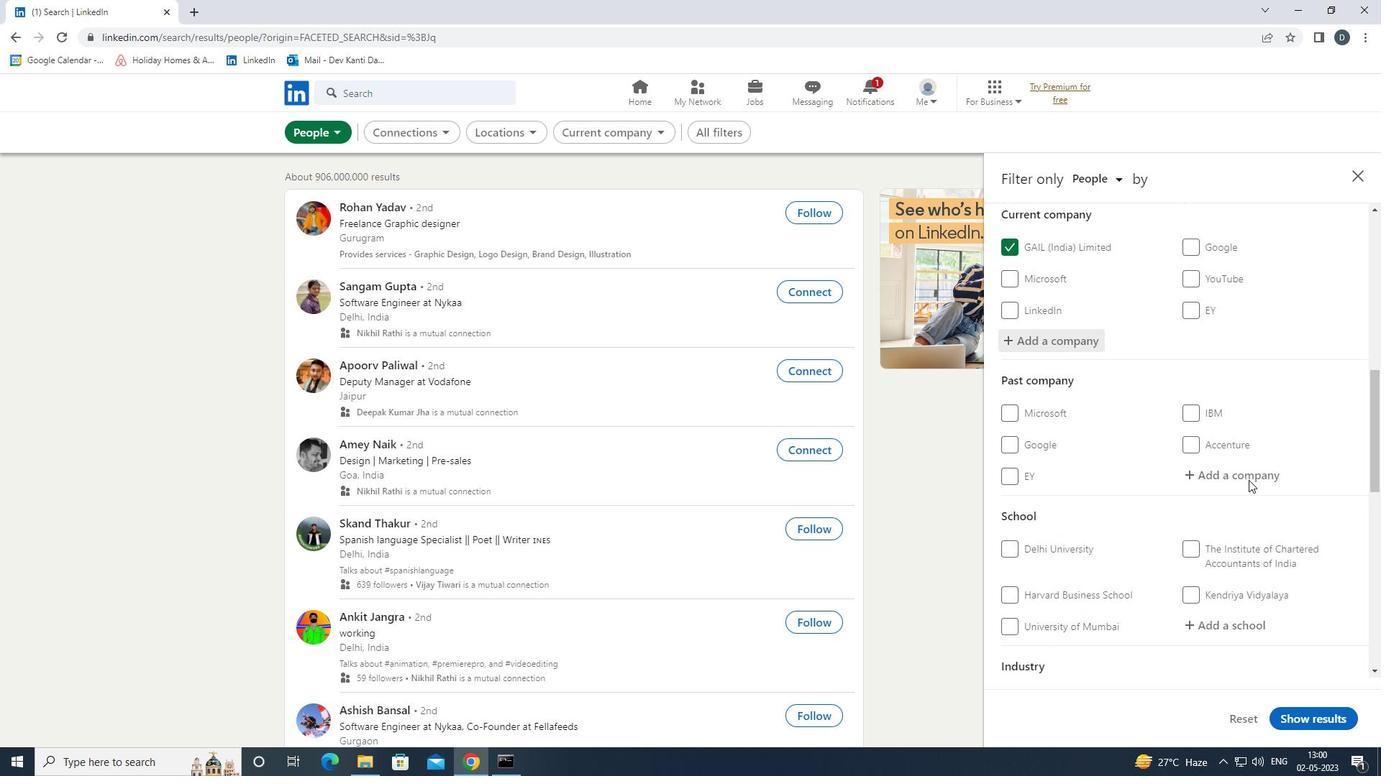
Action: Mouse scrolled (1248, 479) with delta (0, 0)
Screenshot: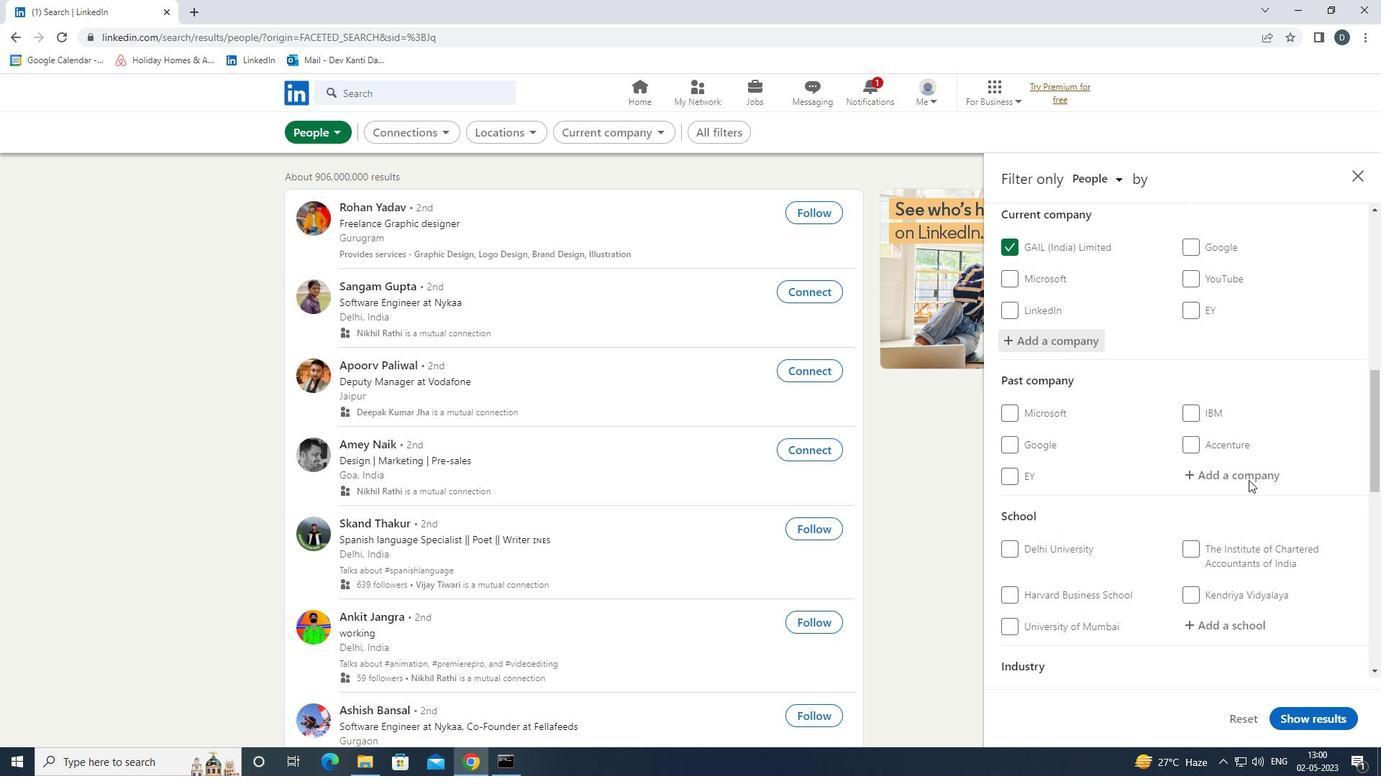 
Action: Mouse moved to (1230, 445)
Screenshot: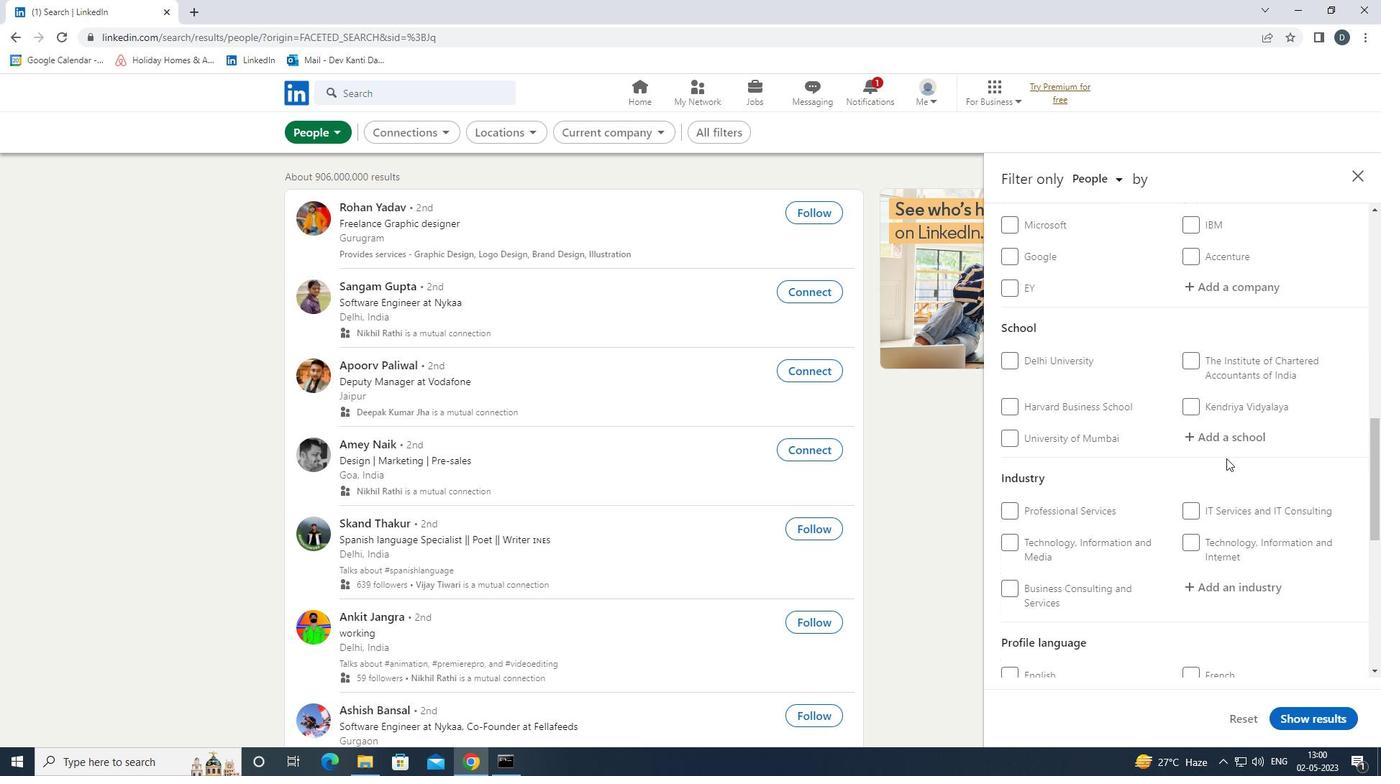 
Action: Mouse pressed left at (1230, 445)
Screenshot: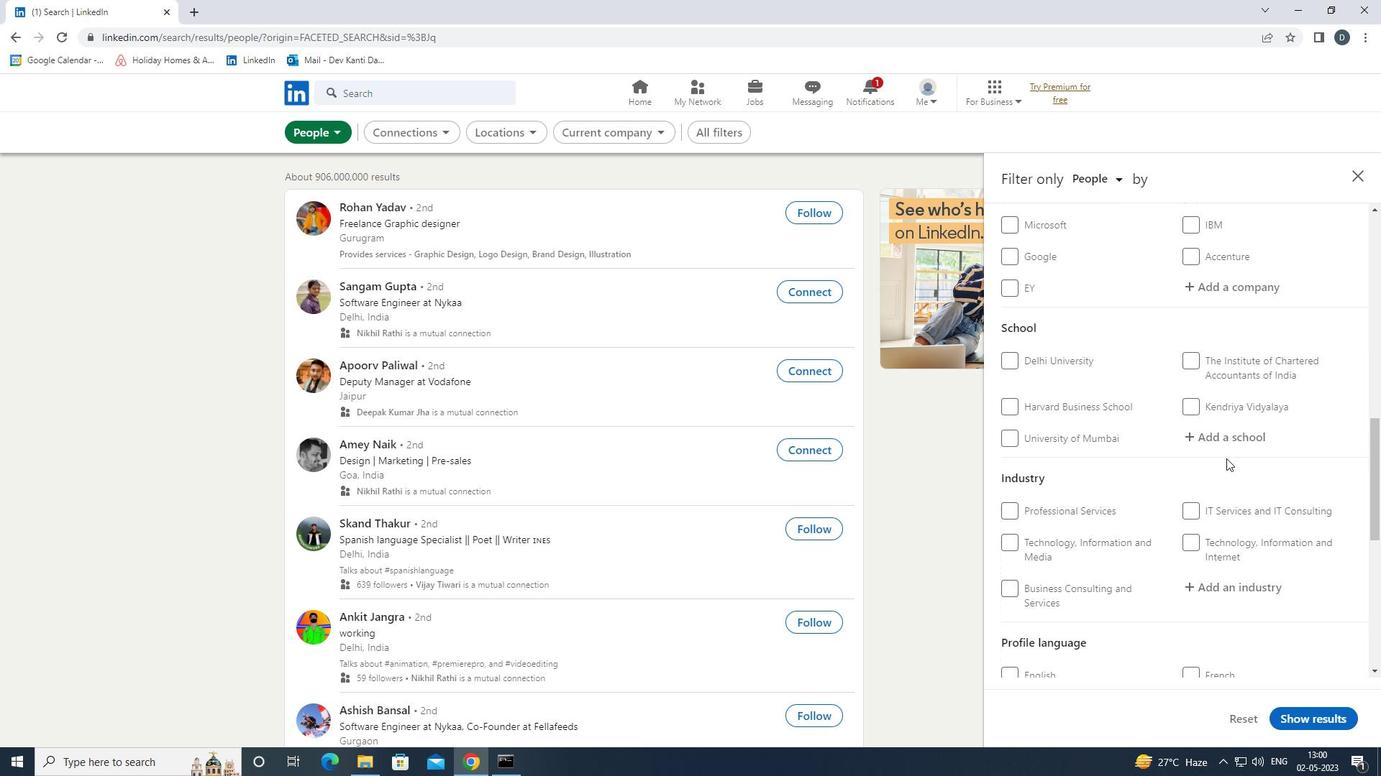 
Action: Mouse moved to (1242, 435)
Screenshot: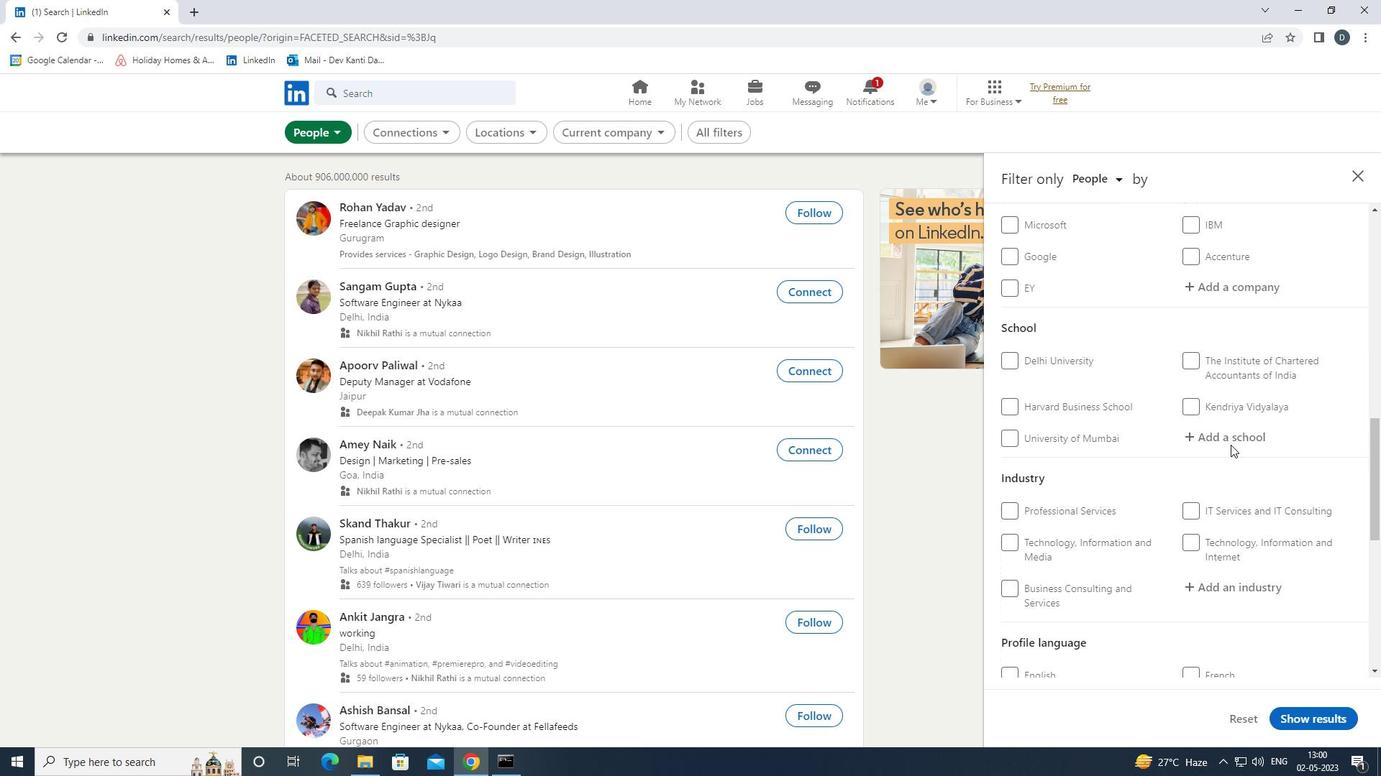 
Action: Mouse pressed left at (1242, 435)
Screenshot: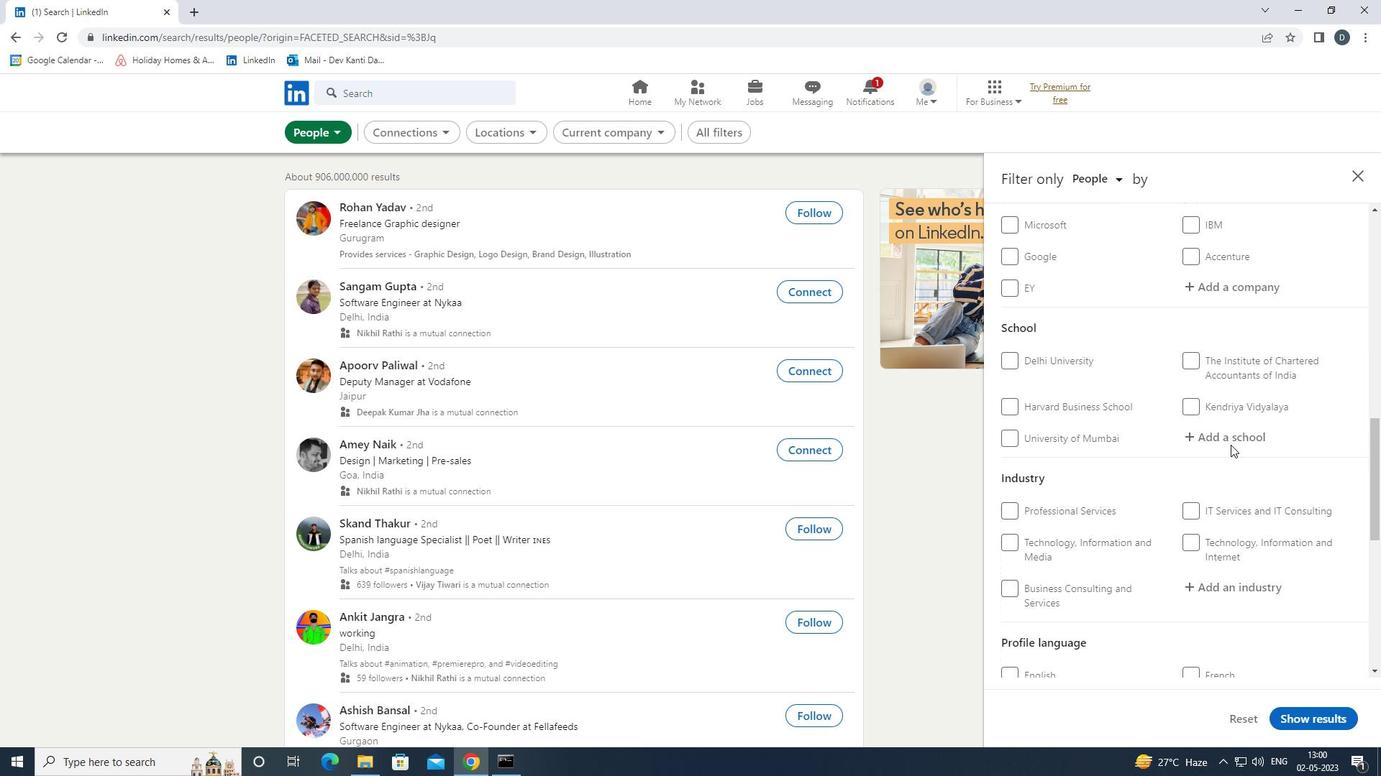 
Action: Mouse moved to (1240, 438)
Screenshot: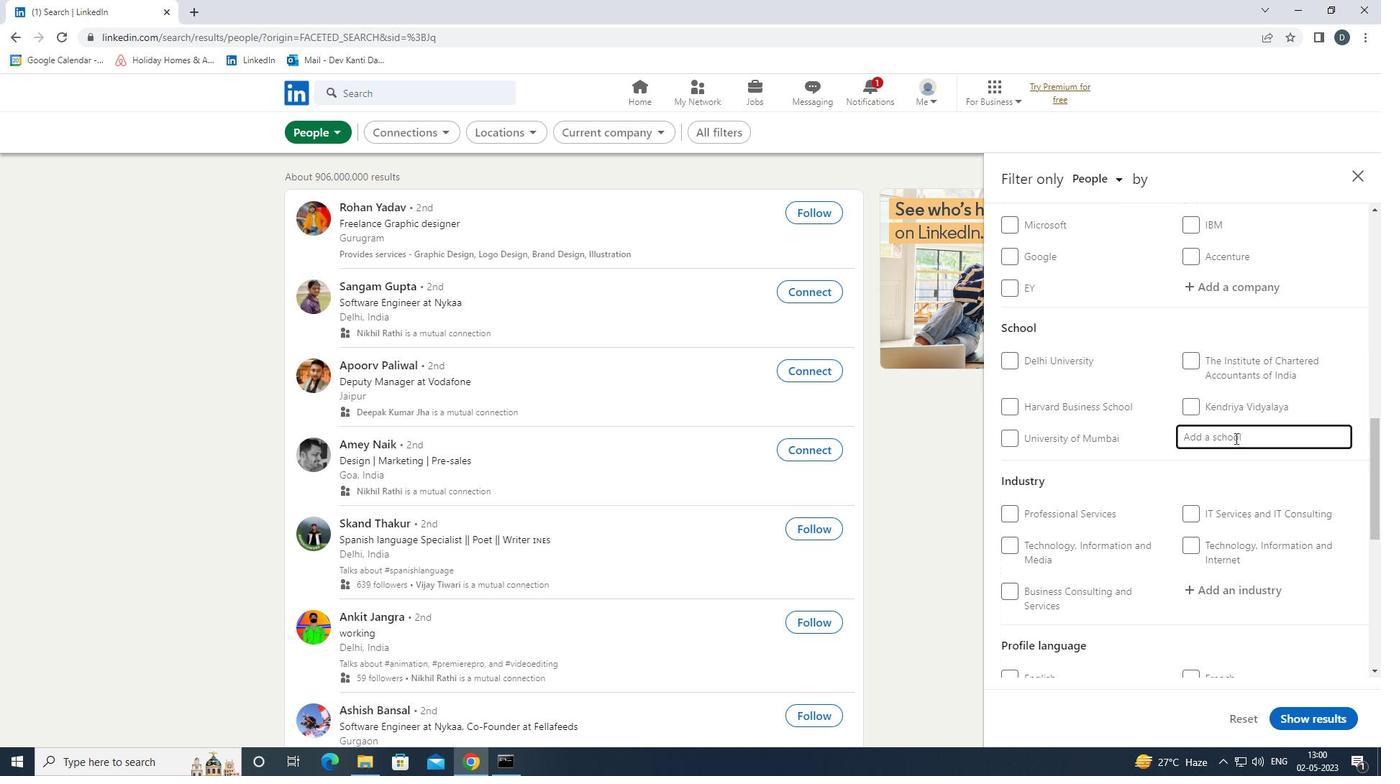 
Action: Key pressed <Key.shift>INSTITUTE<Key.space>OF<Key.space><Key.shift><Key.shift><Key.shift><Key.shift><Key.shift><Key.shift><Key.shift><Key.shift><Key.shift><Key.shift><Key.shift><Key.shift>MARKETING<Key.space><Key.down><Key.enter>
Screenshot: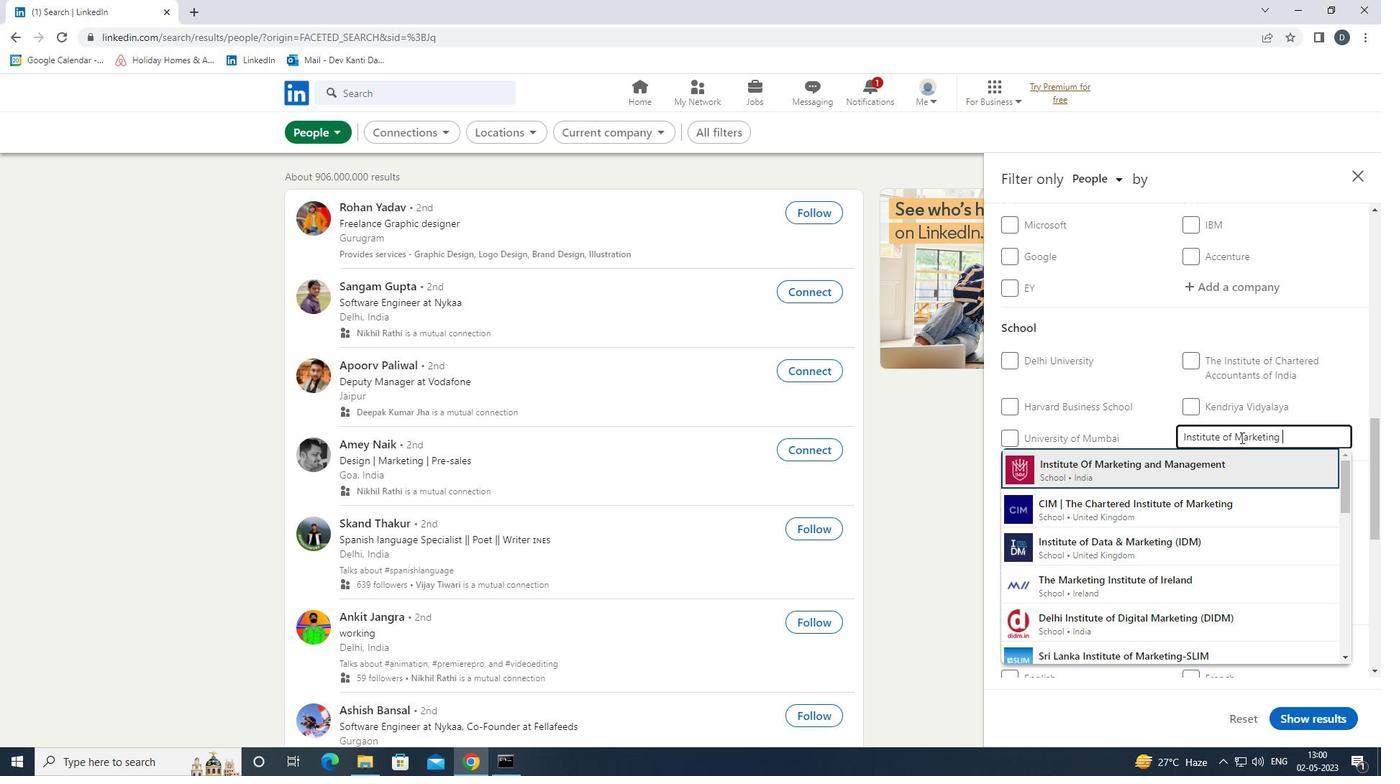 
Action: Mouse moved to (1233, 455)
Screenshot: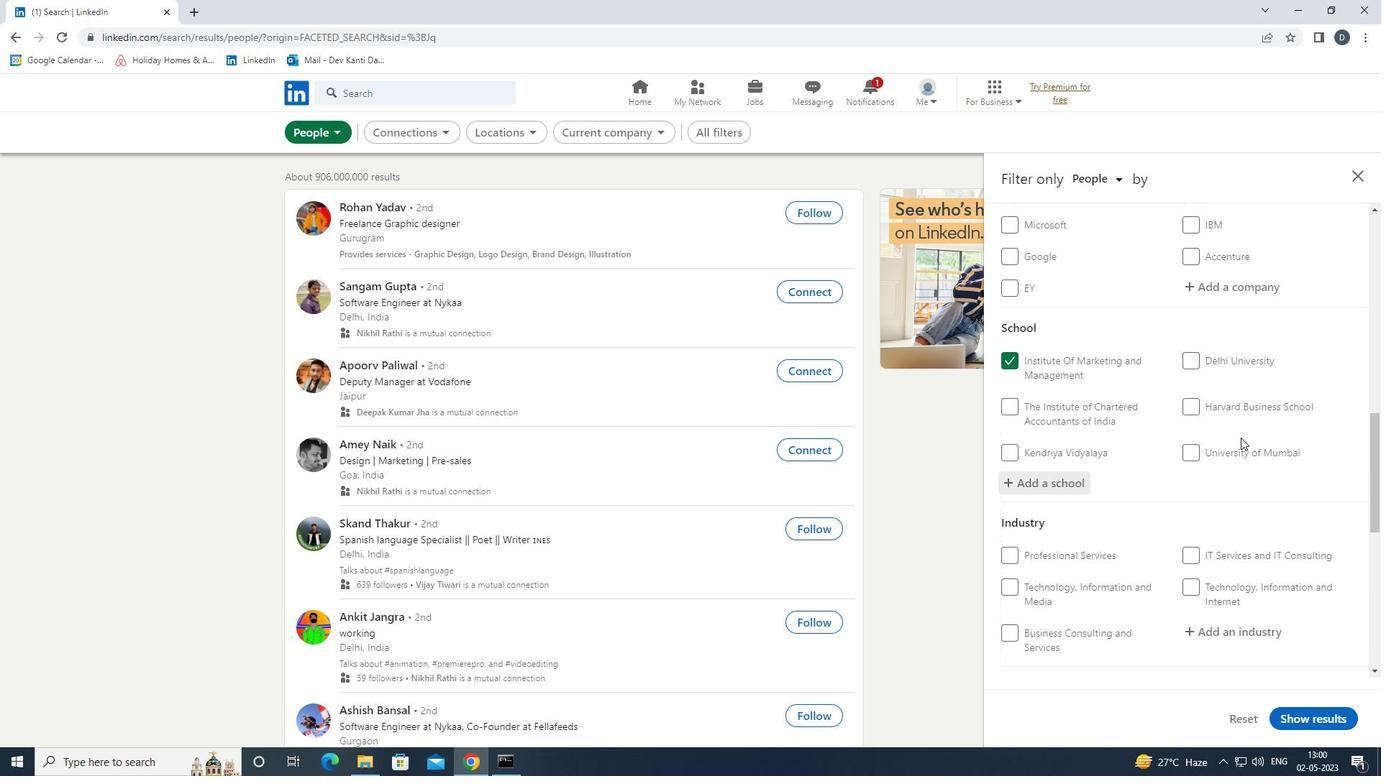 
Action: Mouse scrolled (1233, 454) with delta (0, 0)
Screenshot: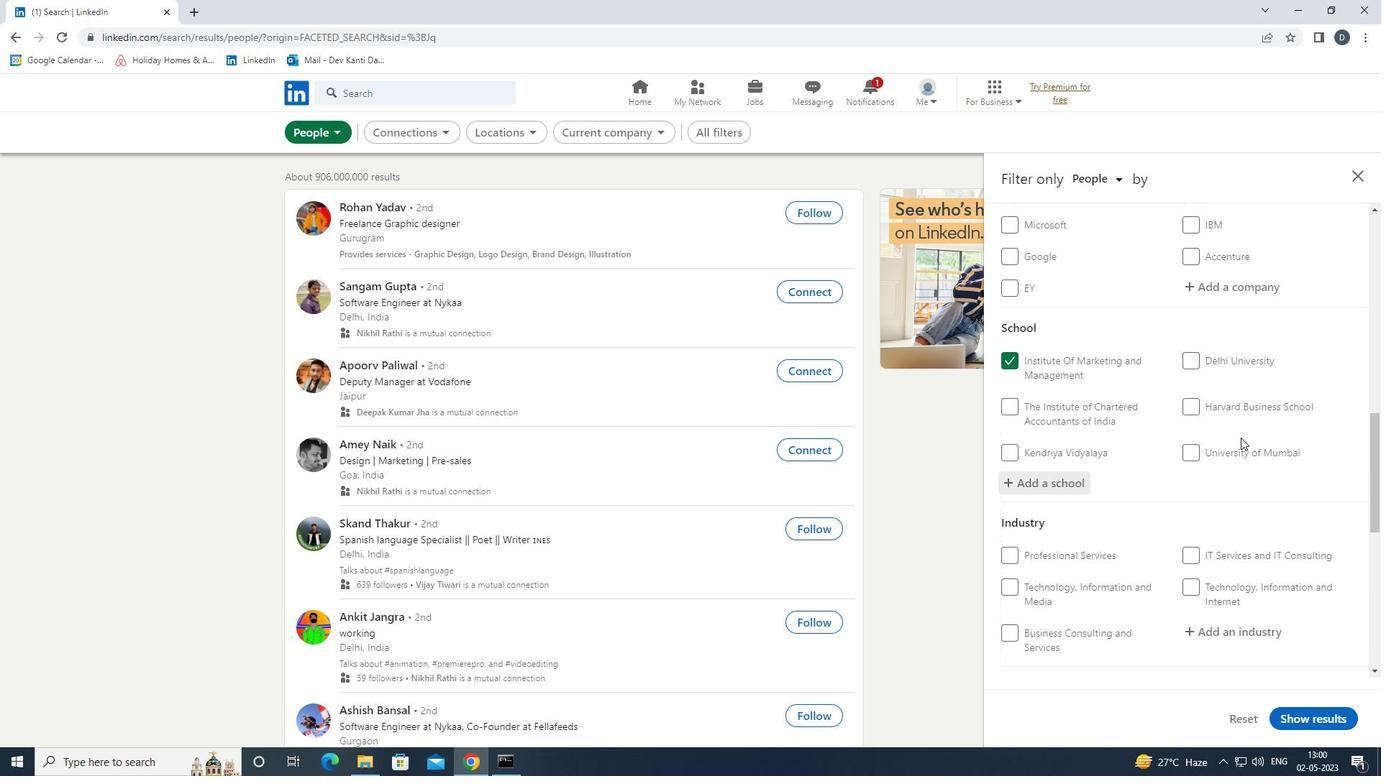 
Action: Mouse moved to (1233, 456)
Screenshot: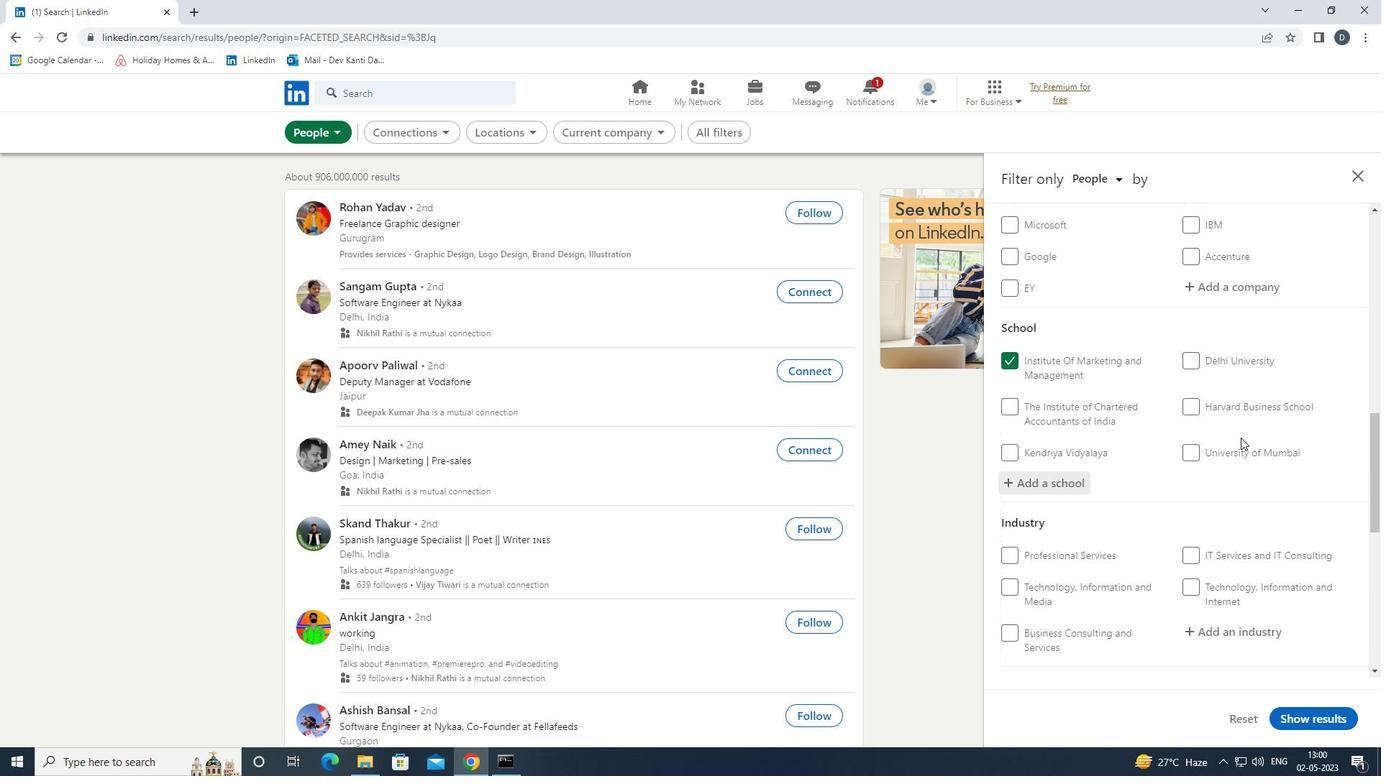 
Action: Mouse scrolled (1233, 455) with delta (0, 0)
Screenshot: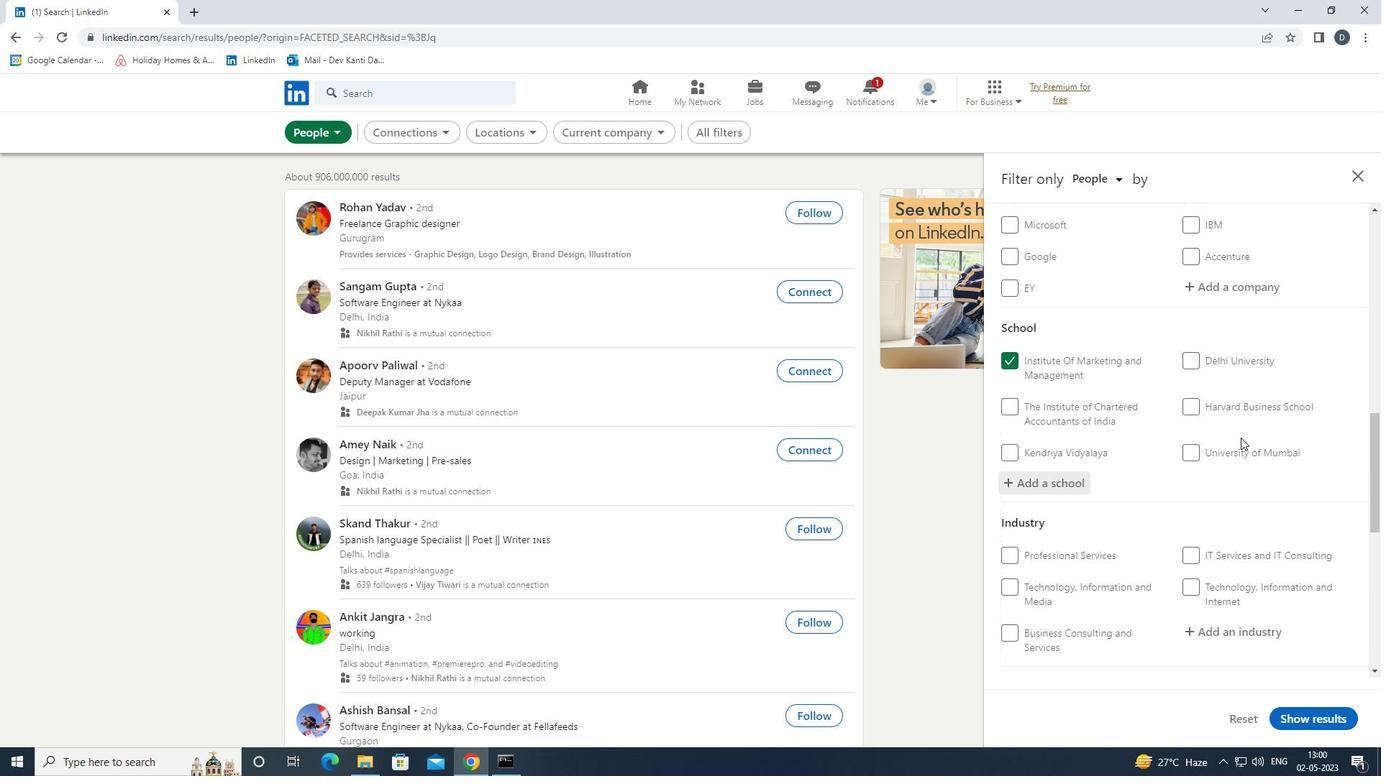 
Action: Mouse moved to (1233, 457)
Screenshot: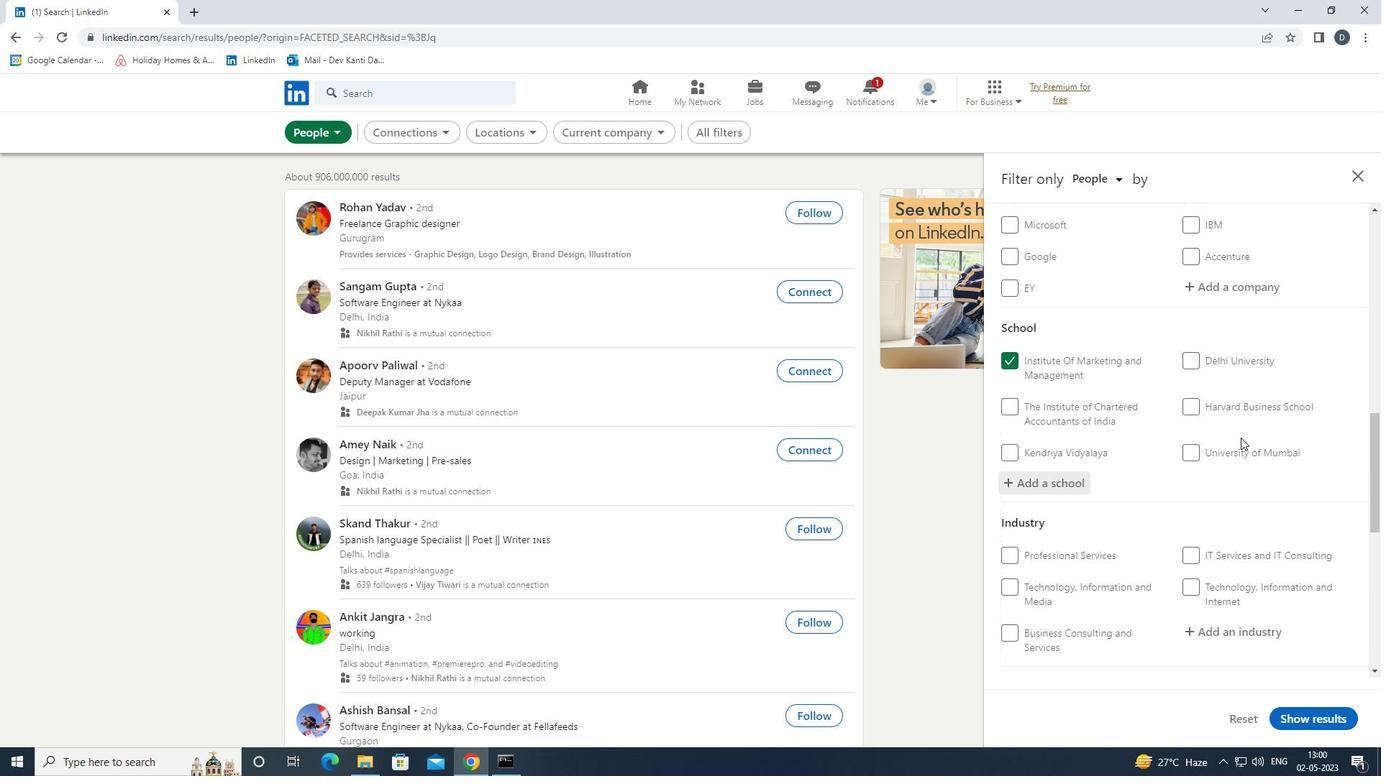 
Action: Mouse scrolled (1233, 456) with delta (0, 0)
Screenshot: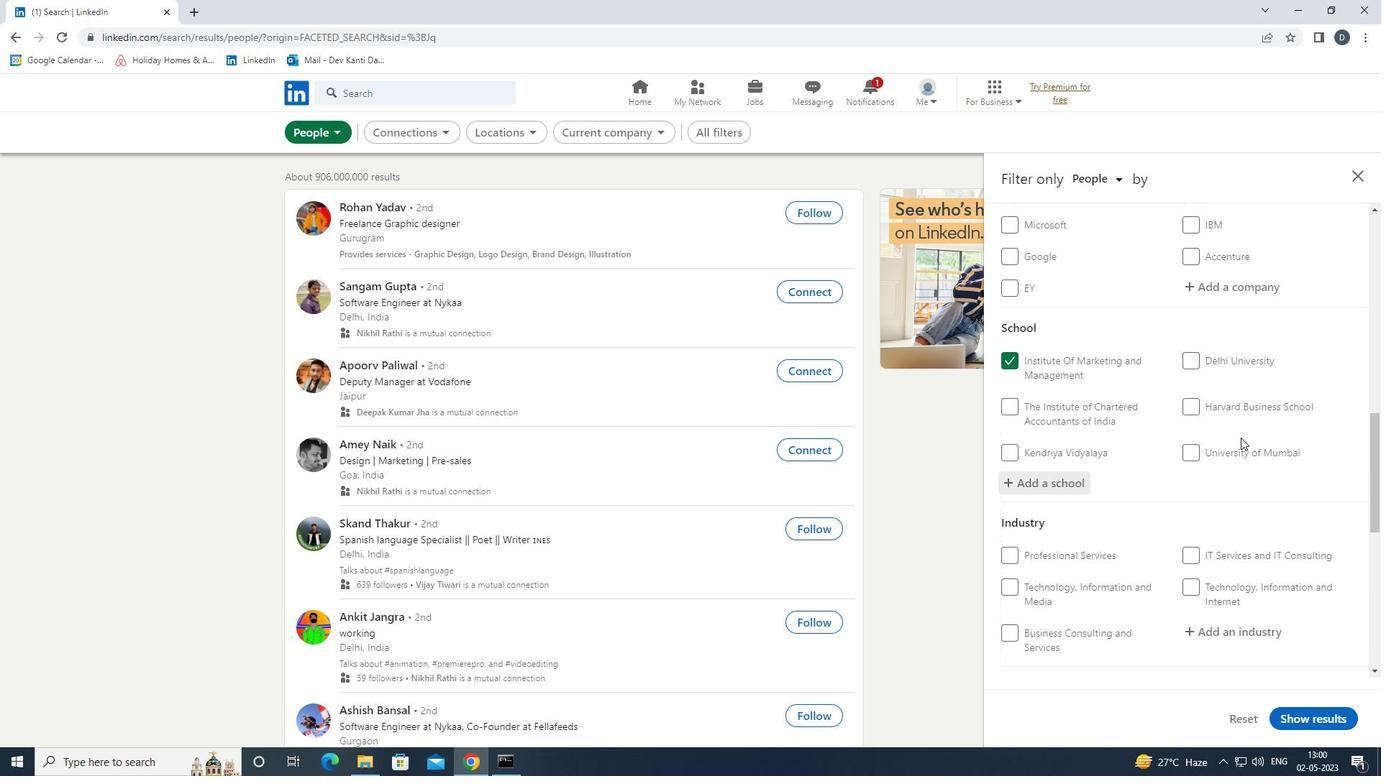 
Action: Mouse moved to (1246, 422)
Screenshot: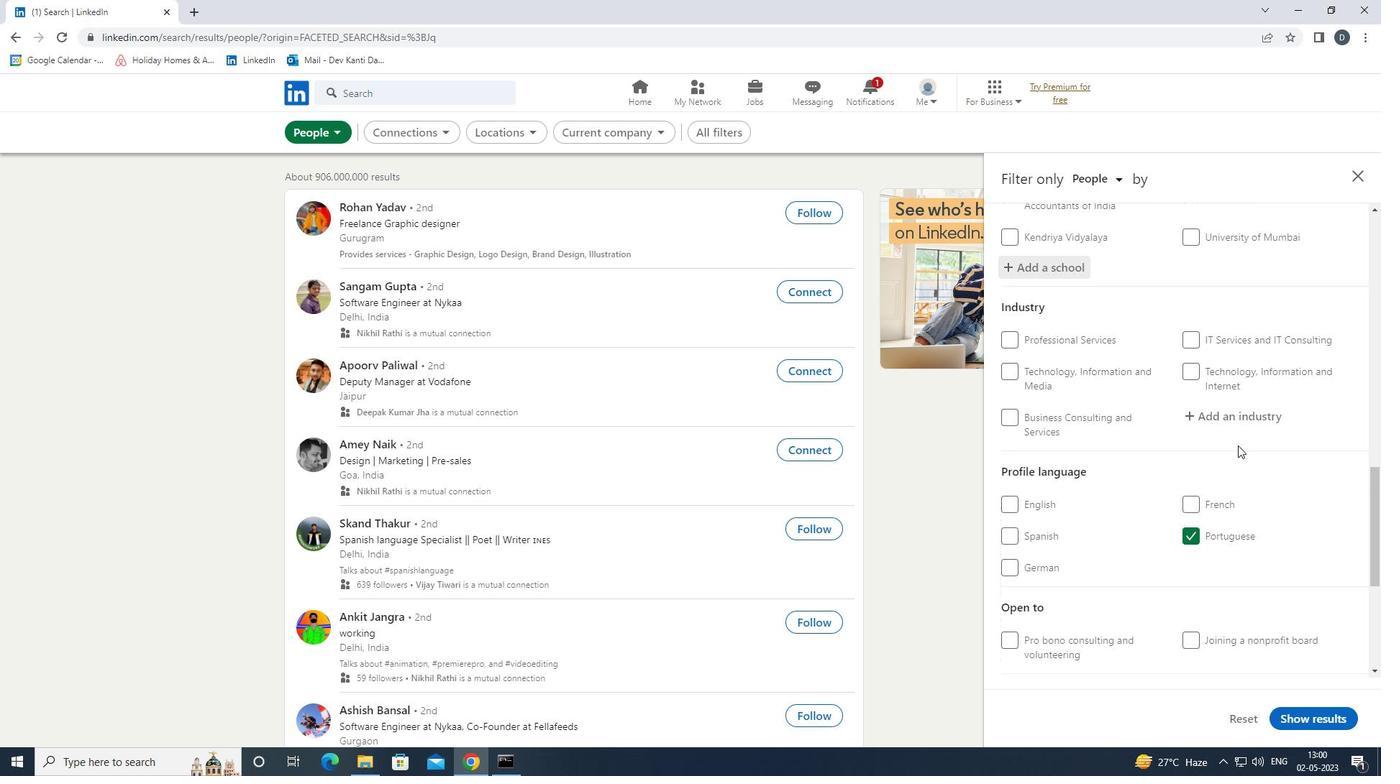 
Action: Mouse pressed left at (1246, 422)
Screenshot: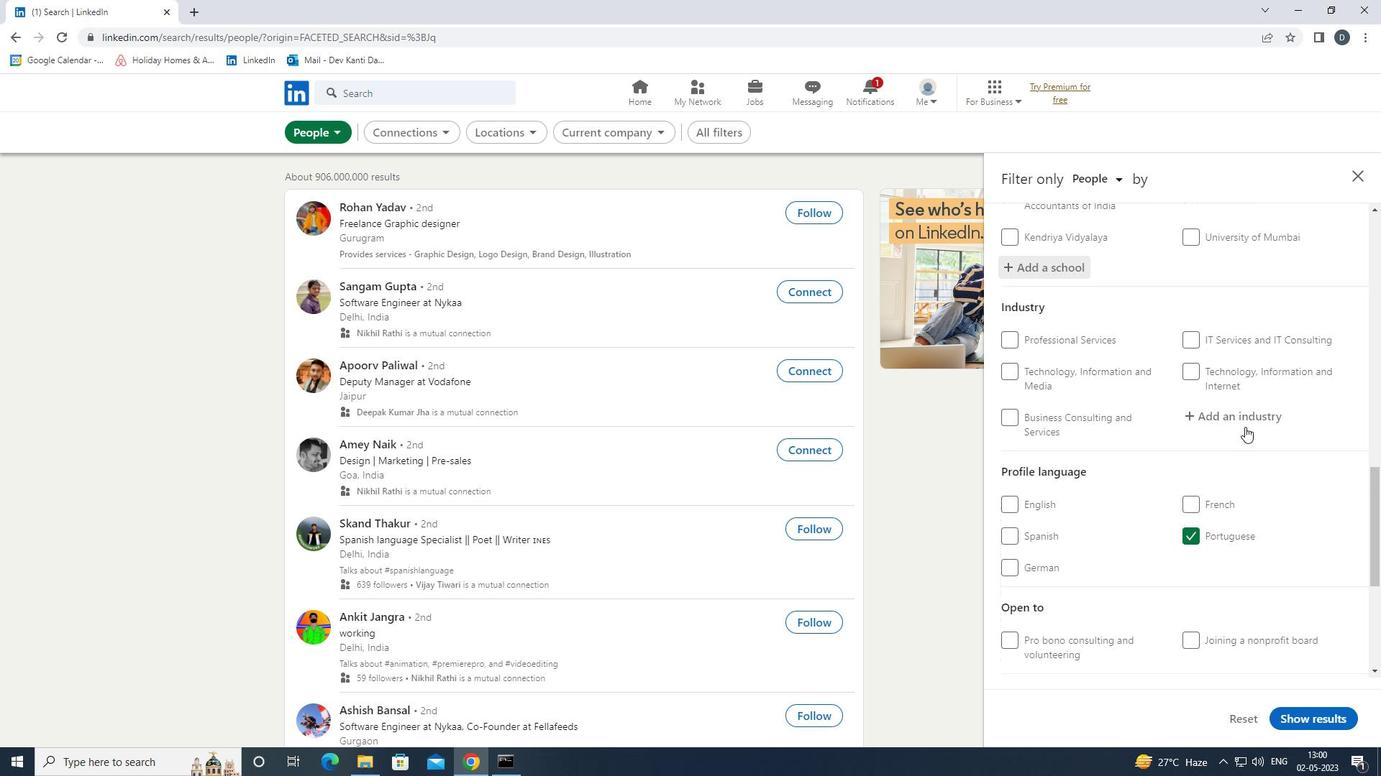 
Action: Key pressed <Key.shift>HYDROELECT<Key.down><Key.enter>
Screenshot: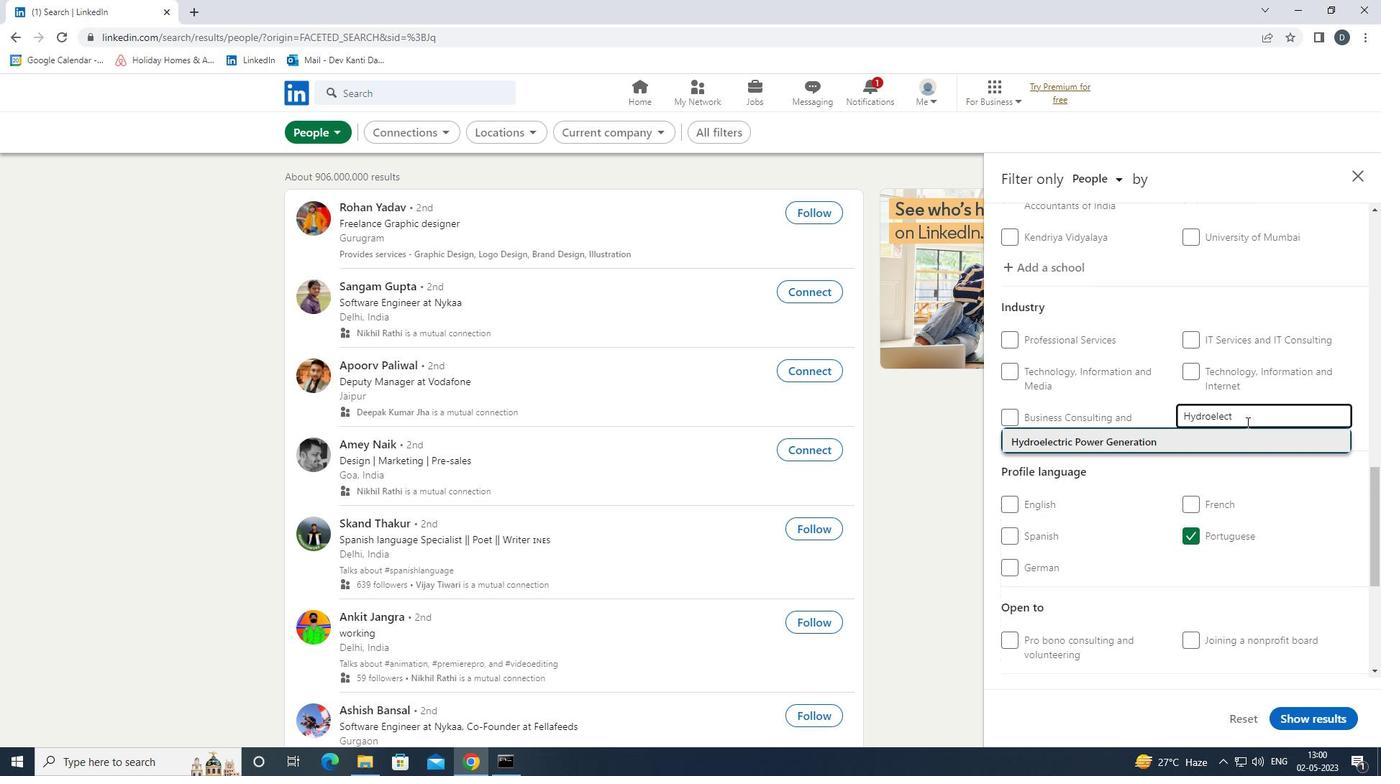 
Action: Mouse scrolled (1246, 422) with delta (0, 0)
Screenshot: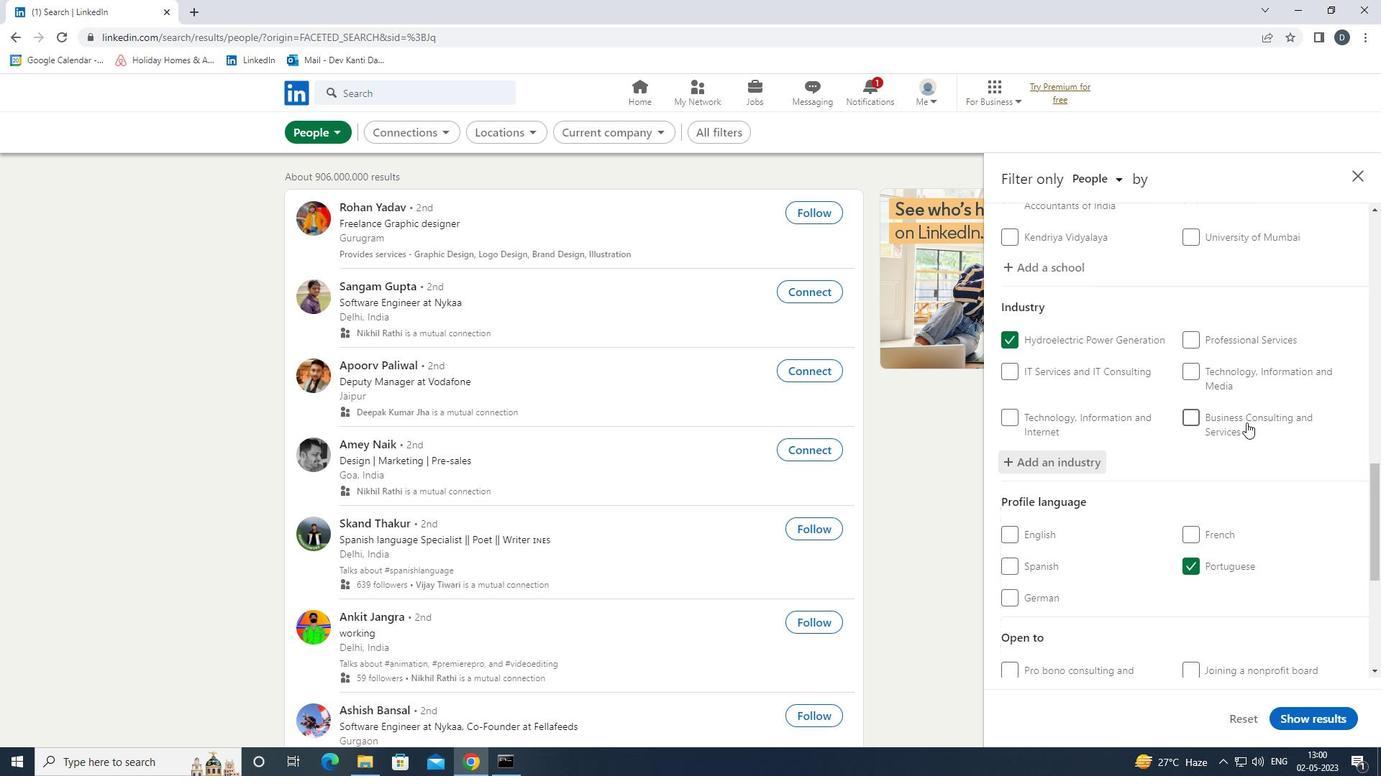 
Action: Mouse scrolled (1246, 422) with delta (0, 0)
Screenshot: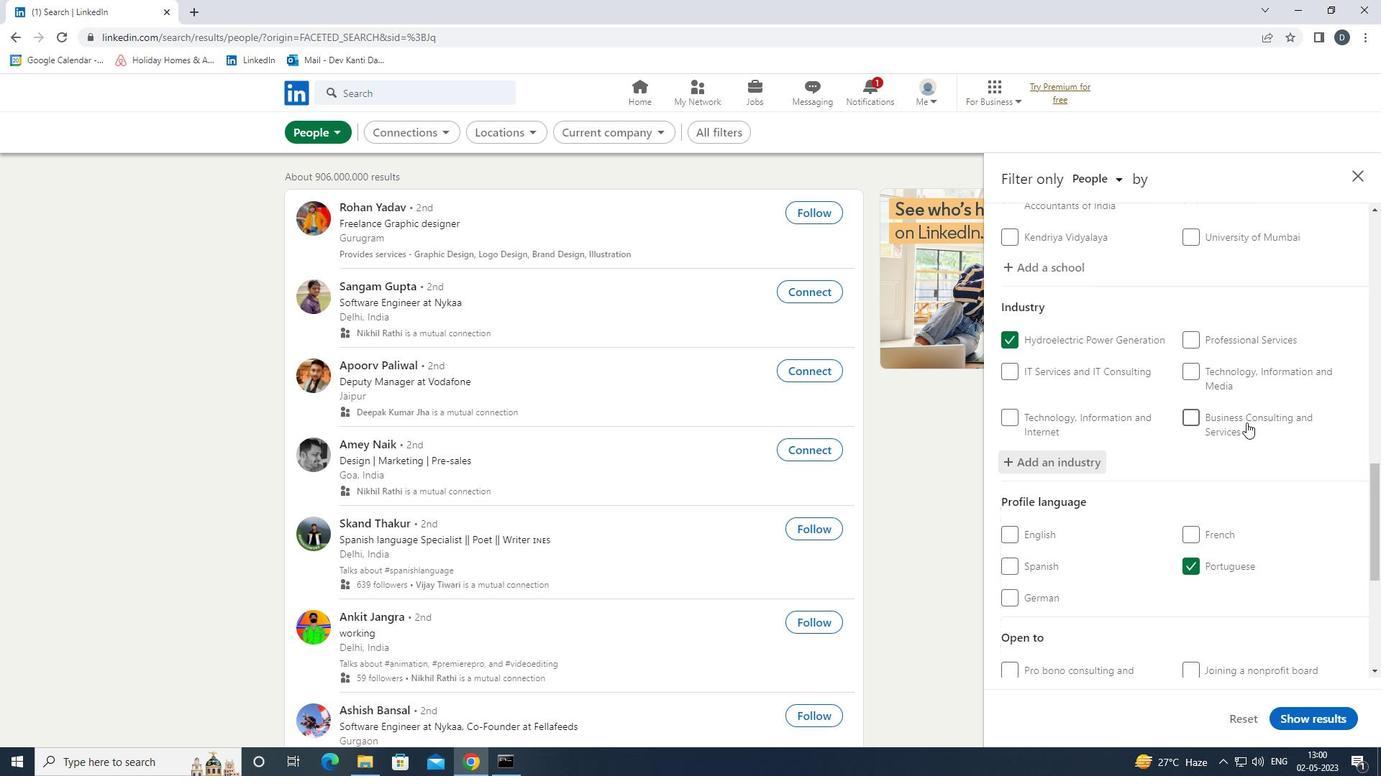 
Action: Mouse moved to (1246, 422)
Screenshot: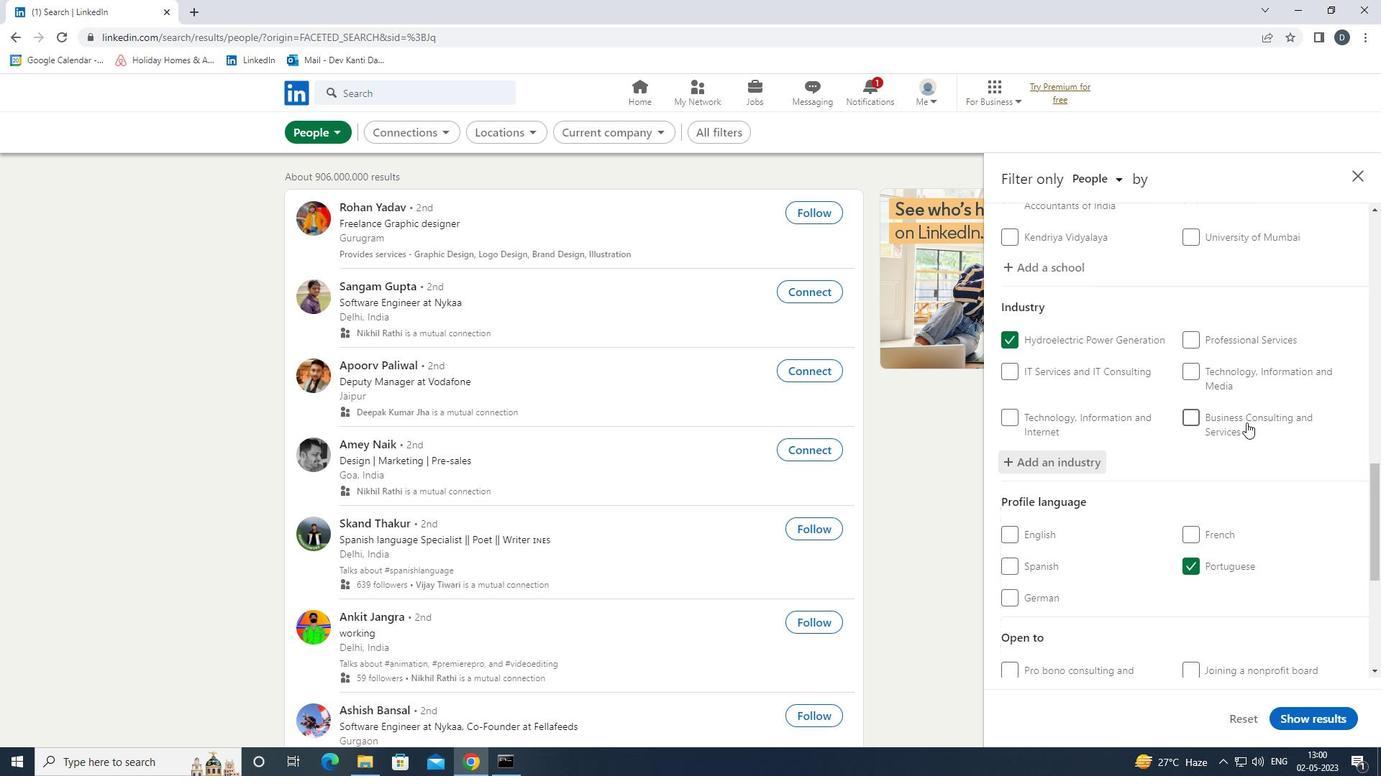 
Action: Mouse scrolled (1246, 422) with delta (0, 0)
Screenshot: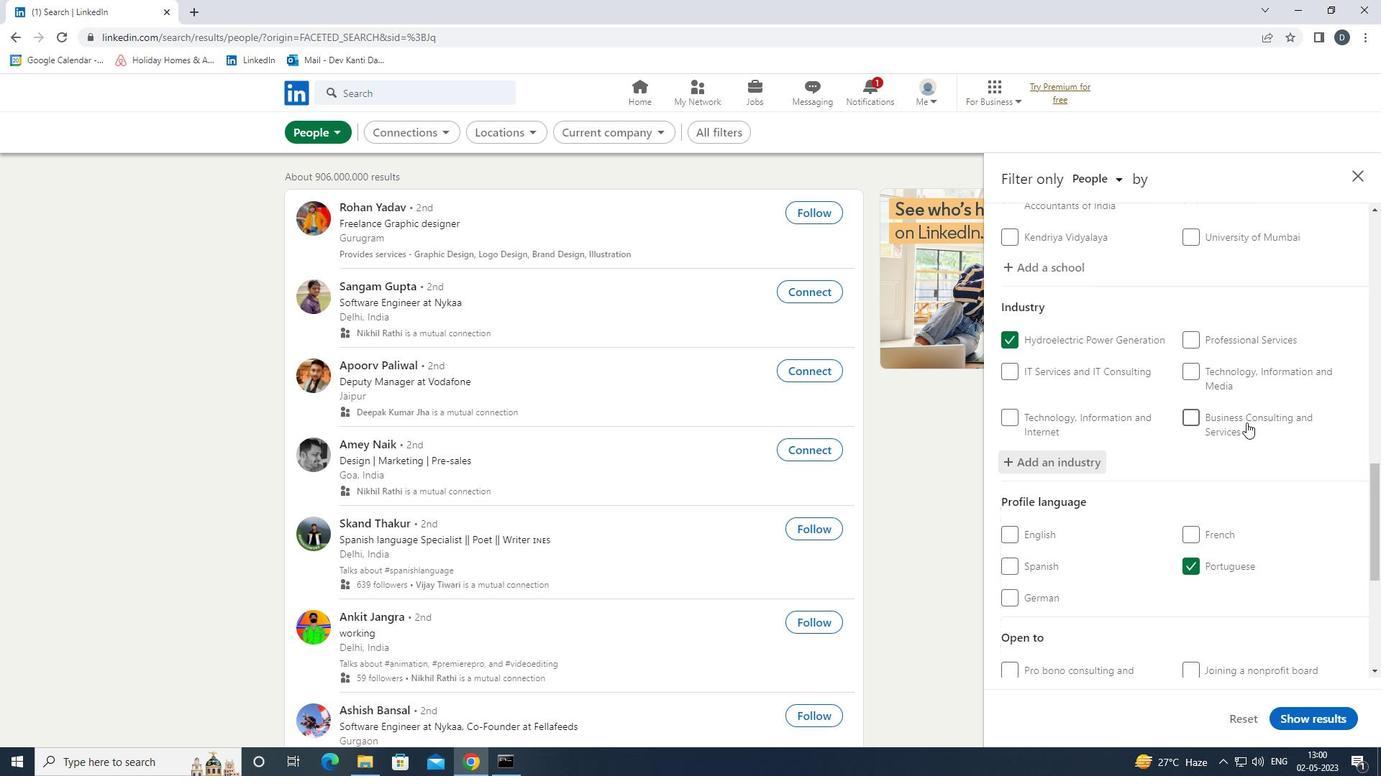 
Action: Mouse scrolled (1246, 422) with delta (0, 0)
Screenshot: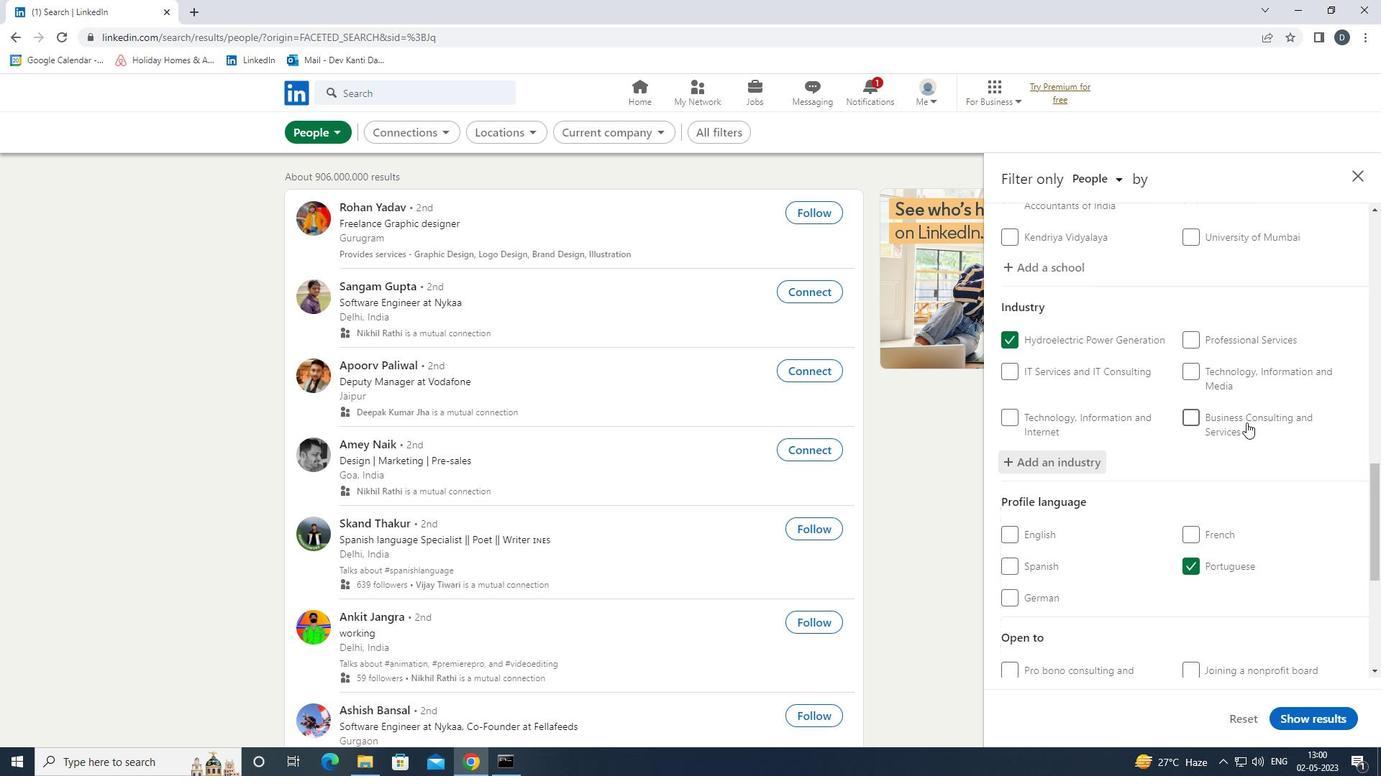 
Action: Mouse moved to (1247, 423)
Screenshot: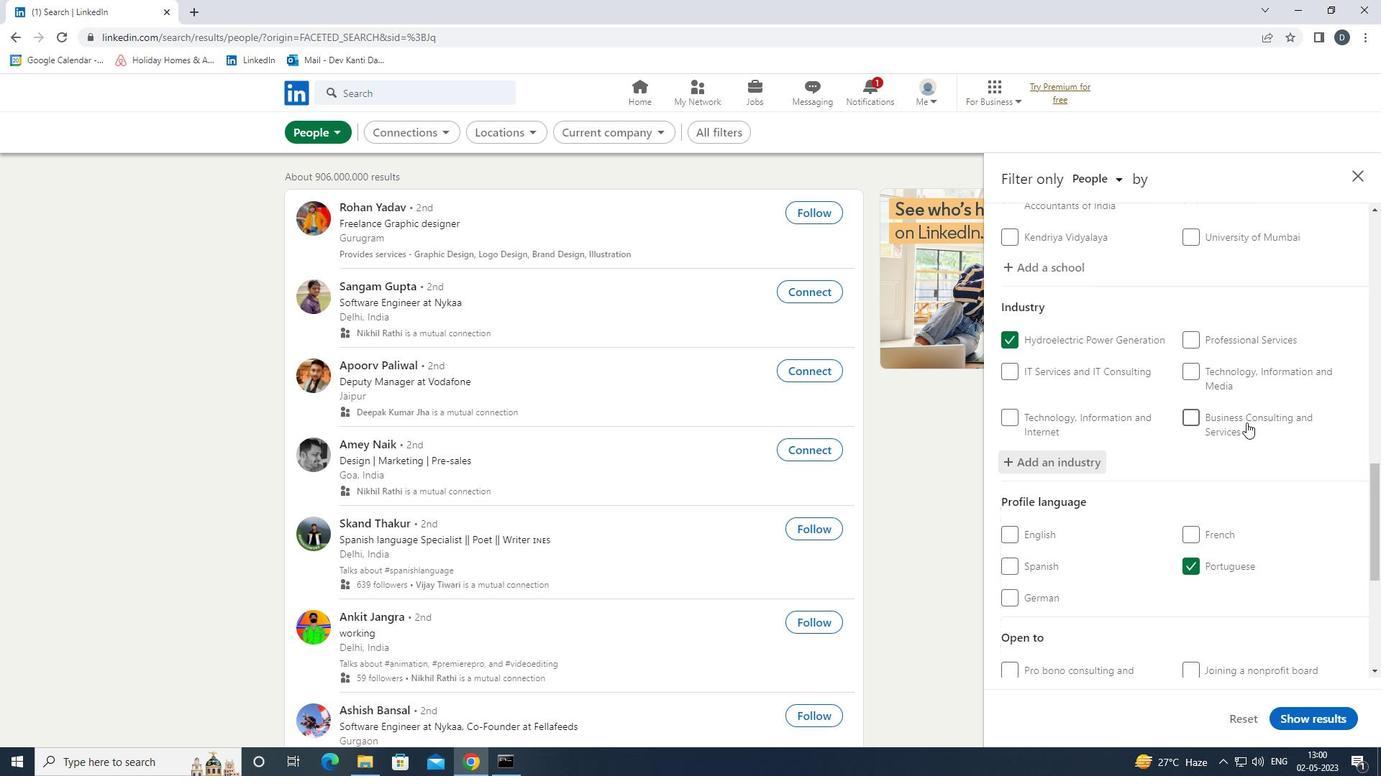 
Action: Mouse scrolled (1247, 422) with delta (0, 0)
Screenshot: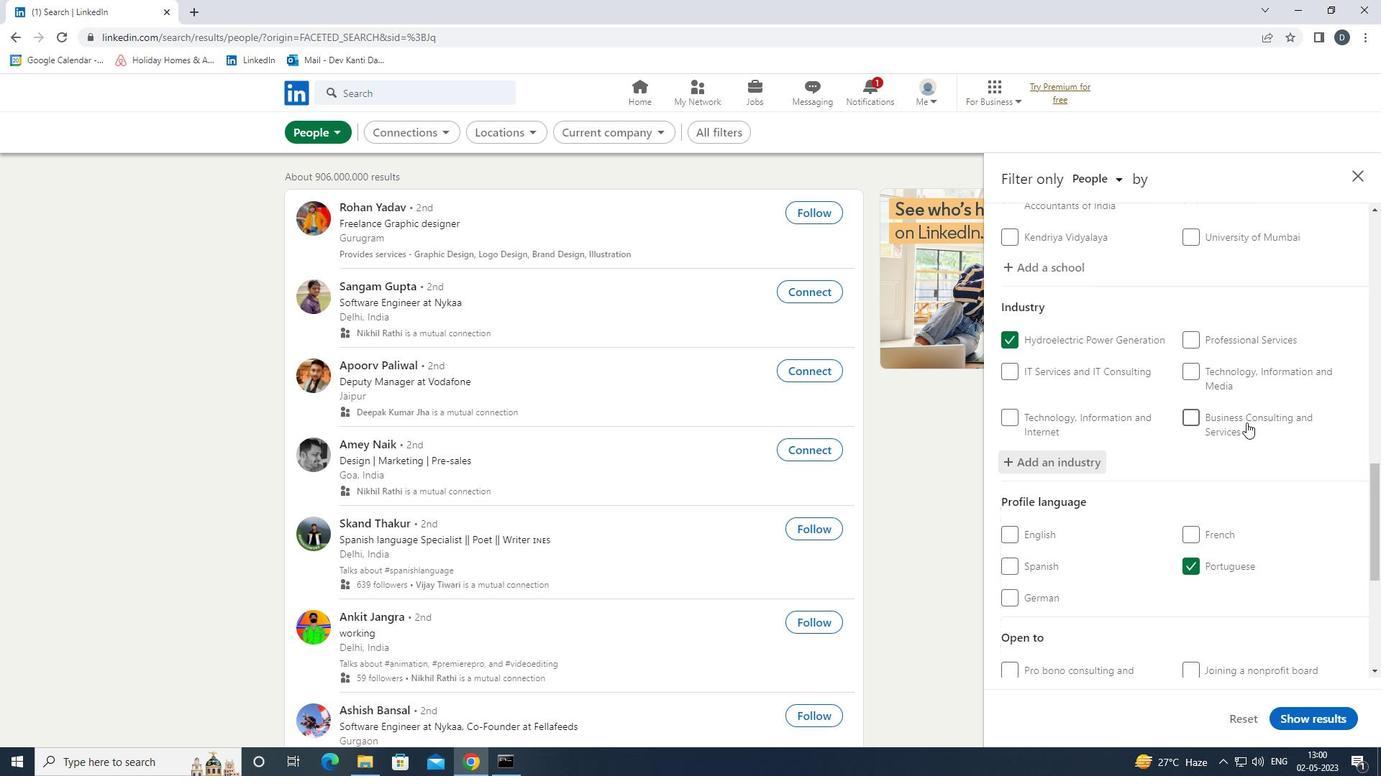 
Action: Mouse moved to (1225, 474)
Screenshot: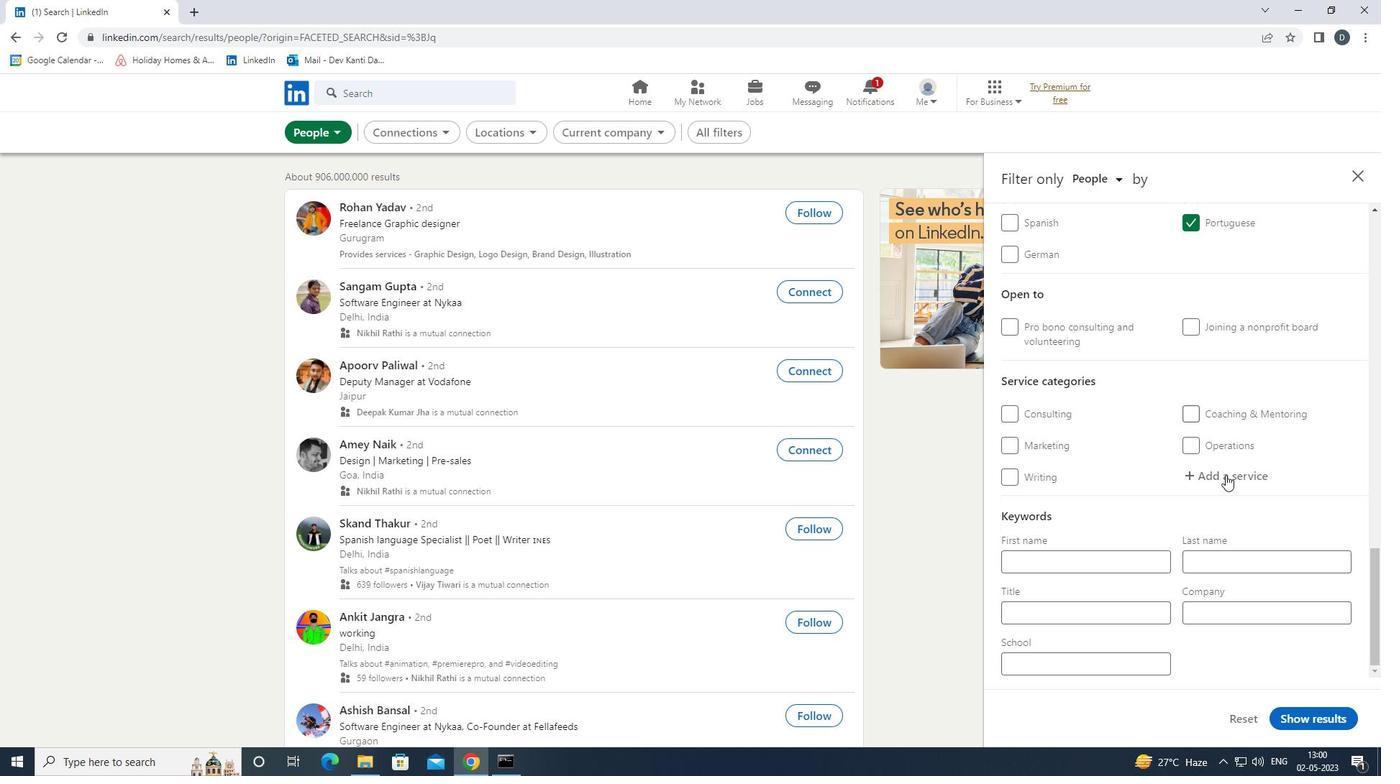 
Action: Mouse pressed left at (1225, 474)
Screenshot: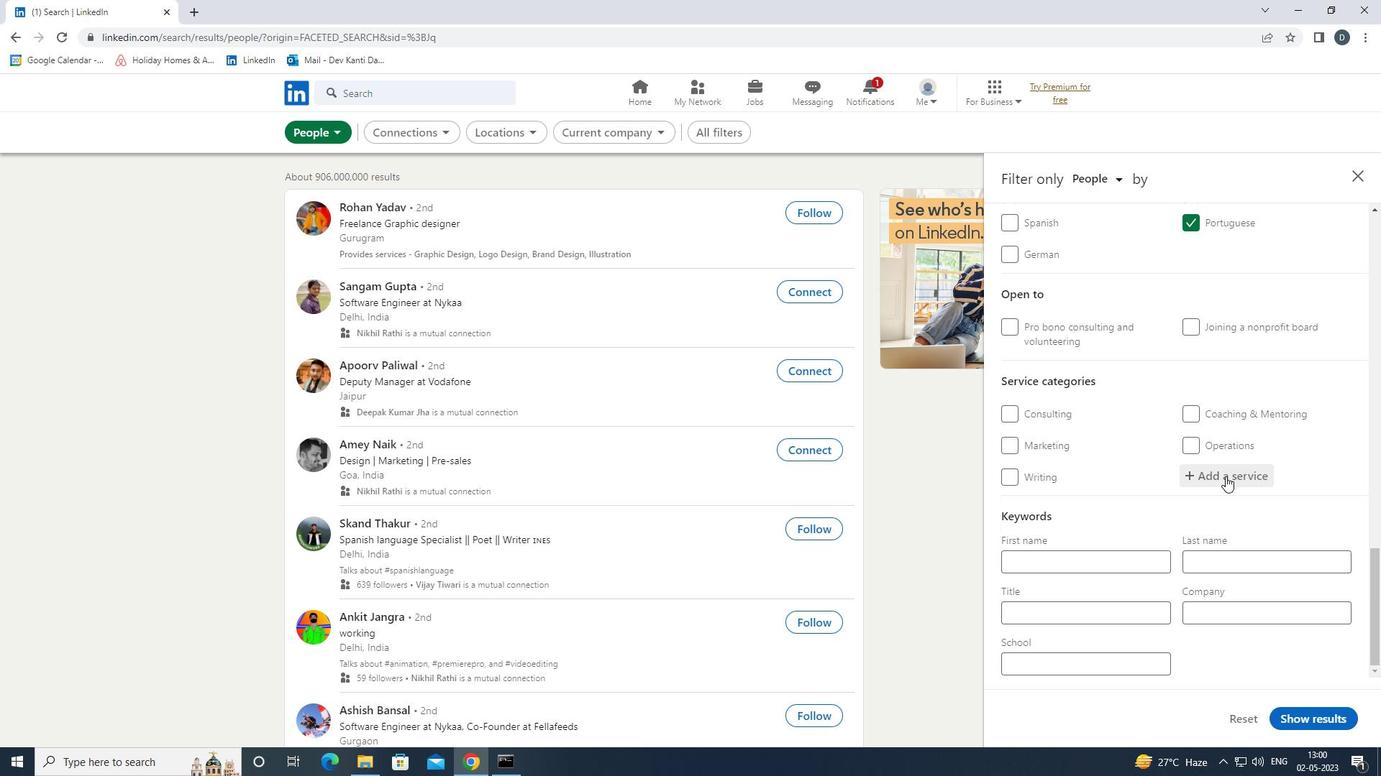 
Action: Key pressed <Key.shift>FINANCIAL<Key.space><Key.down><Key.down><Key.down><Key.down><Key.down><Key.down><Key.enter>
Screenshot: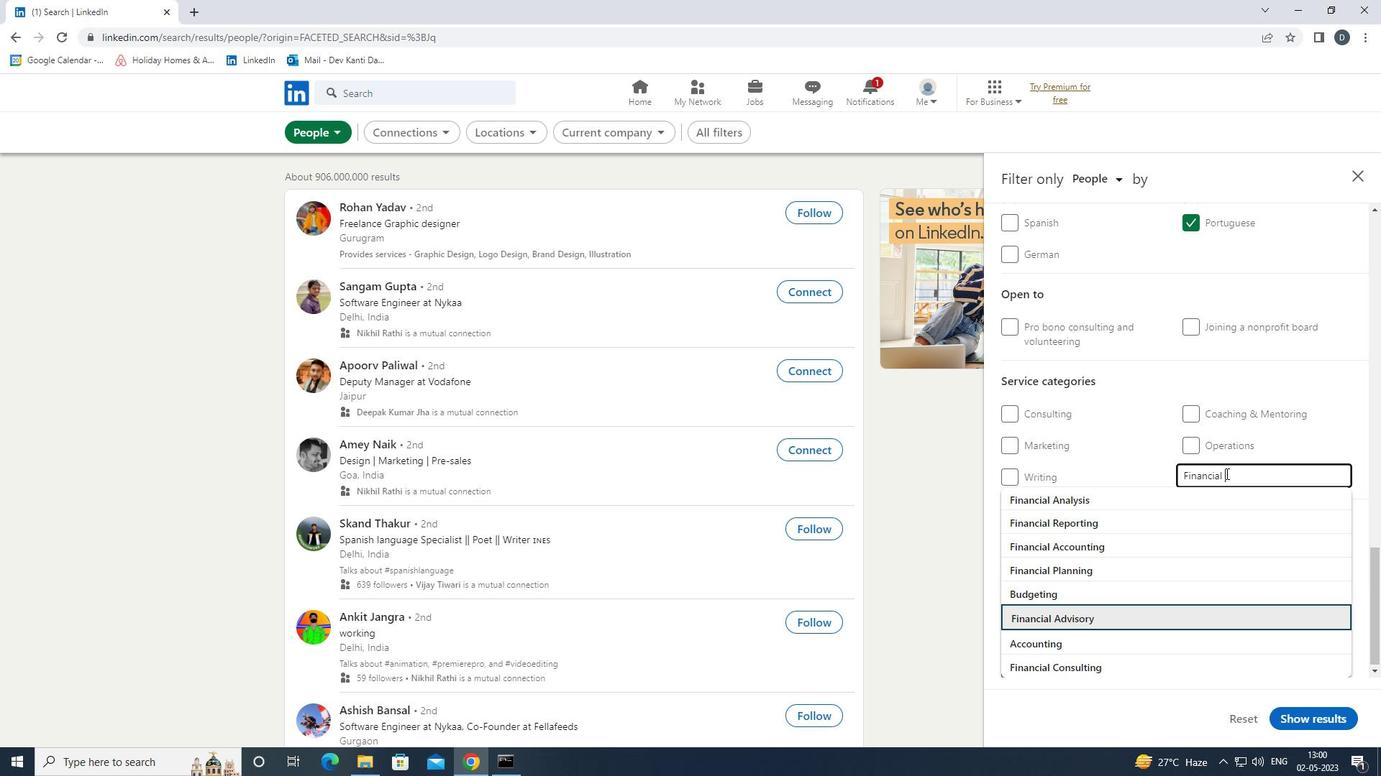 
Action: Mouse moved to (1310, 479)
Screenshot: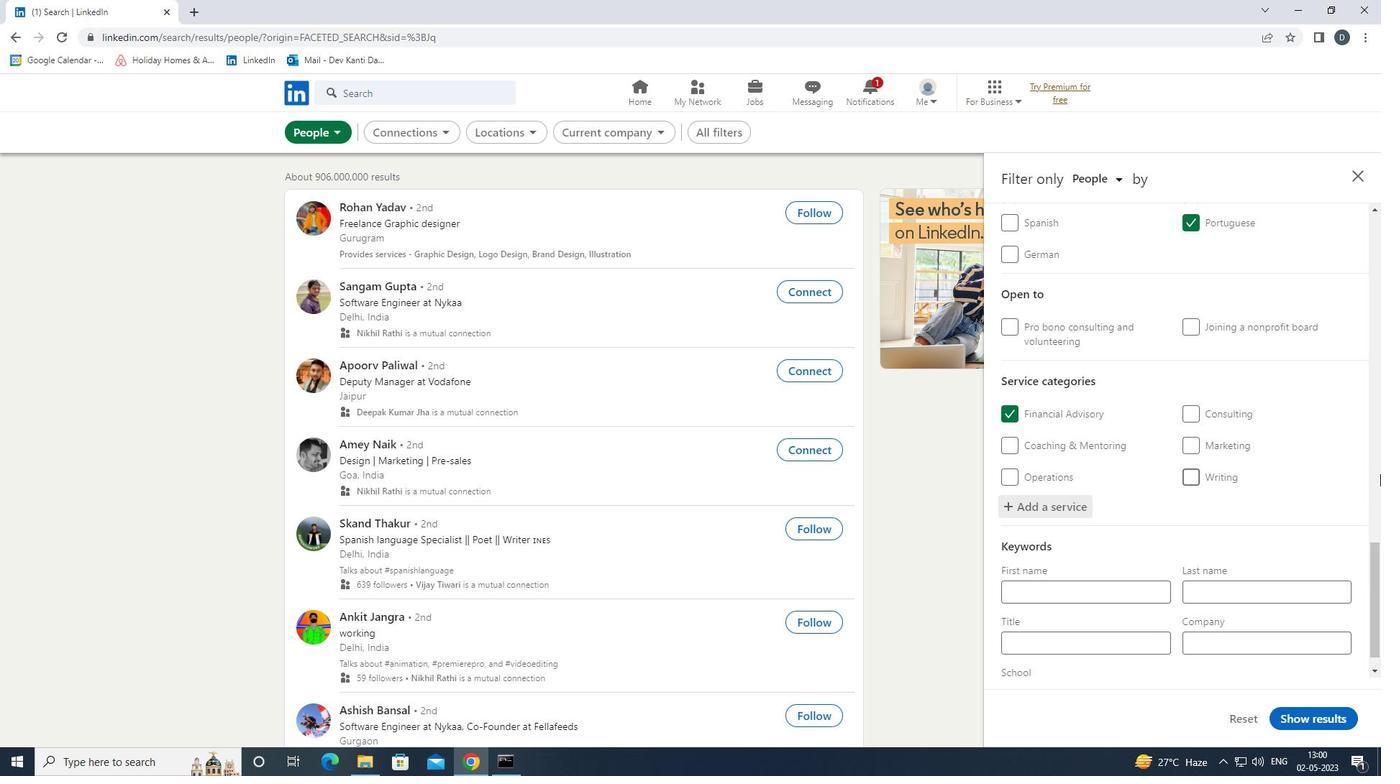 
Action: Mouse scrolled (1310, 479) with delta (0, 0)
Screenshot: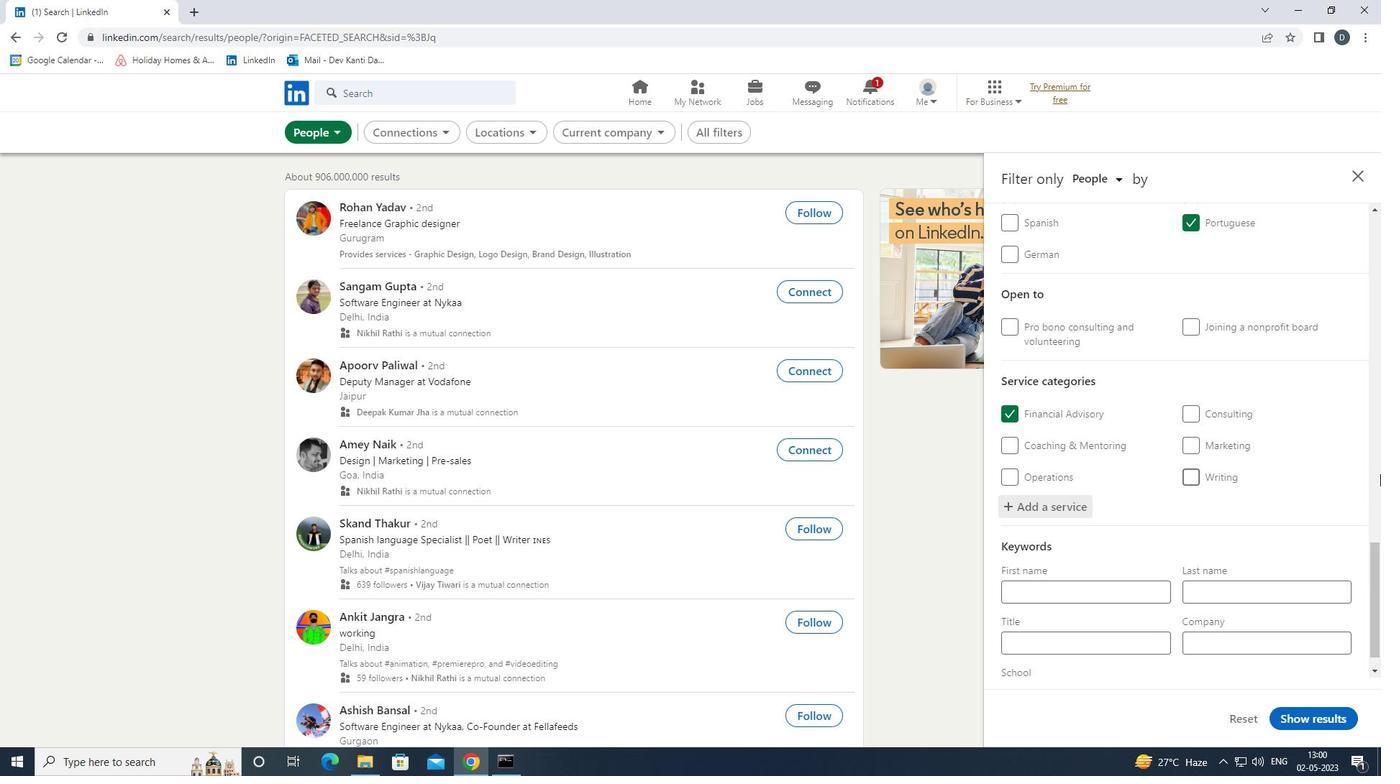 
Action: Mouse moved to (1286, 518)
Screenshot: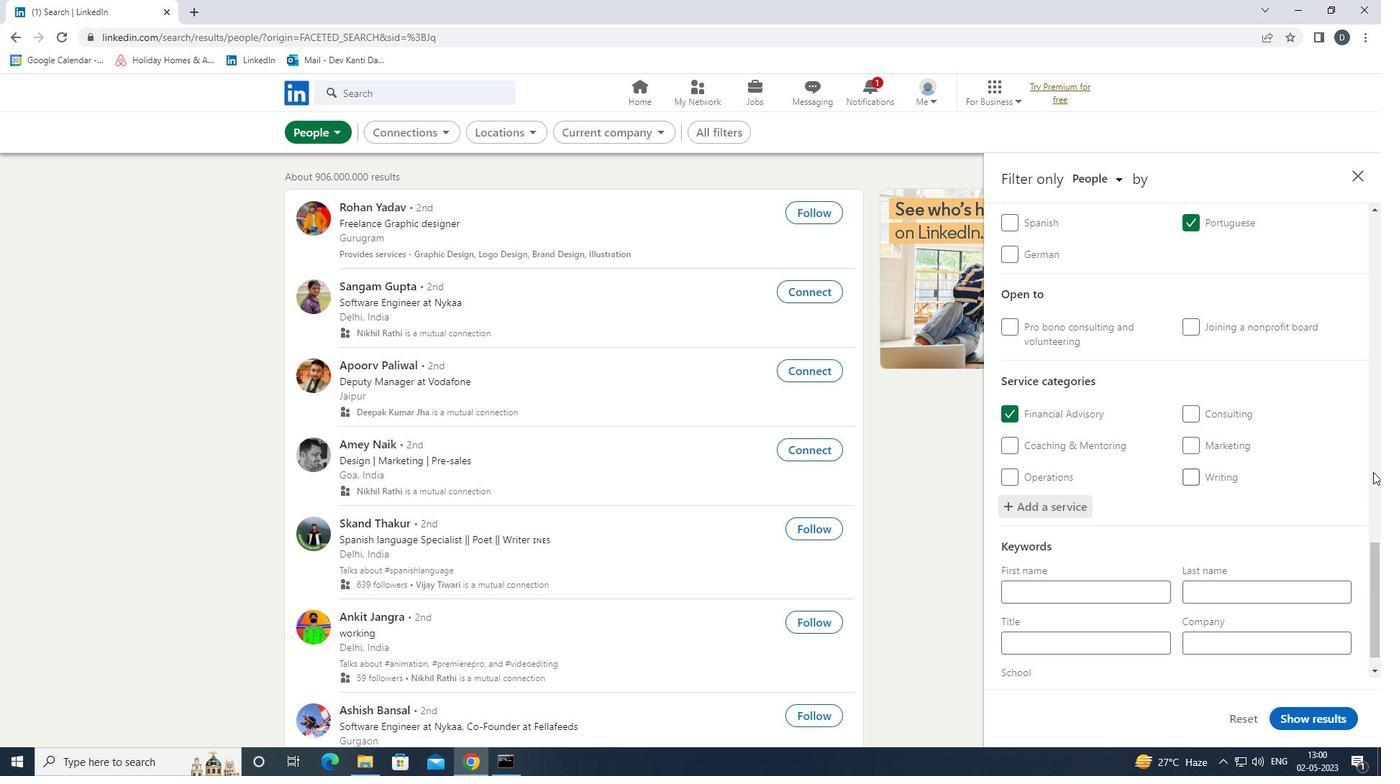 
Action: Mouse scrolled (1286, 517) with delta (0, 0)
Screenshot: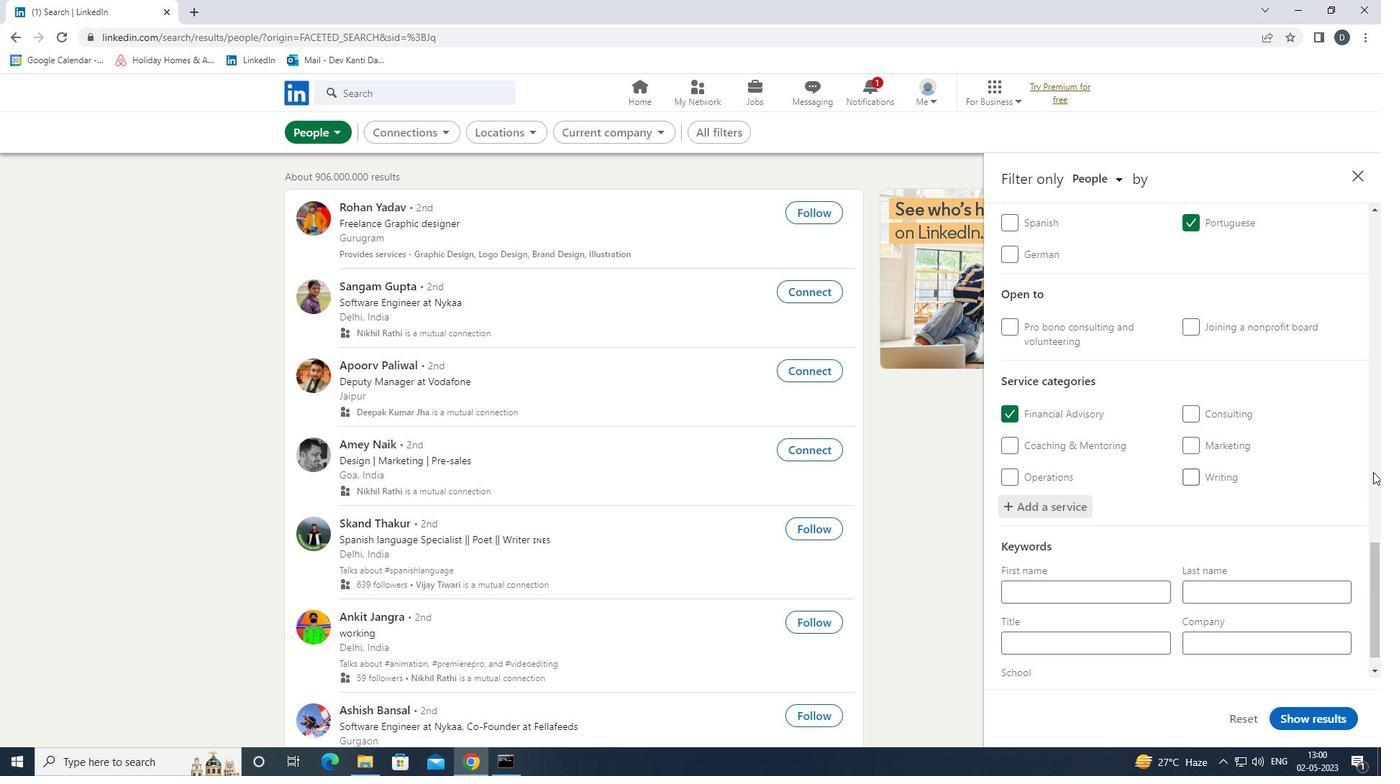 
Action: Mouse moved to (1250, 548)
Screenshot: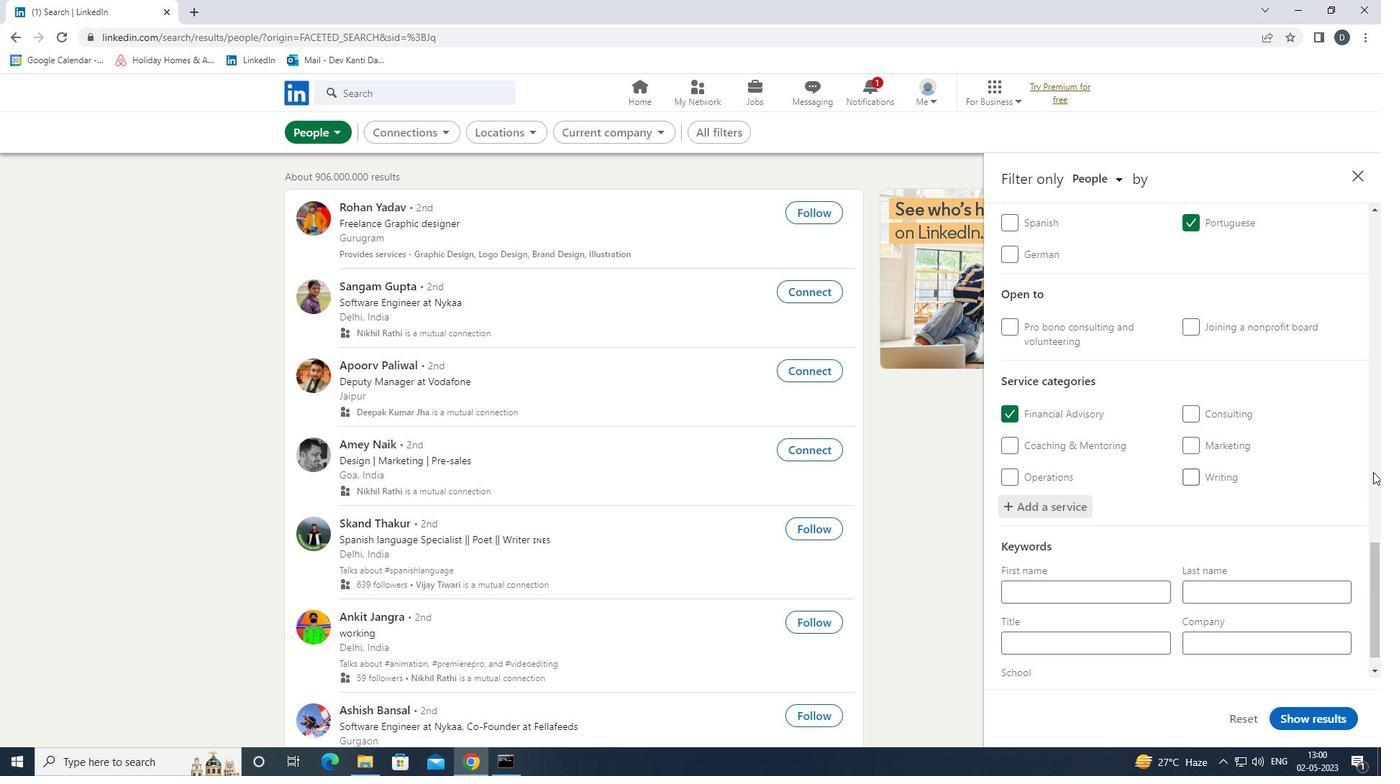 
Action: Mouse scrolled (1250, 548) with delta (0, 0)
Screenshot: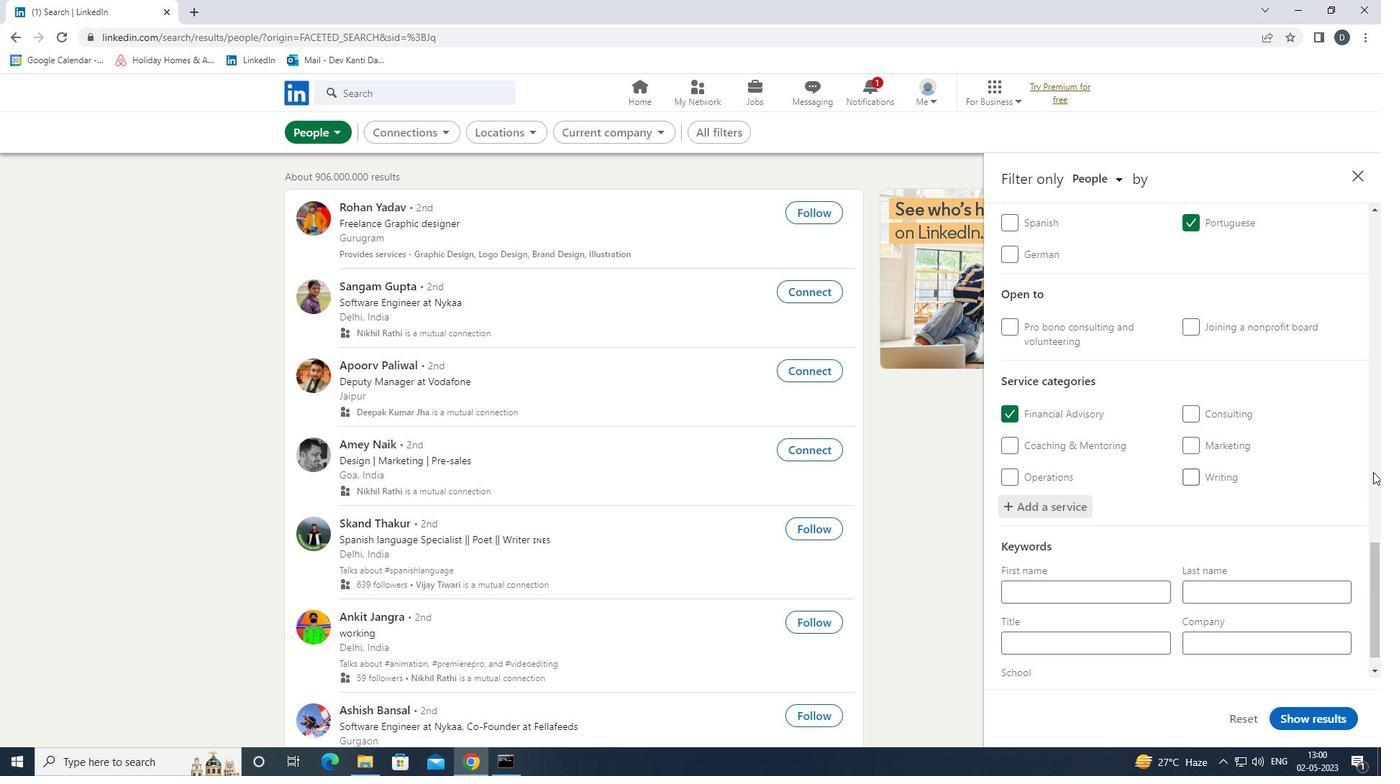 
Action: Mouse moved to (1212, 568)
Screenshot: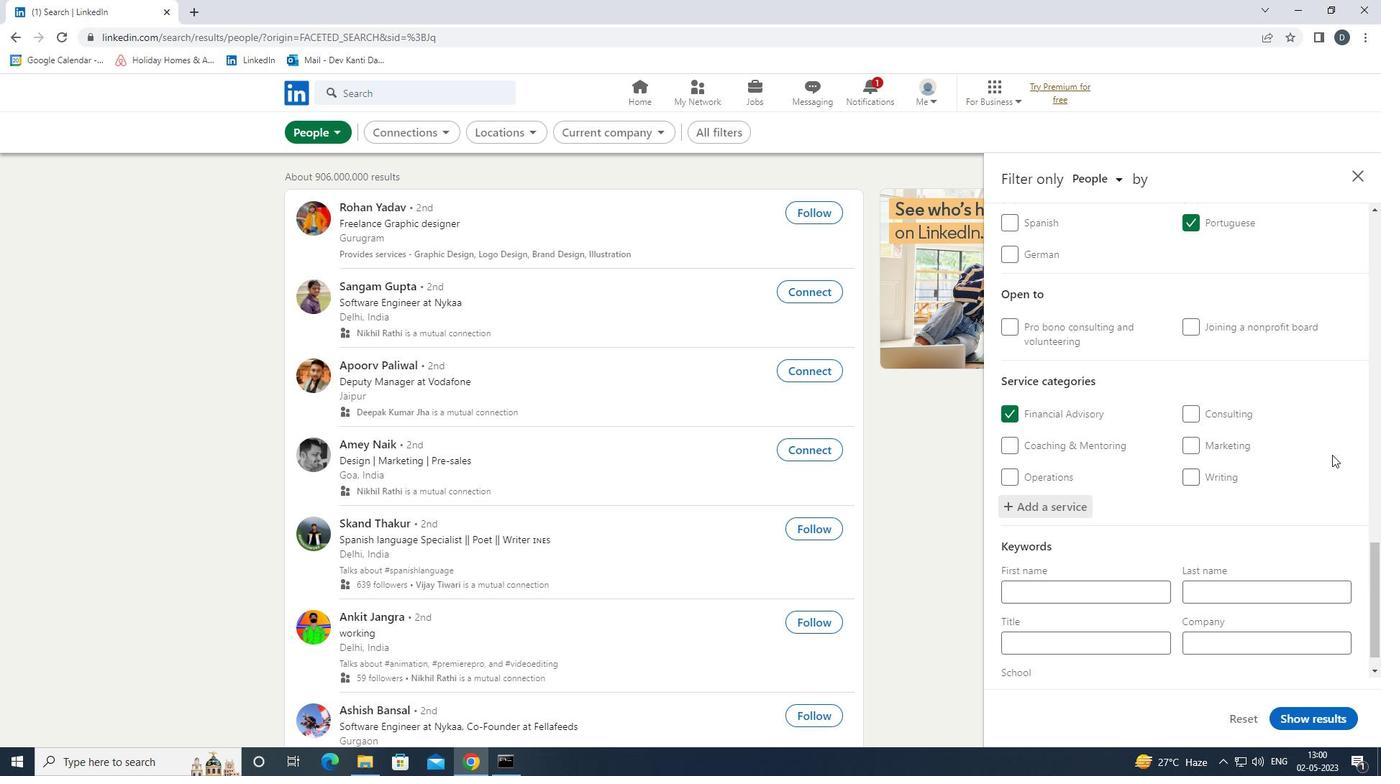
Action: Mouse scrolled (1212, 567) with delta (0, 0)
Screenshot: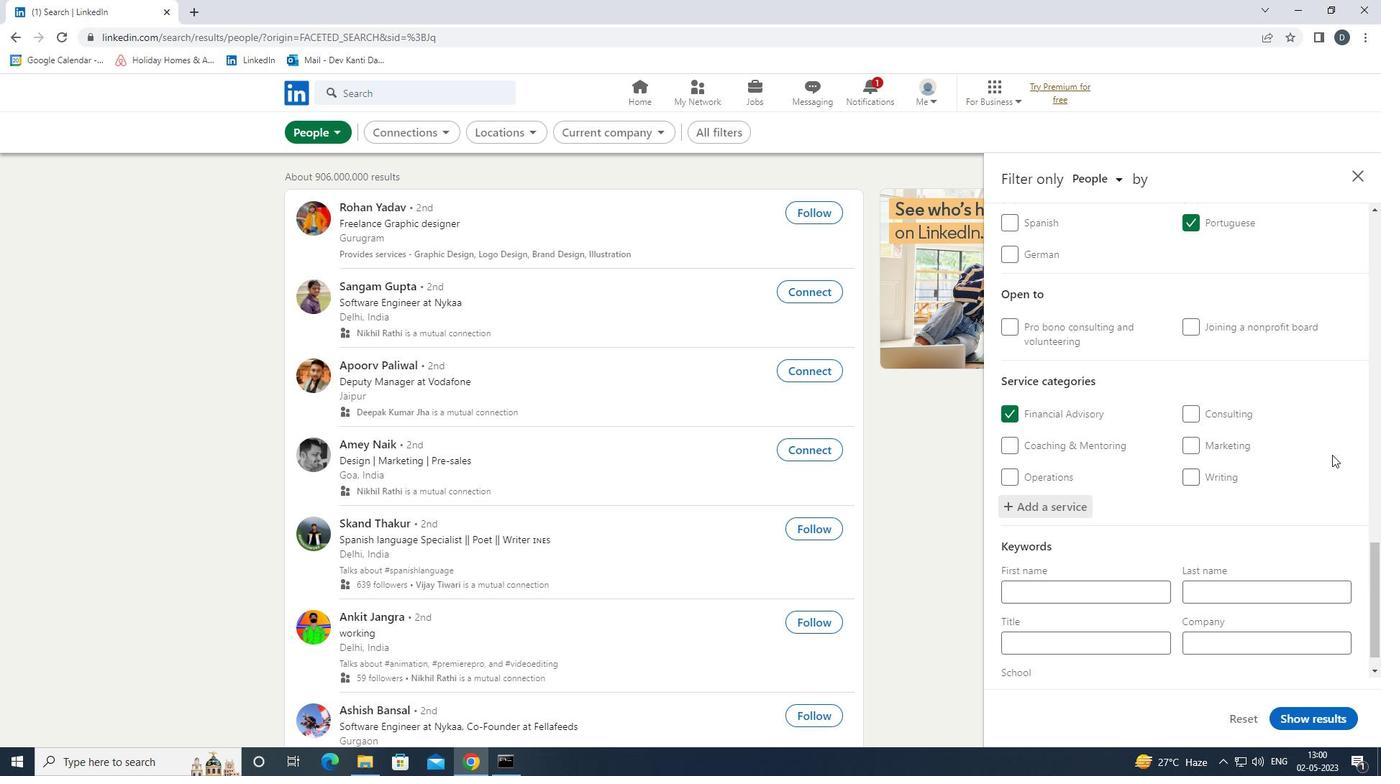 
Action: Mouse moved to (1102, 614)
Screenshot: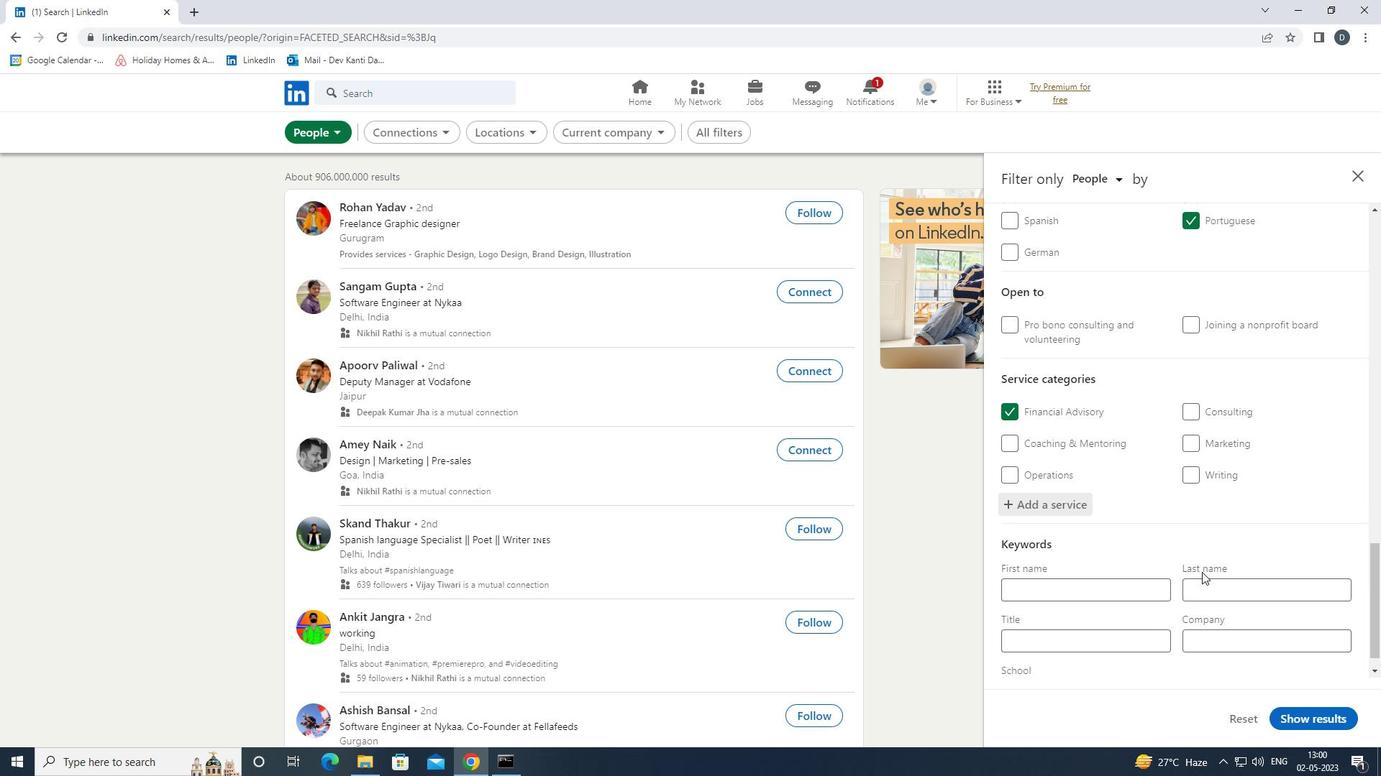 
Action: Mouse pressed left at (1102, 614)
Screenshot: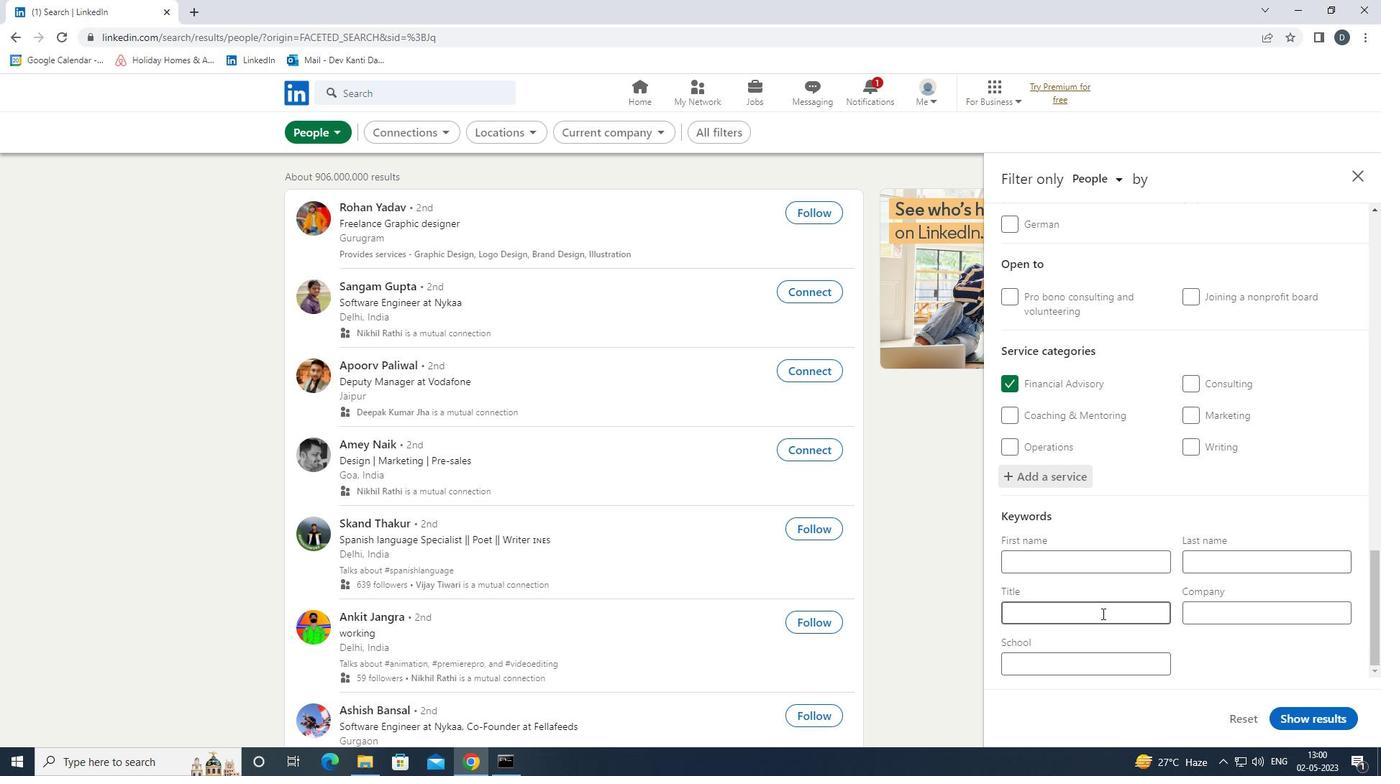 
Action: Key pressed <Key.shift>FINANCIAL<Key.space><Key.shift>SERVICES<Key.space><Key.shift>REPRESENTATIVE
Screenshot: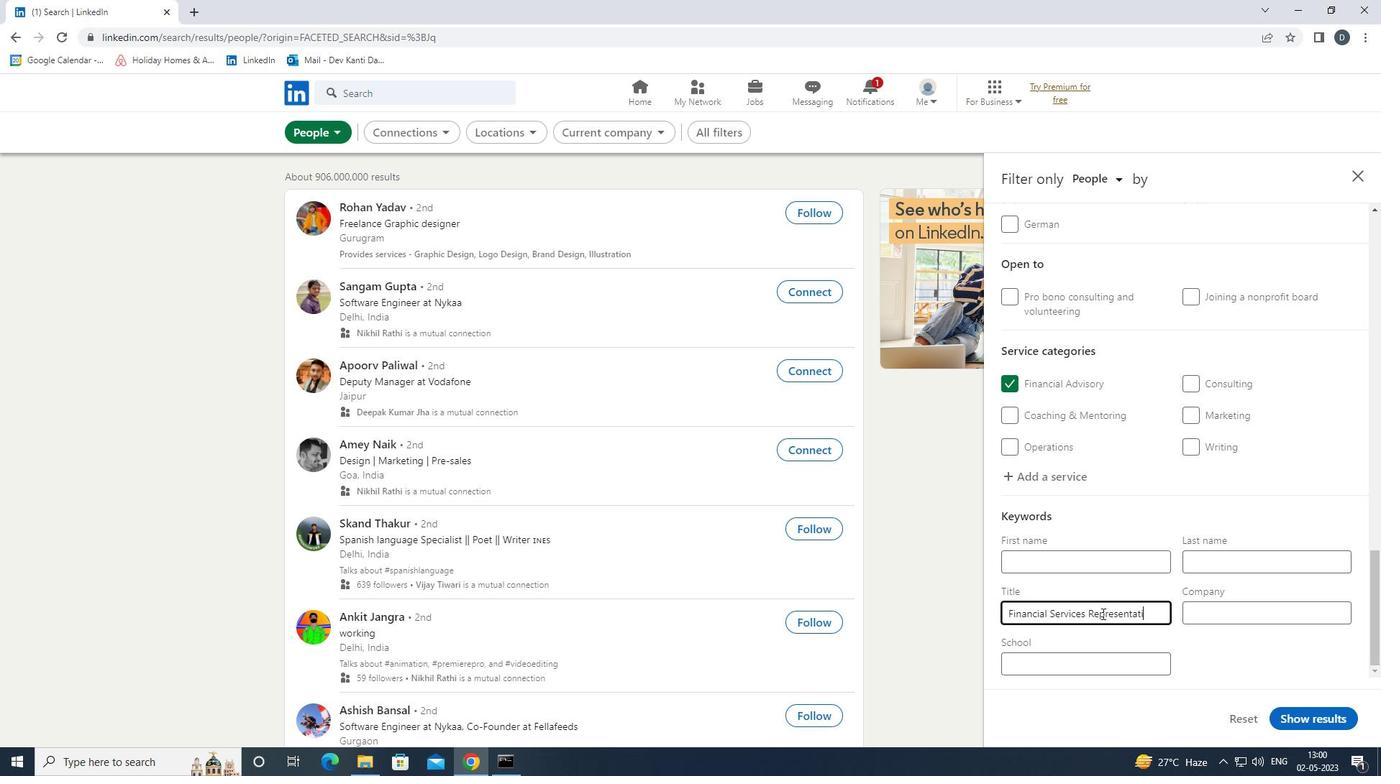 
Action: Mouse moved to (1330, 728)
Screenshot: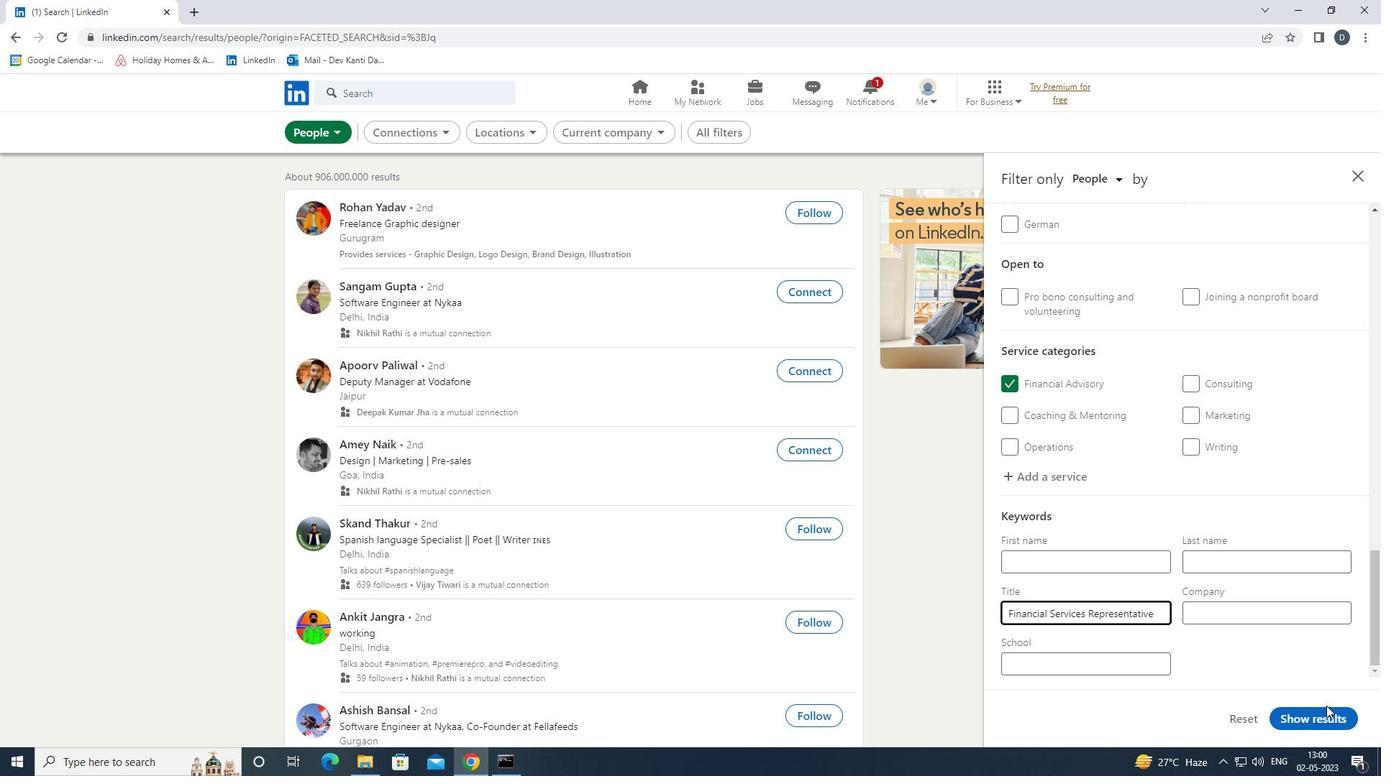 
Action: Mouse pressed left at (1330, 728)
Screenshot: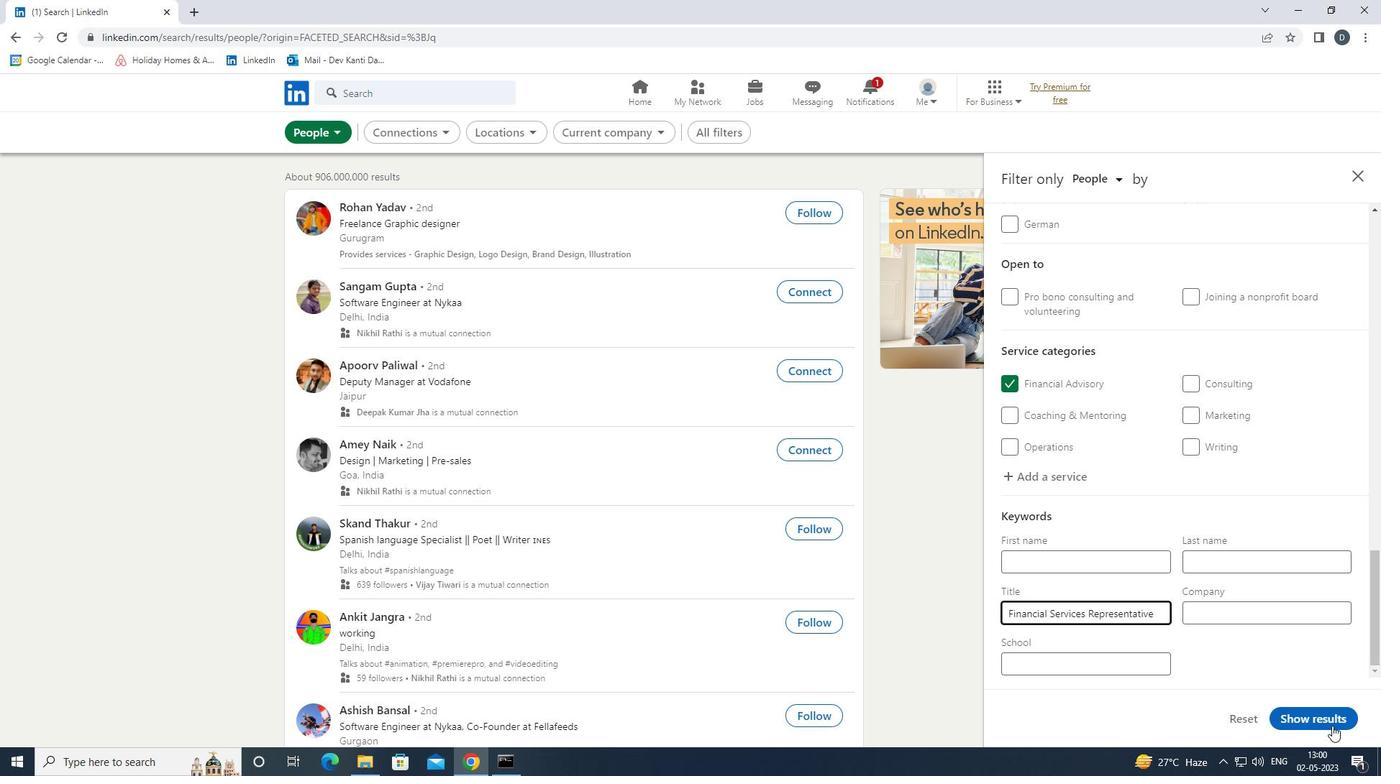
Action: Mouse moved to (760, 428)
Screenshot: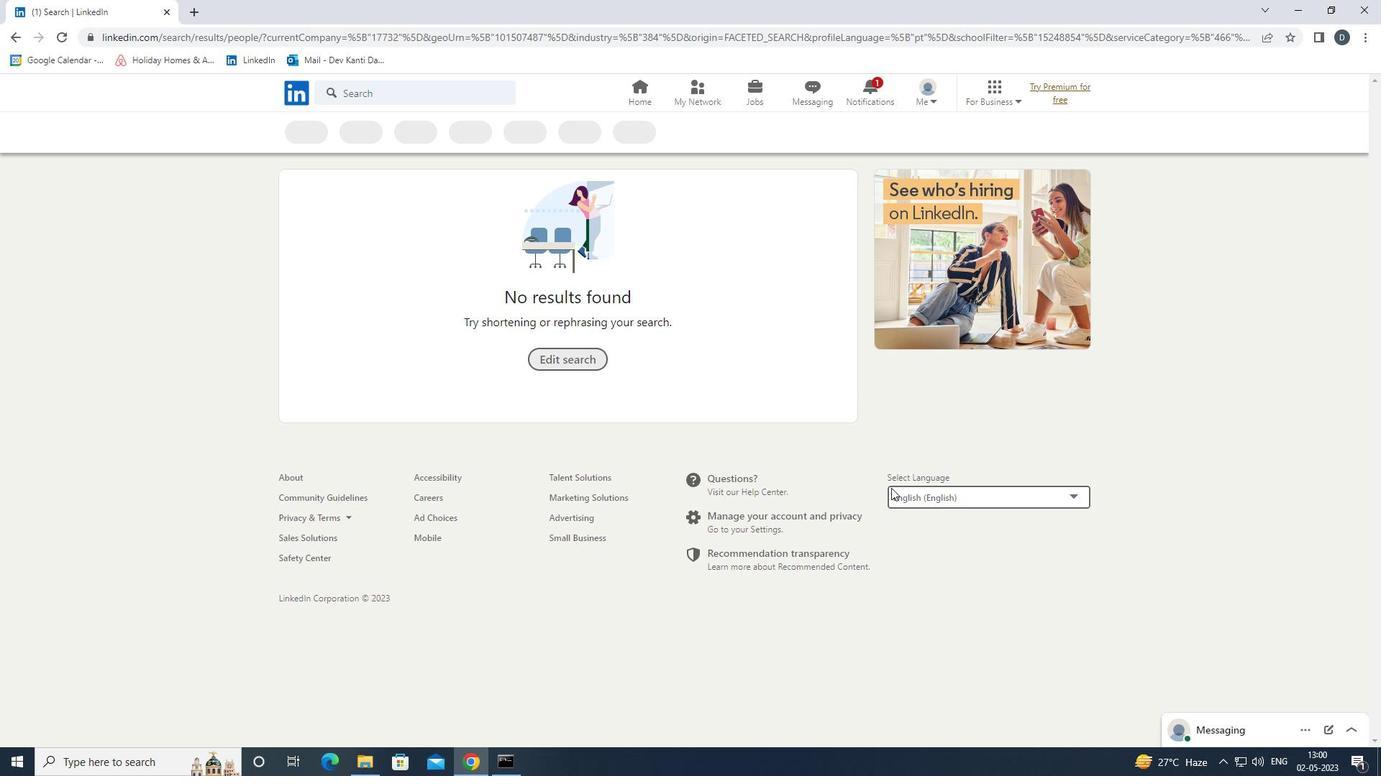 
